 Task: Open a blank google sheet and write heading  Product price data  Add product name:-  ' TOMS Shoe, UGG  Shoe, Wolverine Shoe, Z-Coil Shoe, Adidas shoe, Gucci T-shirt, Louis Vuitton bag, Zara Shirt, H&M jeans, Chanel perfume. ' in march Last week sales are  5000 to 5050. product price in between:-  5000 to 10000. Save page auditingSalesByRegion_2024
Action: Mouse moved to (239, 121)
Screenshot: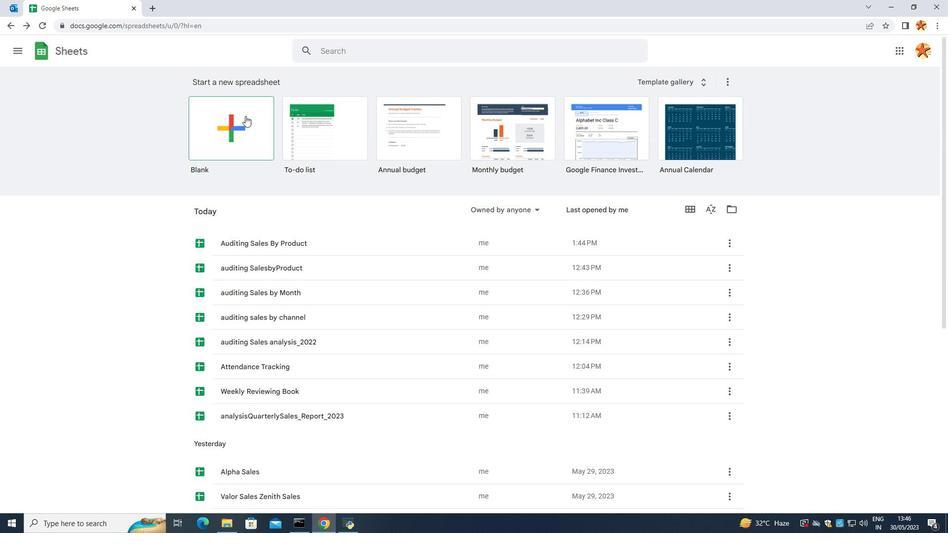 
Action: Mouse pressed left at (239, 121)
Screenshot: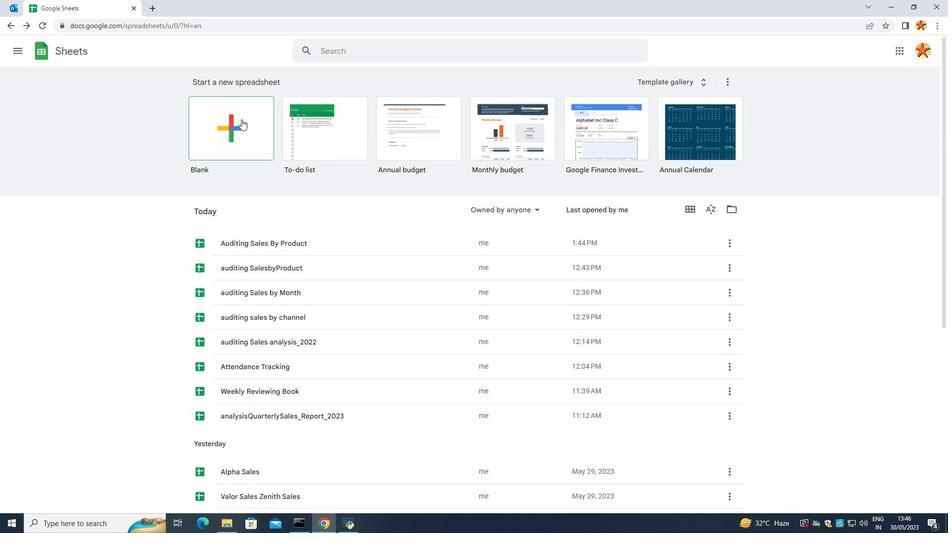 
Action: Mouse moved to (185, 124)
Screenshot: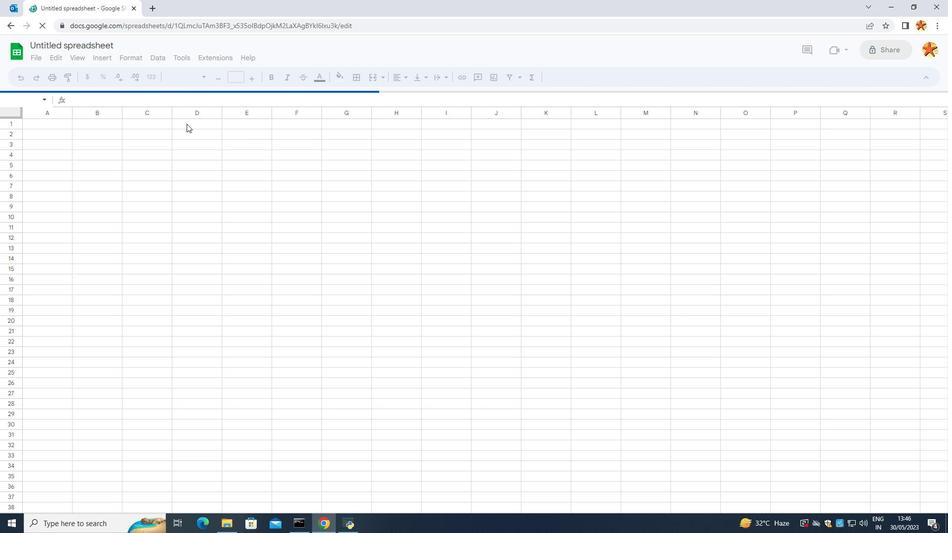 
Action: Mouse pressed left at (185, 124)
Screenshot: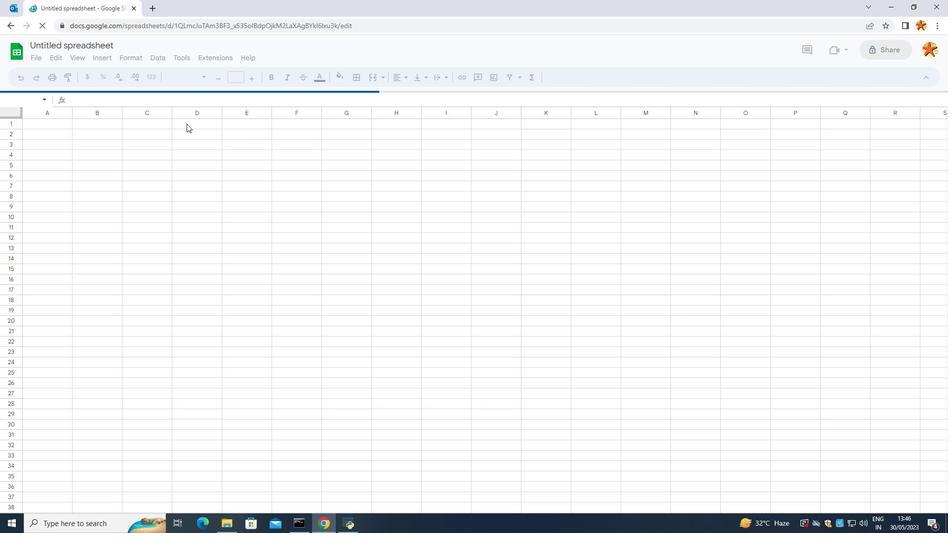 
Action: Mouse moved to (159, 125)
Screenshot: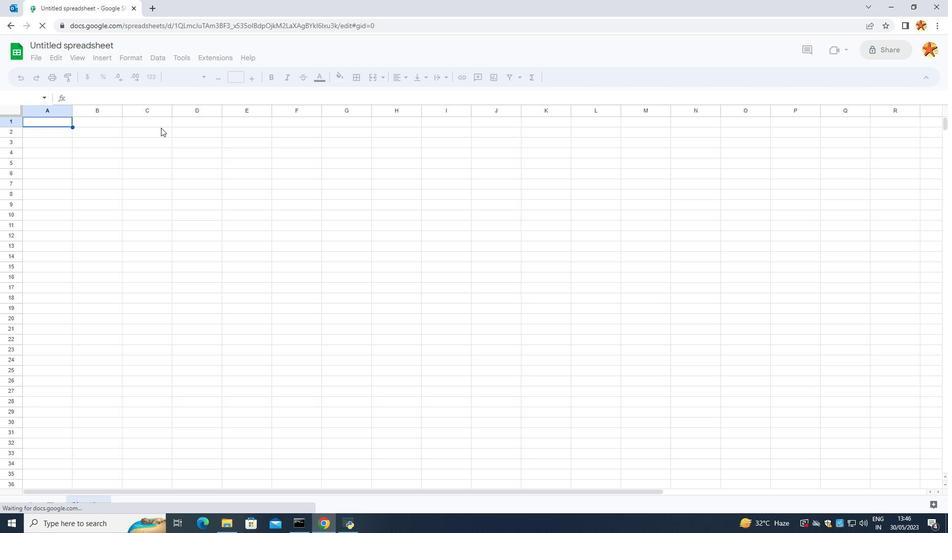 
Action: Mouse pressed left at (159, 125)
Screenshot: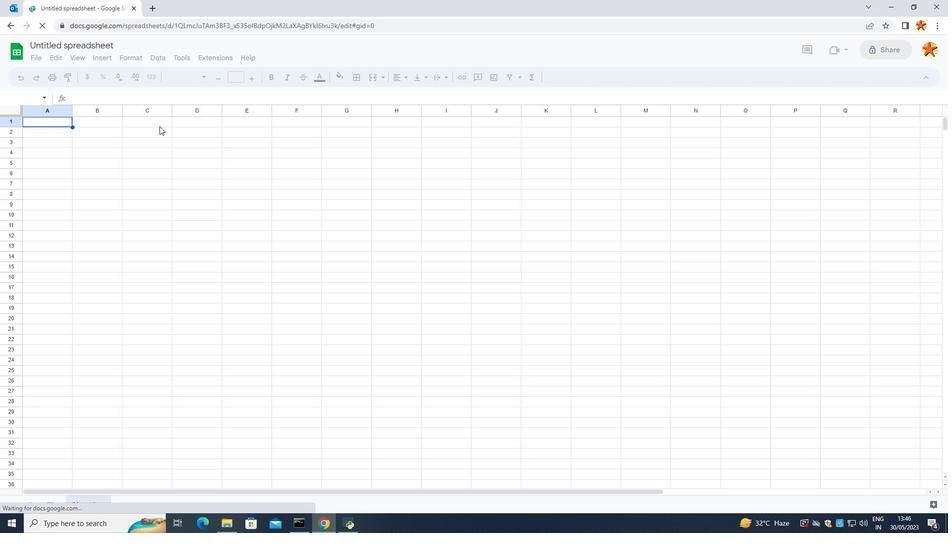 
Action: Mouse moved to (159, 125)
Screenshot: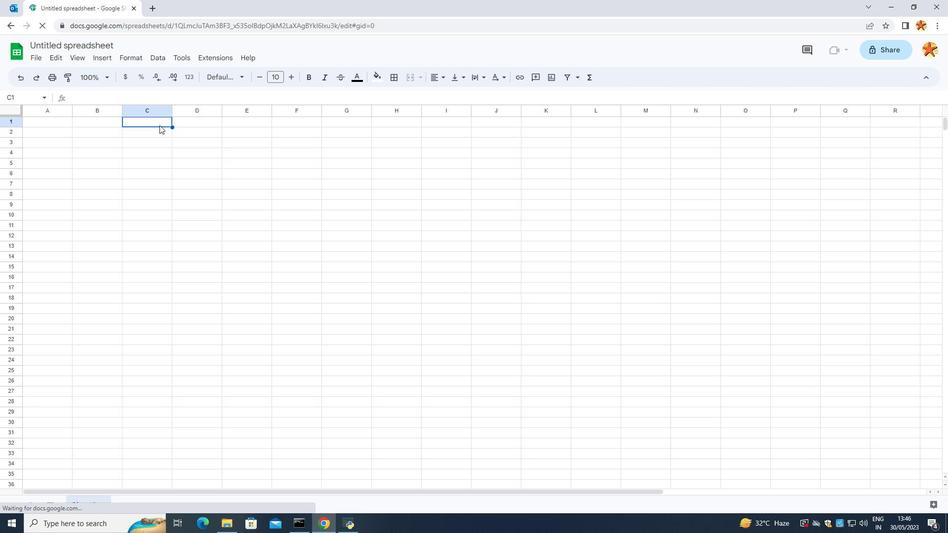 
Action: Key pressed <Key.caps_lock>P<Key.caps_lock>roduct<Key.space>p<Key.backspace><Key.caps_lock>P<Key.caps_lock>rice<Key.space><Key.caps_lock>D<Key.caps_lock>ata
Screenshot: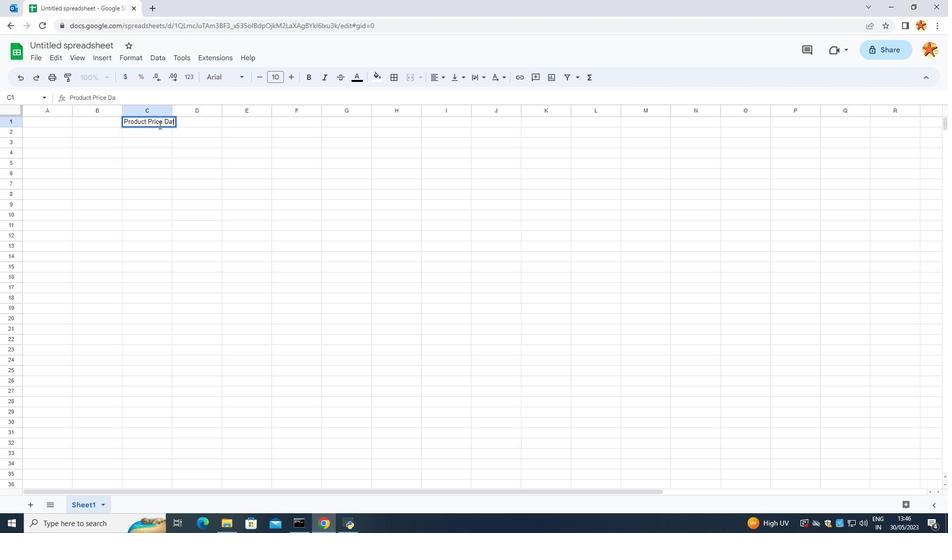 
Action: Mouse moved to (152, 180)
Screenshot: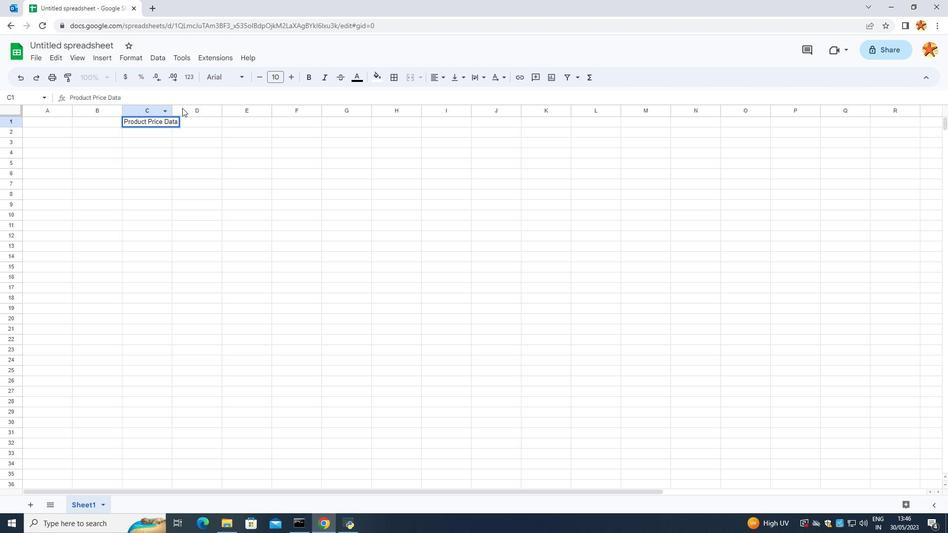
Action: Mouse pressed left at (152, 180)
Screenshot: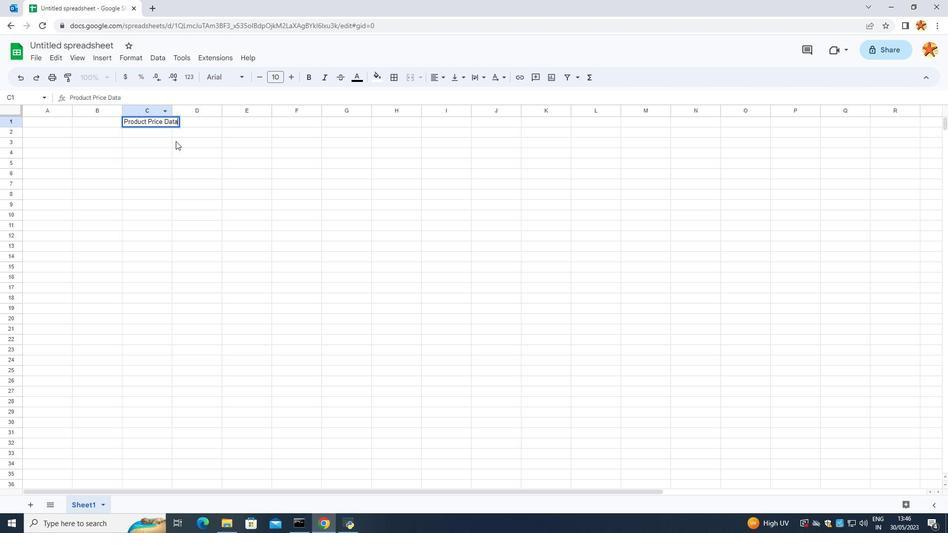 
Action: Mouse moved to (78, 123)
Screenshot: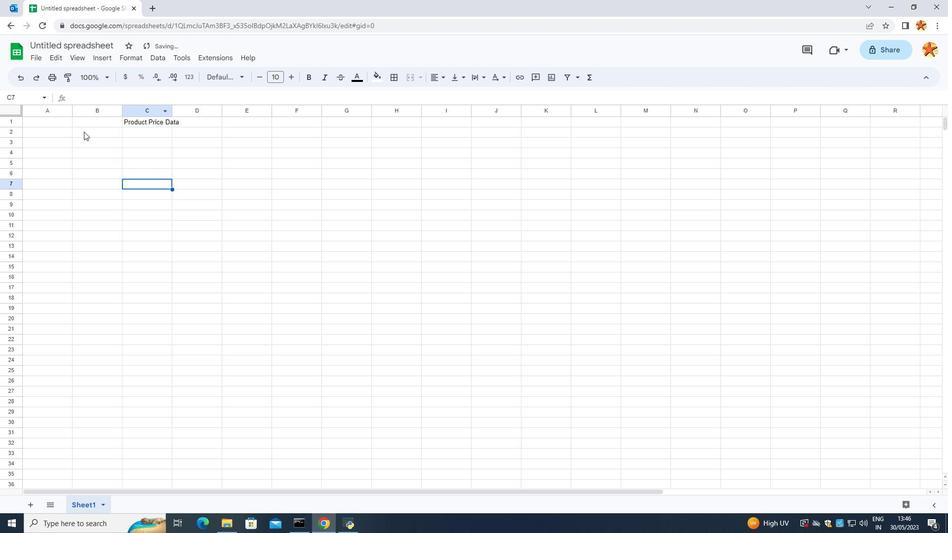 
Action: Mouse pressed left at (78, 123)
Screenshot: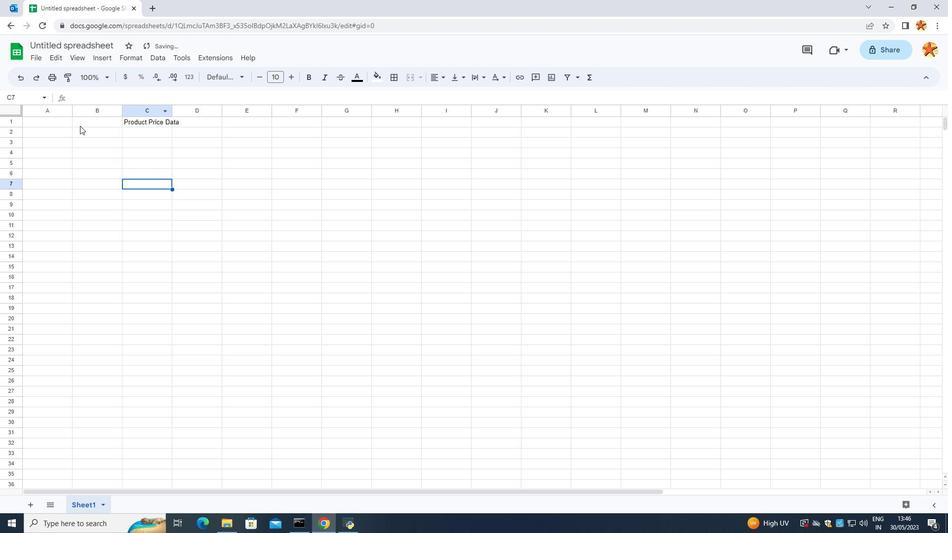 
Action: Mouse moved to (70, 130)
Screenshot: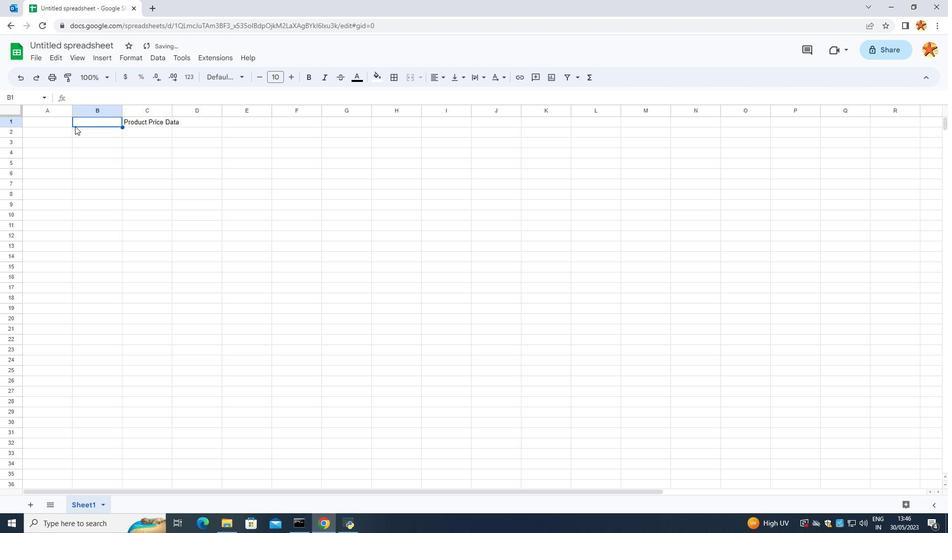 
Action: Mouse pressed left at (70, 130)
Screenshot: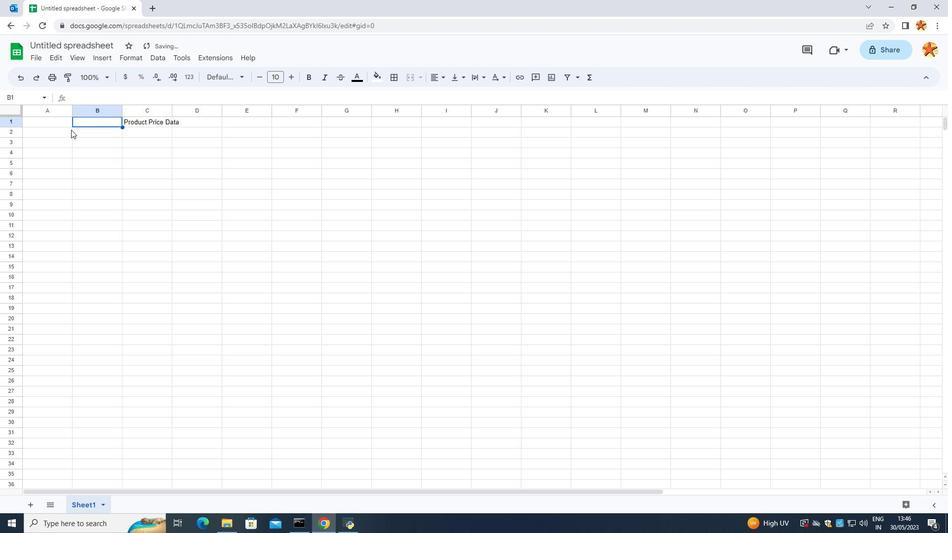 
Action: Key pressed <Key.caps_lock>P<Key.caps_lock>roduct<Key.space><Key.caps_lock>N<Key.caps_lock>ame
Screenshot: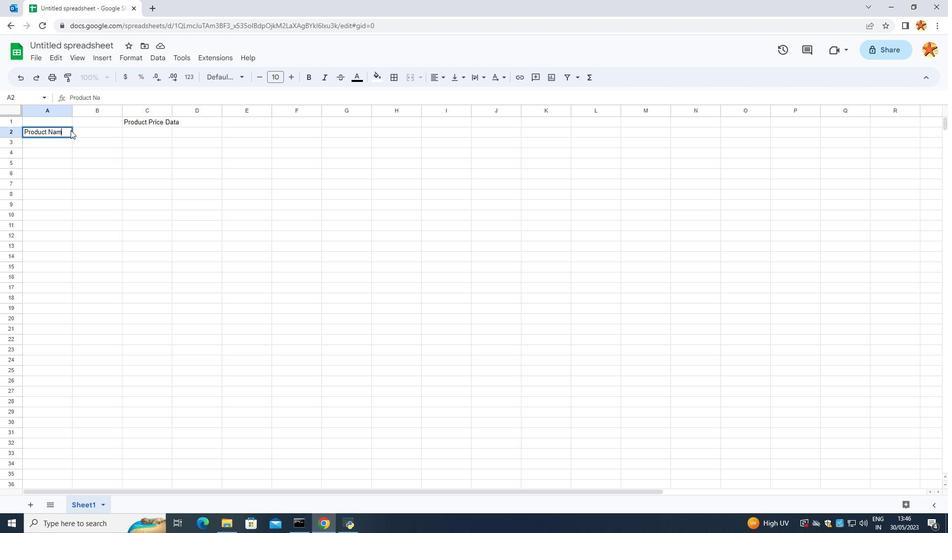 
Action: Mouse moved to (84, 191)
Screenshot: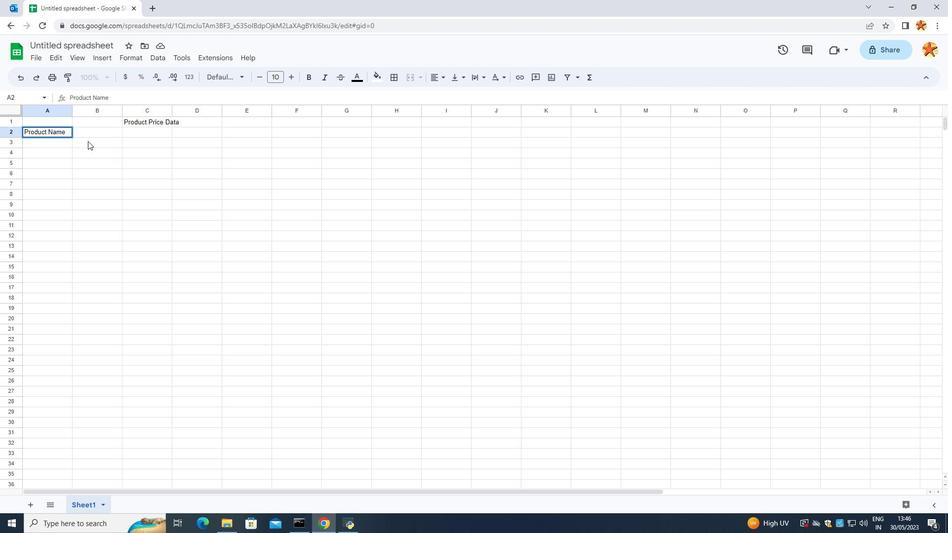 
Action: Mouse pressed left at (84, 191)
Screenshot: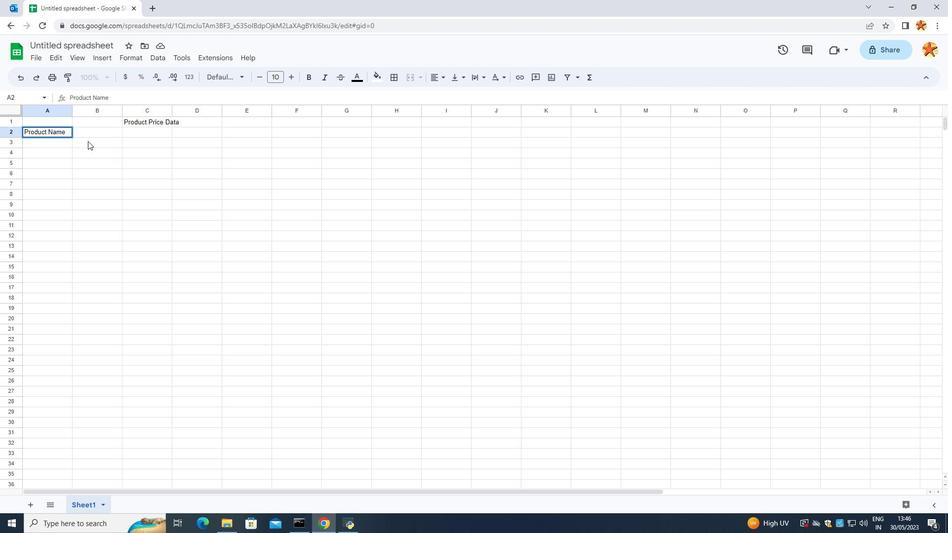 
Action: Mouse moved to (110, 129)
Screenshot: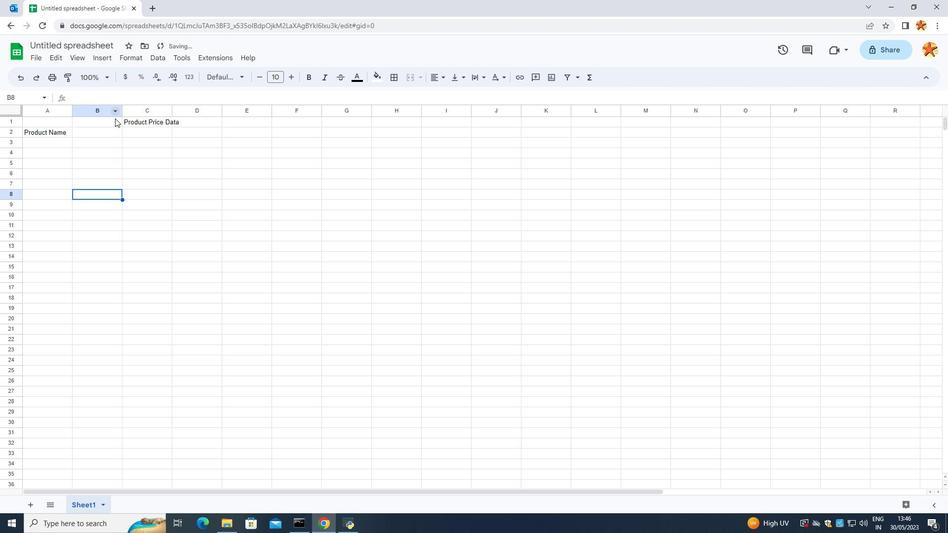 
Action: Mouse pressed left at (110, 129)
Screenshot: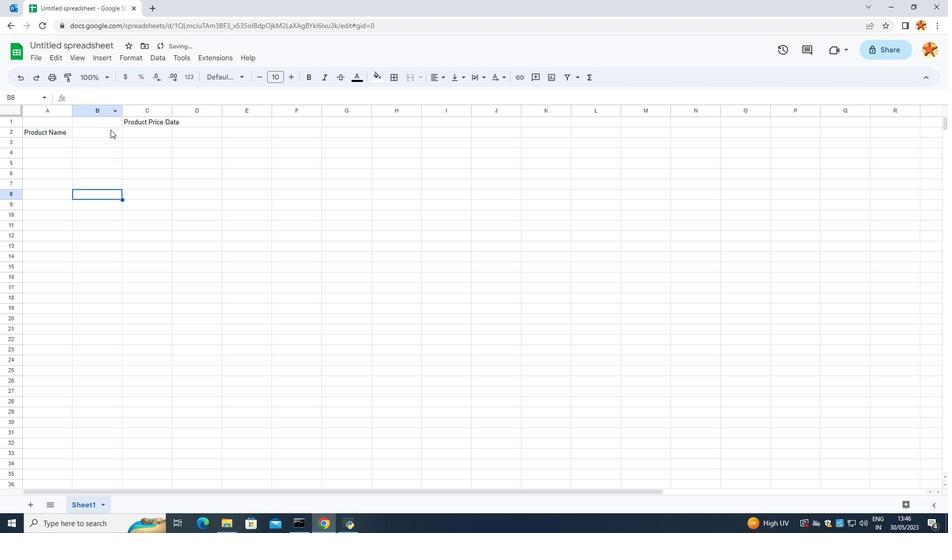 
Action: Mouse moved to (110, 129)
Screenshot: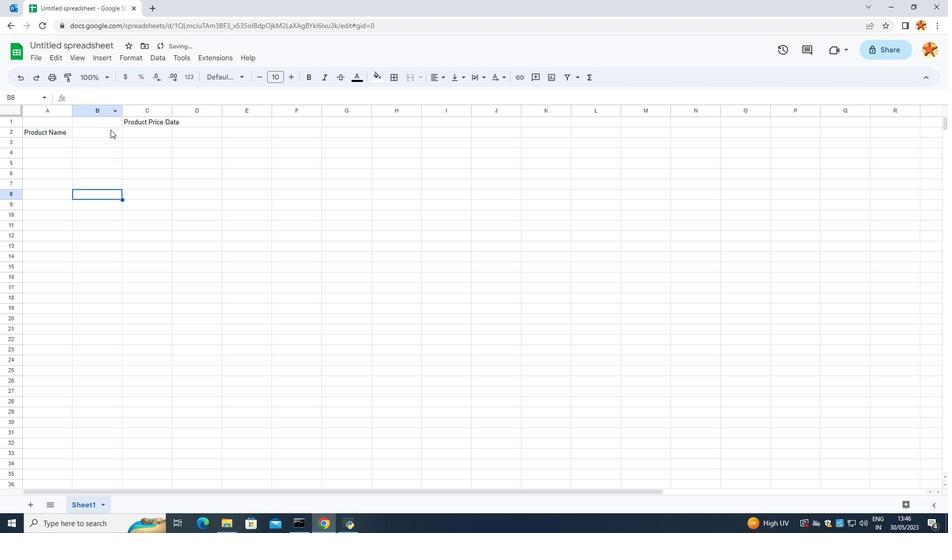 
Action: Mouse pressed left at (110, 129)
Screenshot: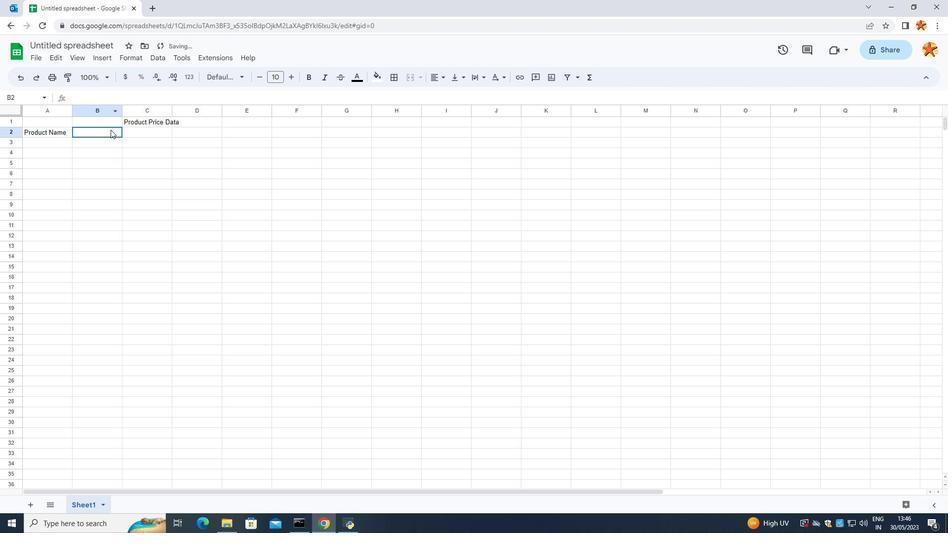 
Action: Mouse moved to (130, 153)
Screenshot: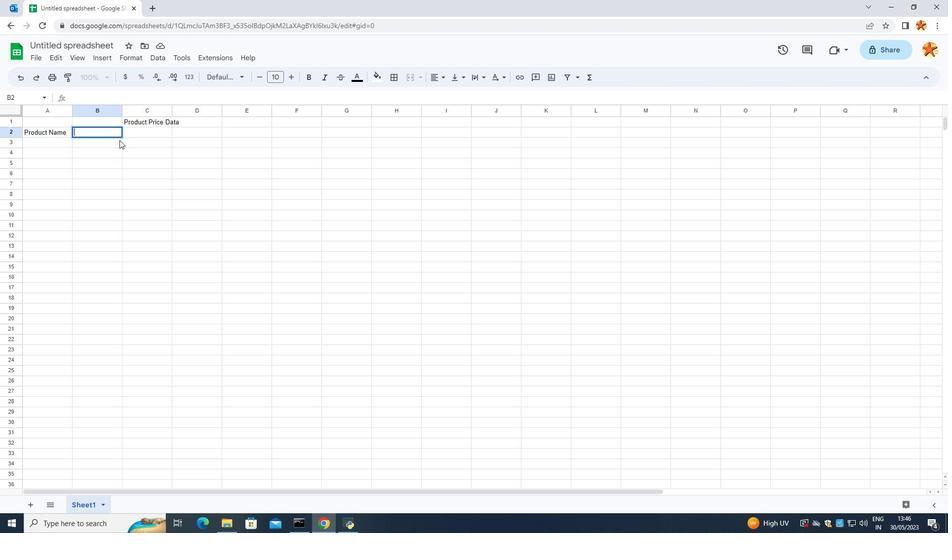 
Action: Key pressed <Key.caps_lock>M<Key.caps_lock>arch<Key.space><Key.caps_lock>L<Key.caps_lock>ast<Key.space><Key.caps_lock>W<Key.caps_lock>eek<Key.space><Key.caps_lock>S<Key.caps_lock>alkes
Screenshot: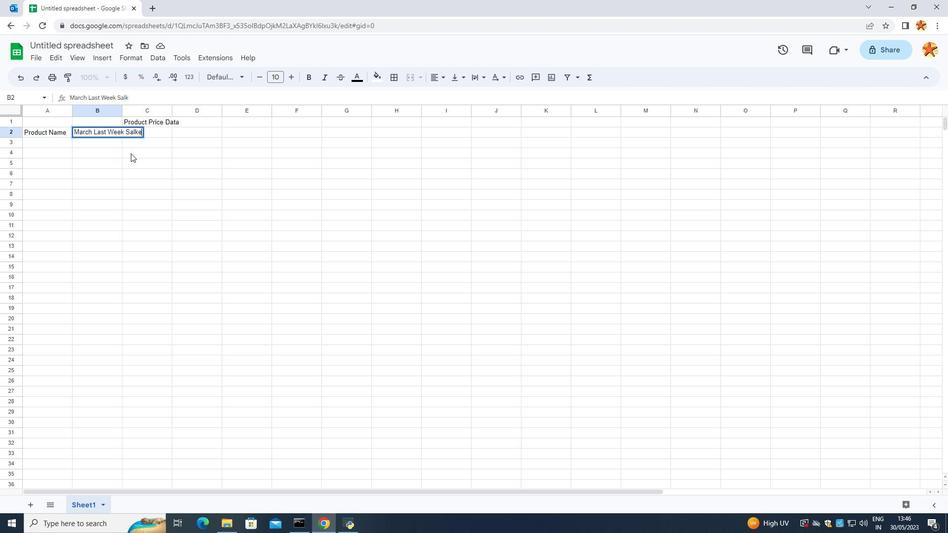 
Action: Mouse moved to (135, 142)
Screenshot: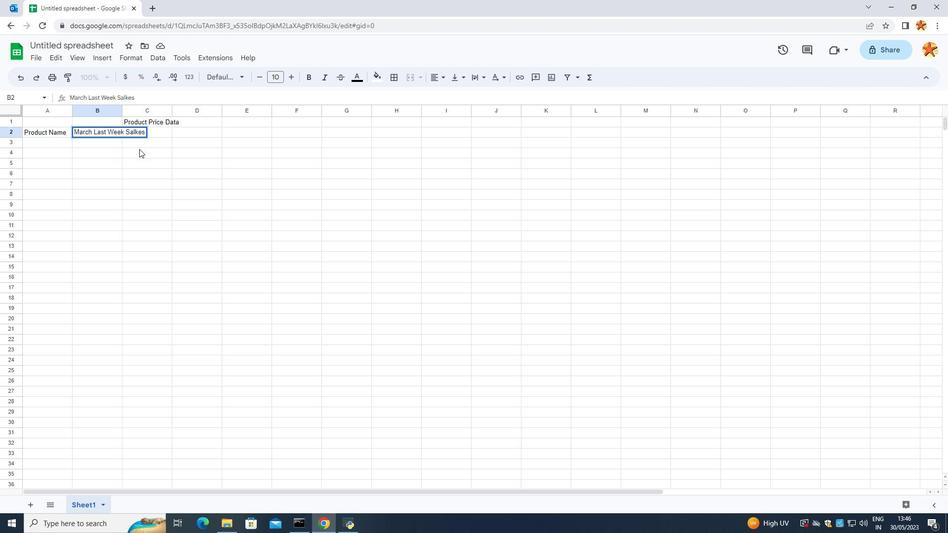 
Action: Key pressed <Key.backspace><Key.backspace><Key.backspace>es
Screenshot: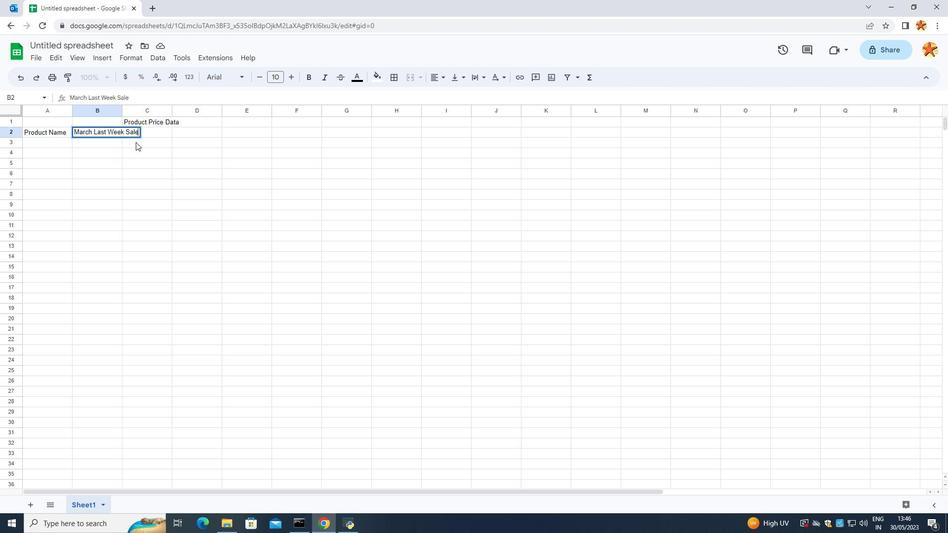 
Action: Mouse moved to (130, 194)
Screenshot: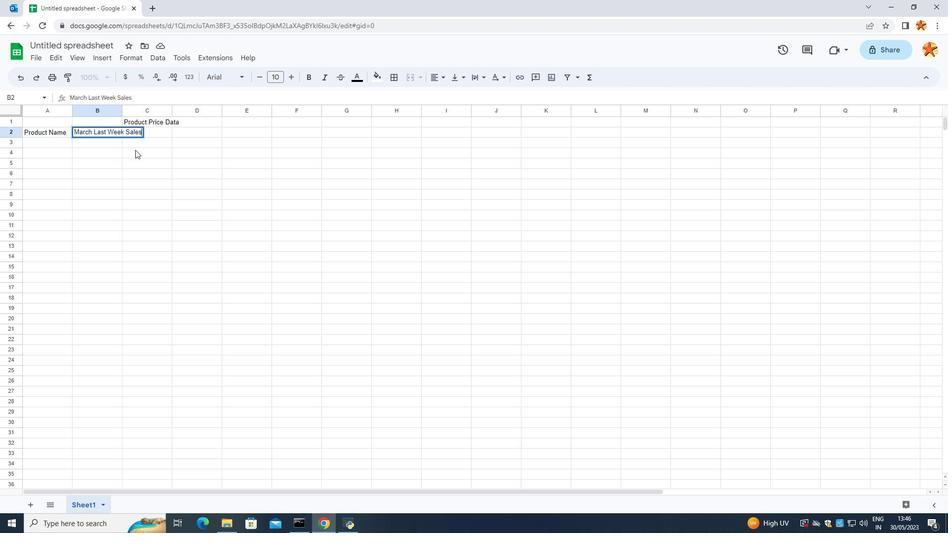 
Action: Mouse pressed left at (130, 194)
Screenshot: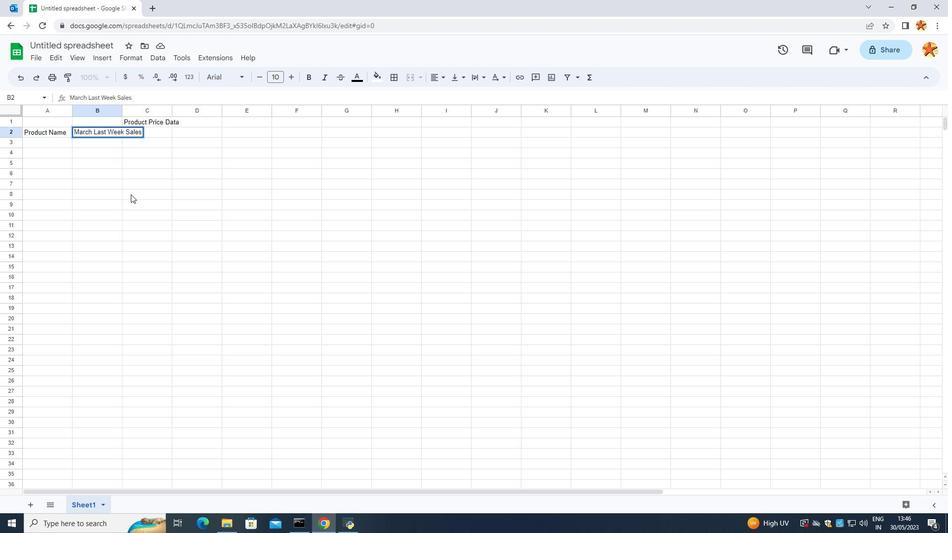 
Action: Mouse moved to (103, 132)
Screenshot: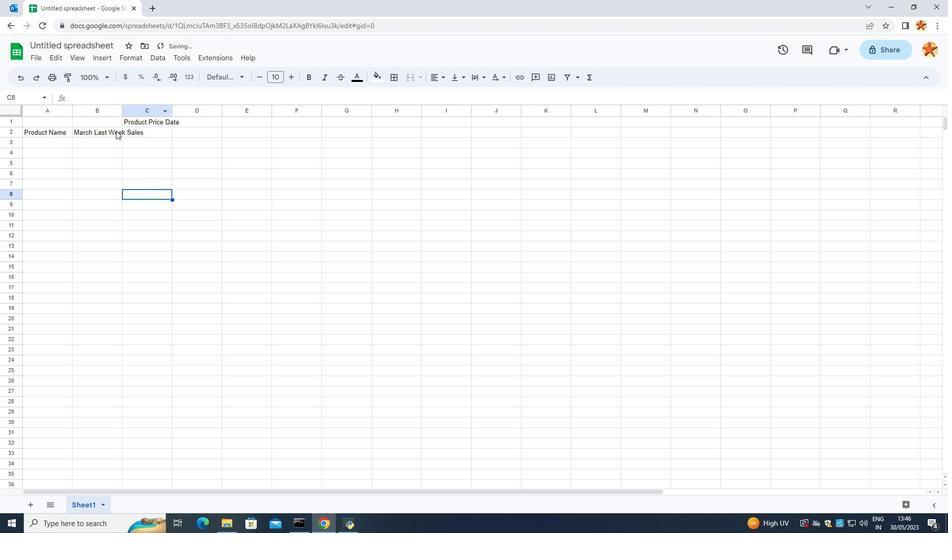 
Action: Mouse pressed left at (103, 132)
Screenshot: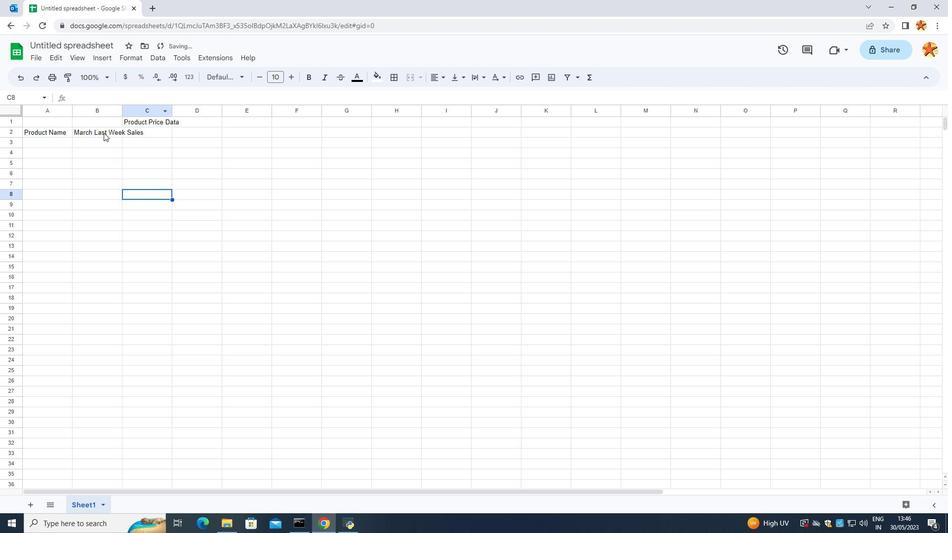 
Action: Mouse moved to (122, 113)
Screenshot: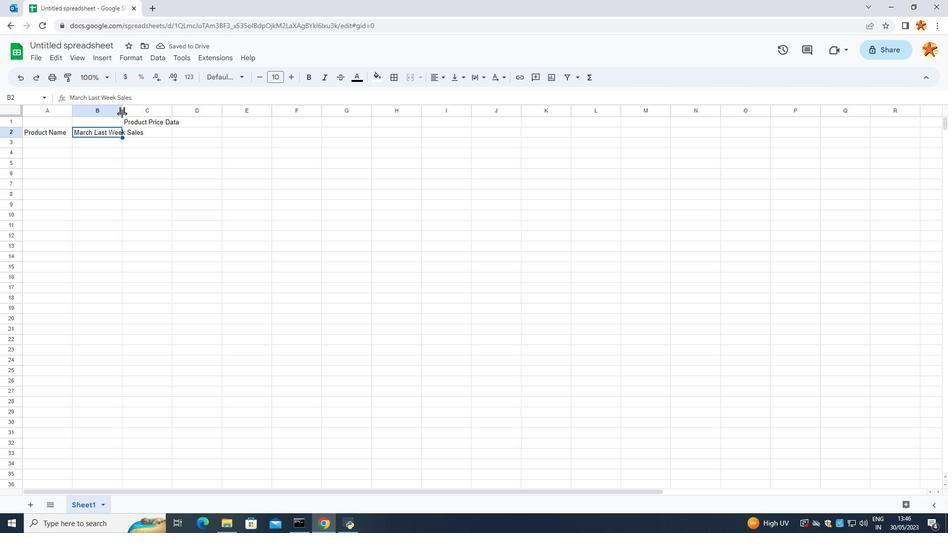 
Action: Mouse pressed left at (122, 113)
Screenshot: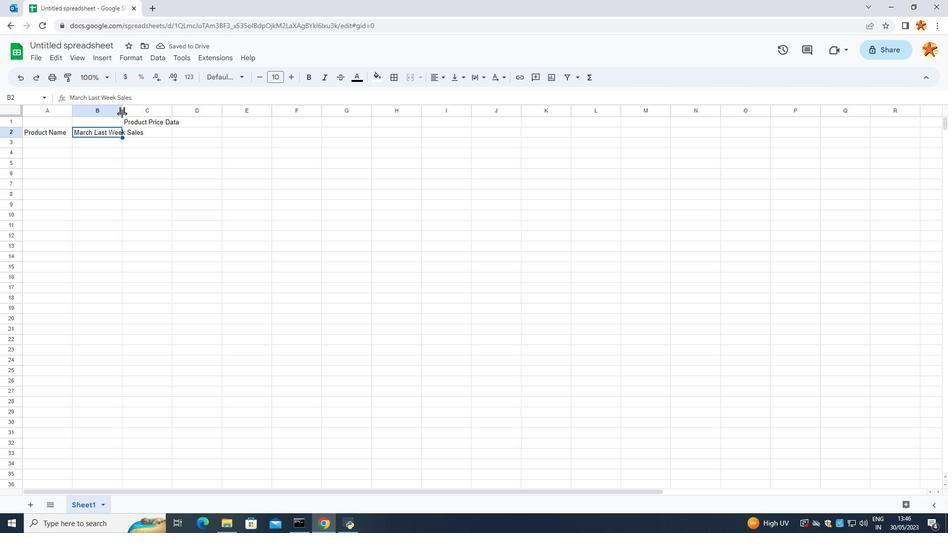 
Action: Mouse moved to (154, 129)
Screenshot: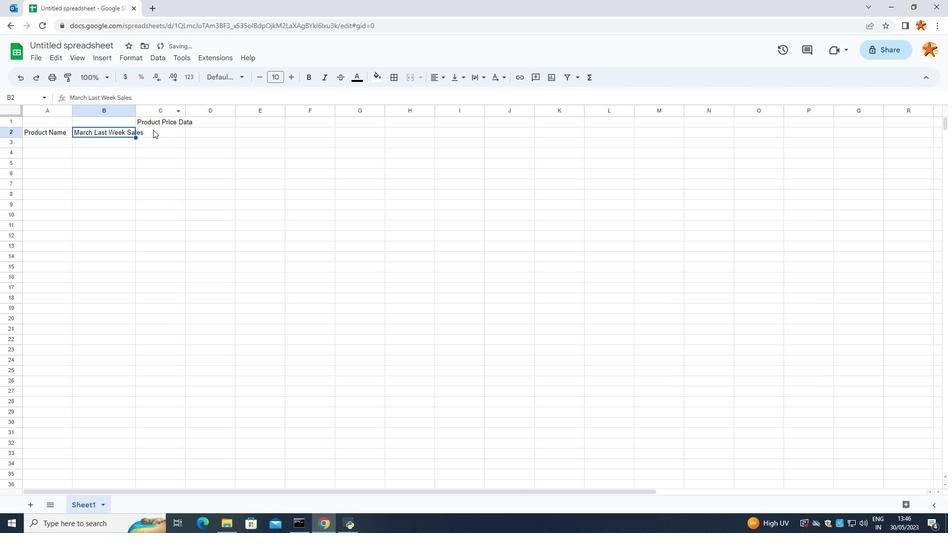 
Action: Mouse pressed left at (154, 129)
Screenshot: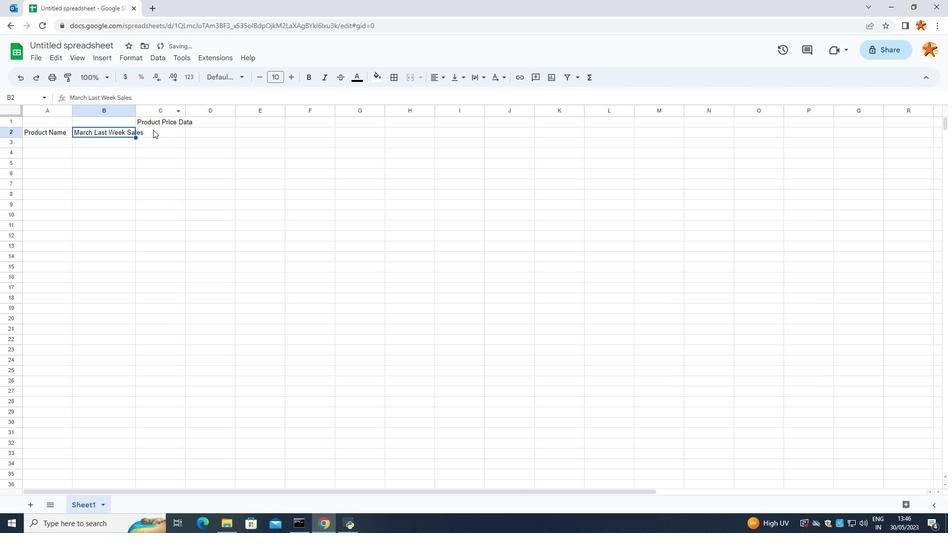 
Action: Mouse pressed left at (154, 129)
Screenshot: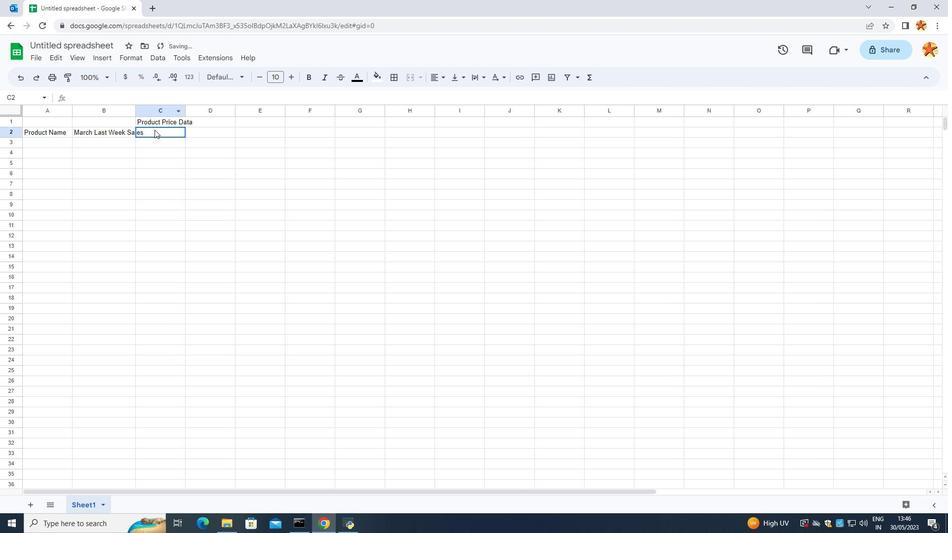 
Action: Mouse moved to (124, 119)
Screenshot: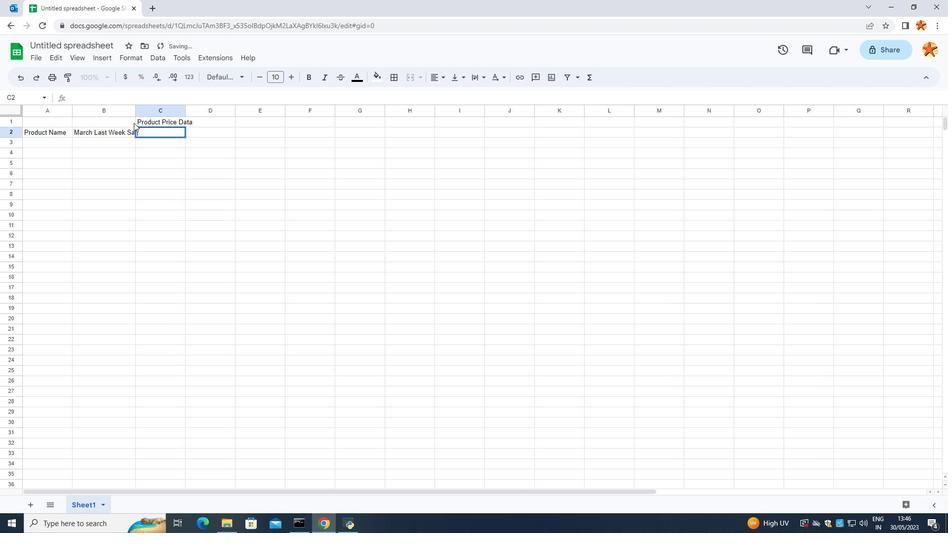 
Action: Mouse pressed left at (124, 119)
Screenshot: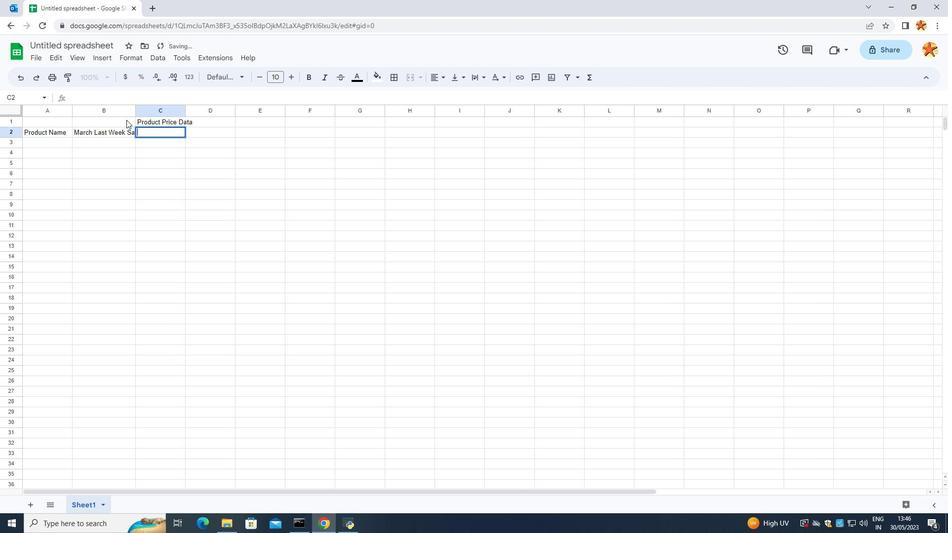 
Action: Mouse moved to (135, 111)
Screenshot: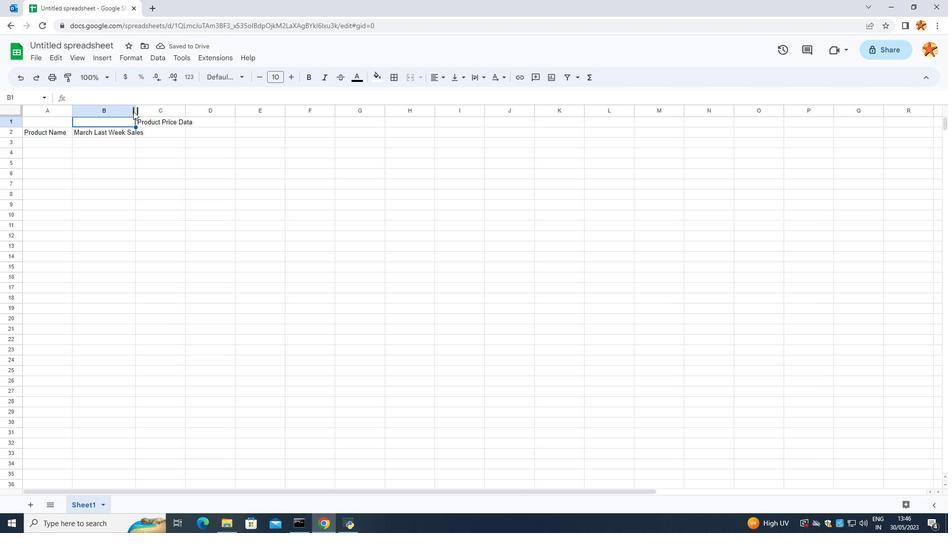 
Action: Mouse pressed left at (135, 111)
Screenshot: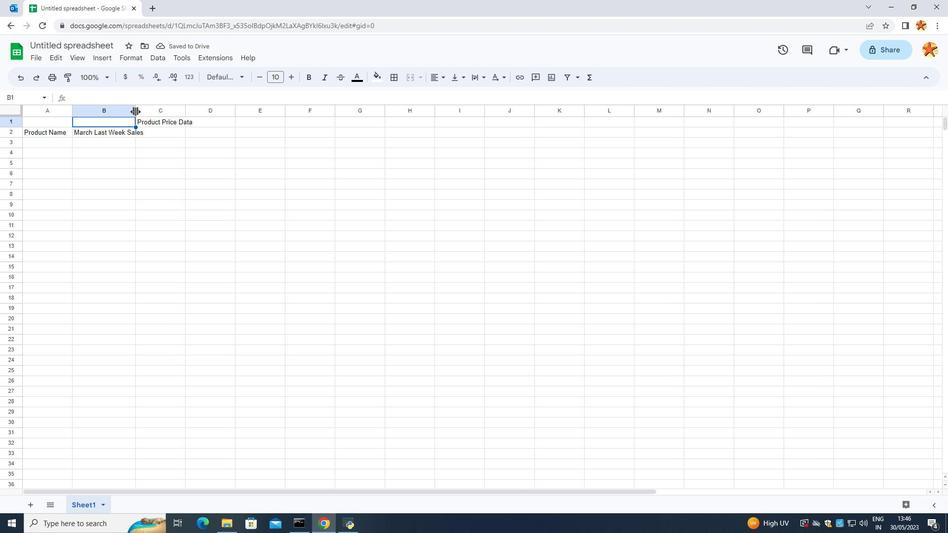 
Action: Mouse moved to (163, 130)
Screenshot: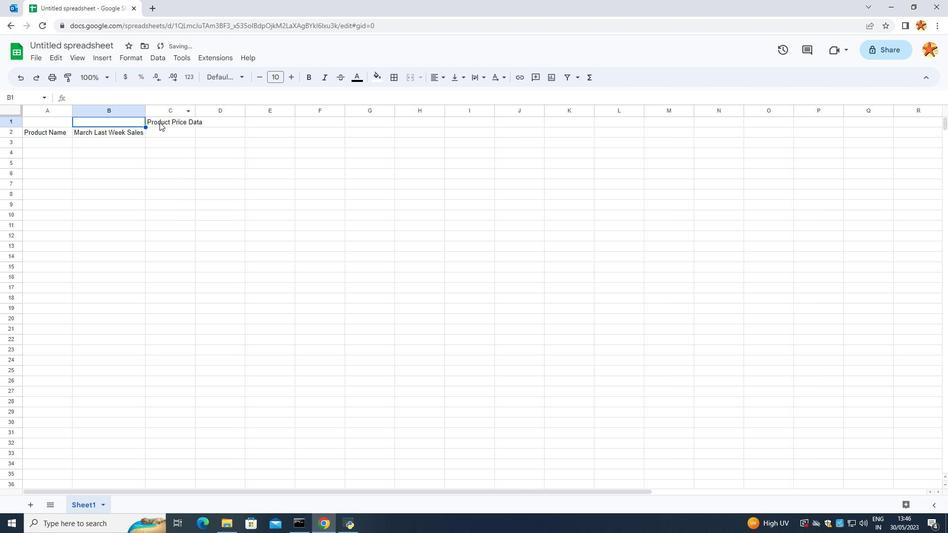 
Action: Mouse pressed left at (163, 130)
Screenshot: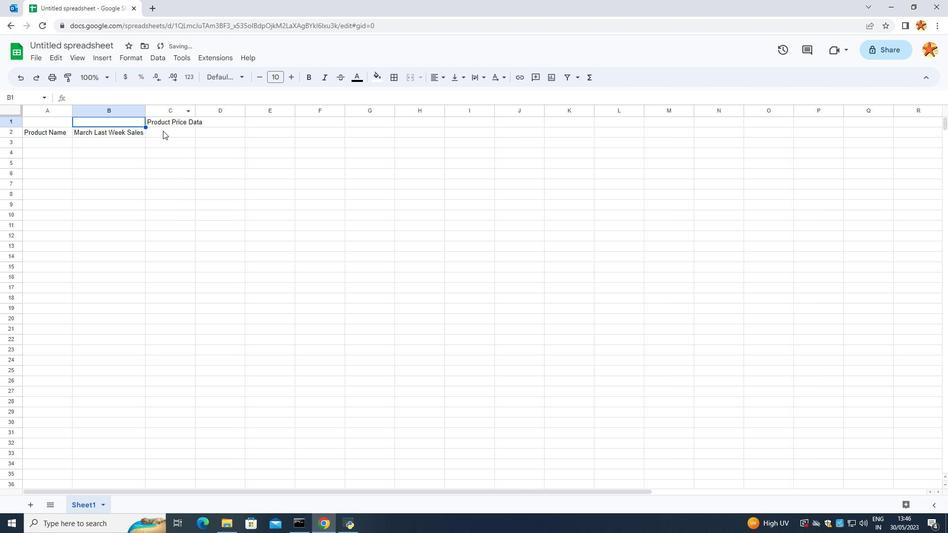 
Action: Mouse moved to (164, 130)
Screenshot: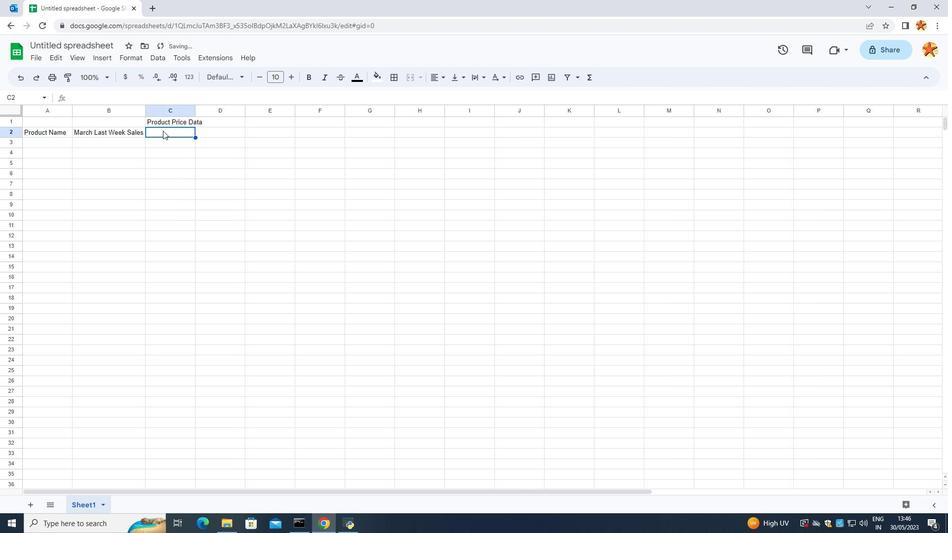 
Action: Mouse pressed left at (164, 130)
Screenshot: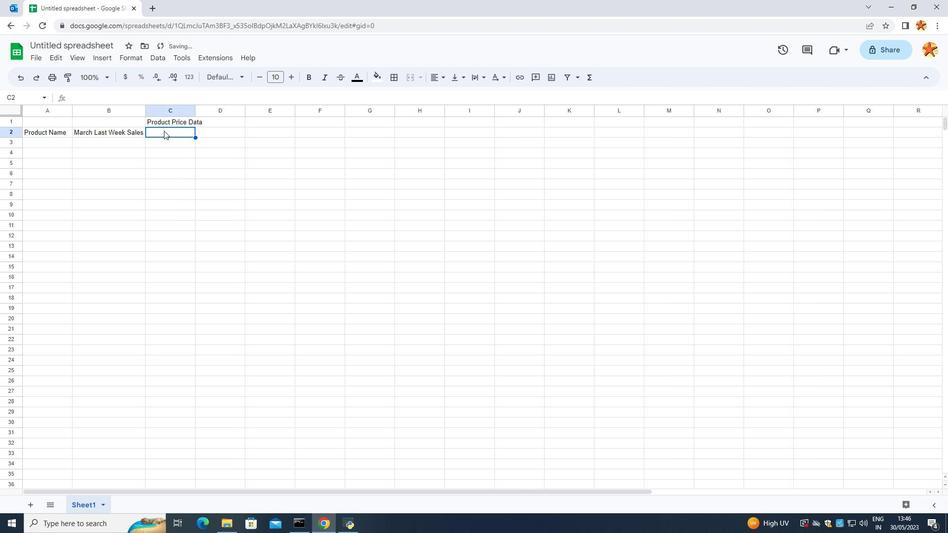 
Action: Mouse pressed left at (164, 130)
Screenshot: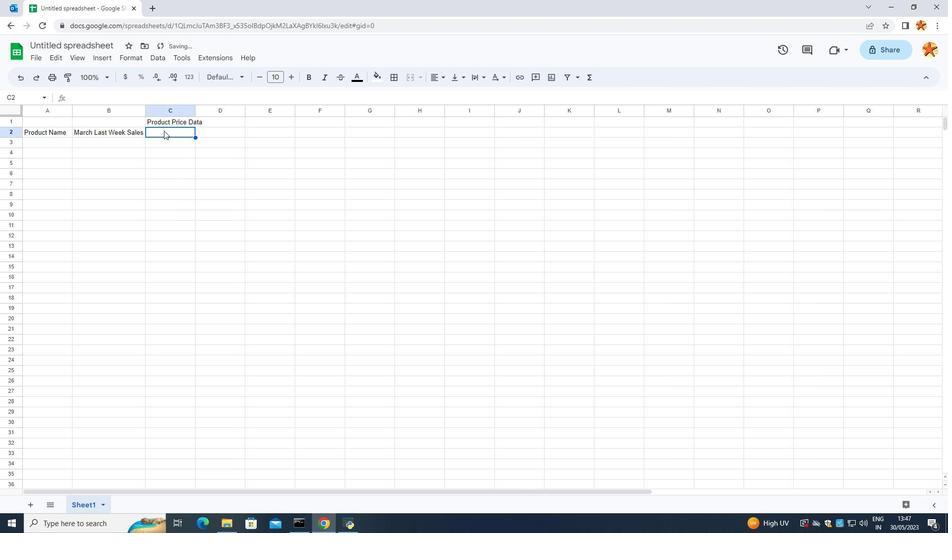 
Action: Mouse moved to (182, 150)
Screenshot: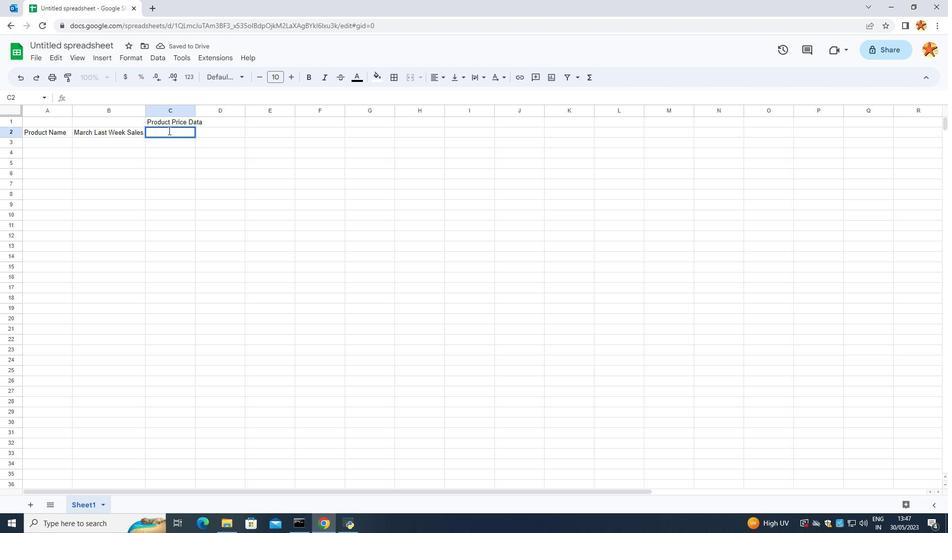 
Action: Key pressed <Key.caps_lock>P<Key.caps_lock>roduct<Key.space><Key.caps_lock>P<Key.caps_lock>rice
Screenshot: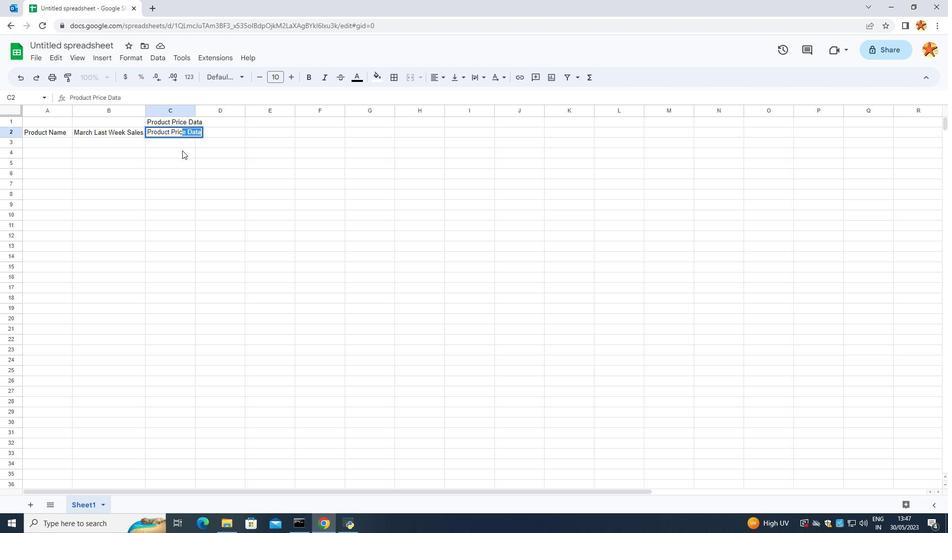 
Action: Mouse moved to (164, 237)
Screenshot: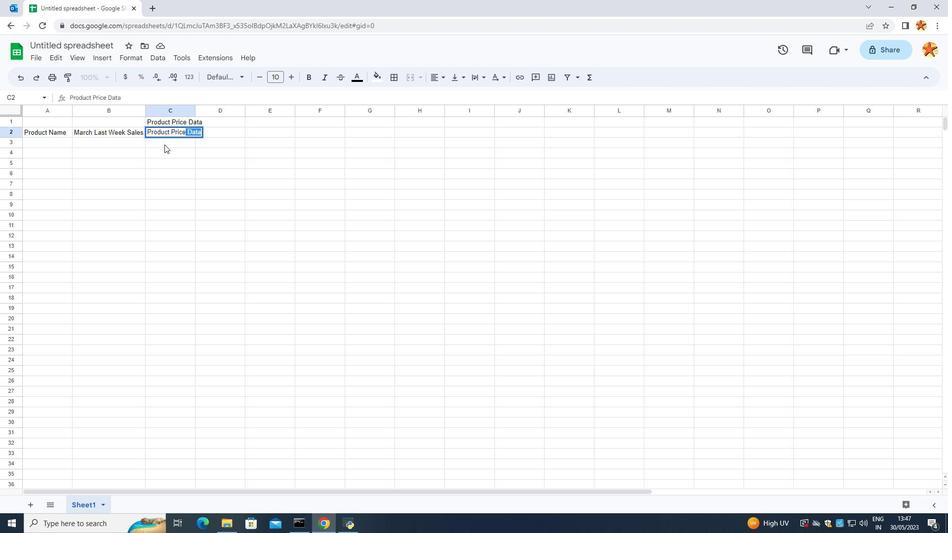 
Action: Mouse pressed left at (164, 237)
Screenshot: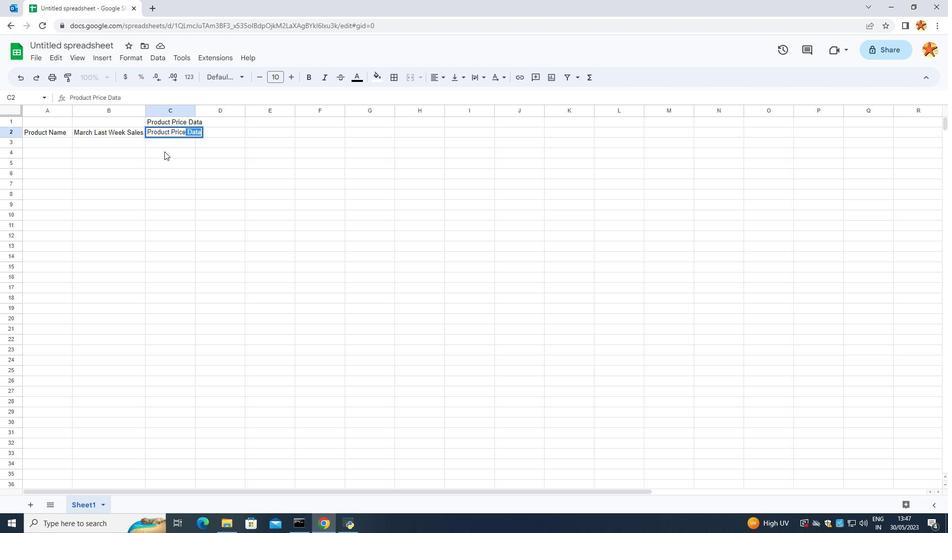 
Action: Mouse moved to (163, 128)
Screenshot: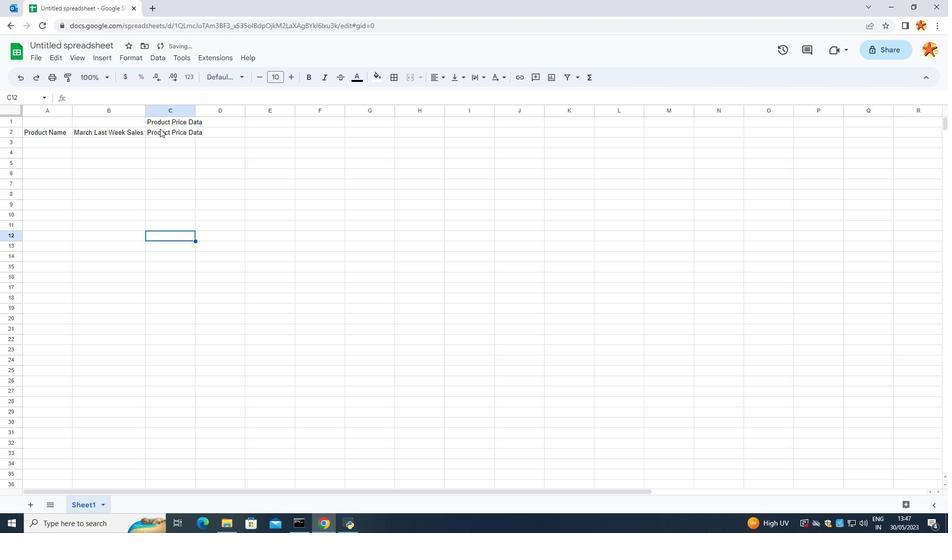 
Action: Mouse pressed left at (163, 128)
Screenshot: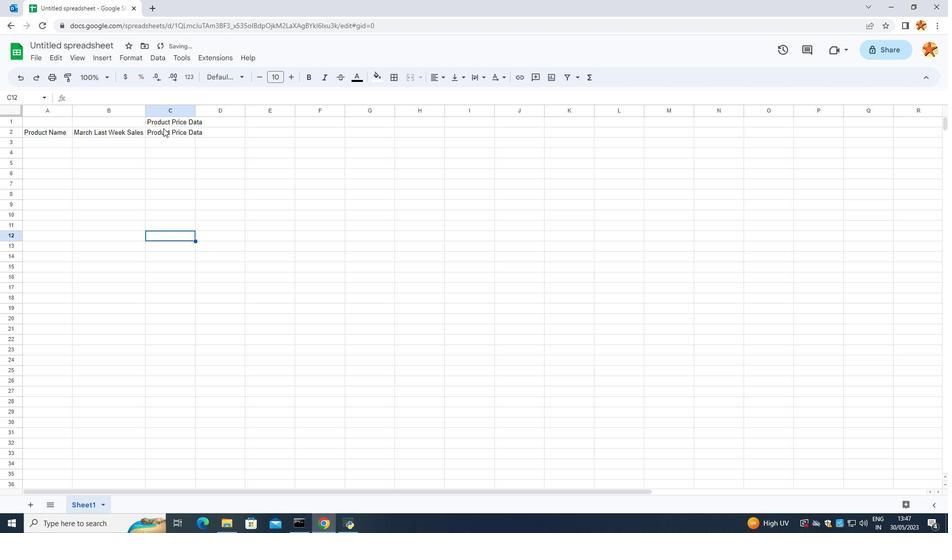 
Action: Mouse moved to (160, 134)
Screenshot: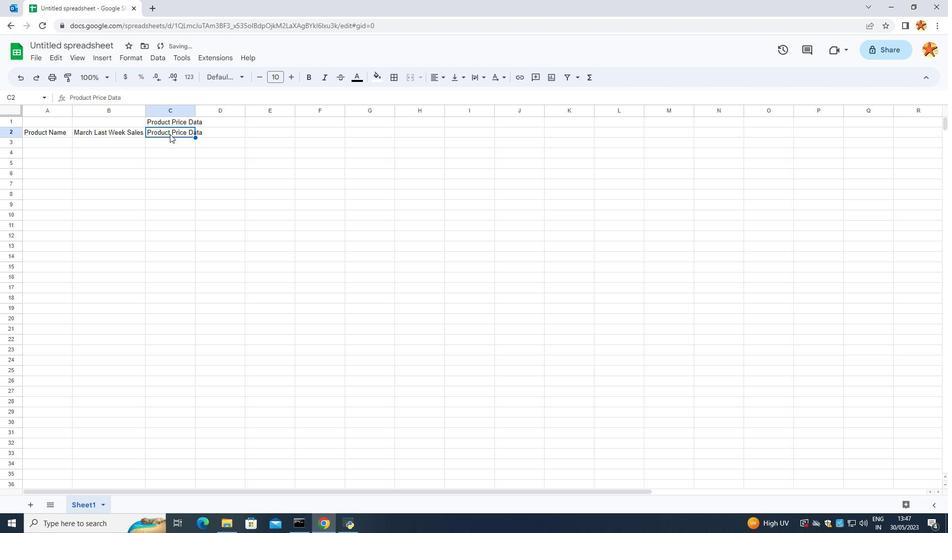 
Action: Mouse pressed left at (160, 134)
Screenshot: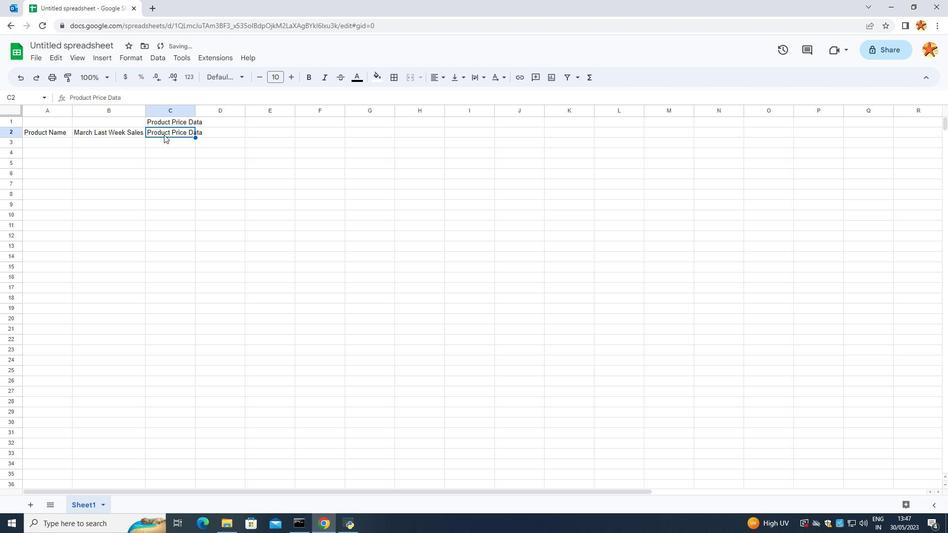 
Action: Mouse moved to (166, 130)
Screenshot: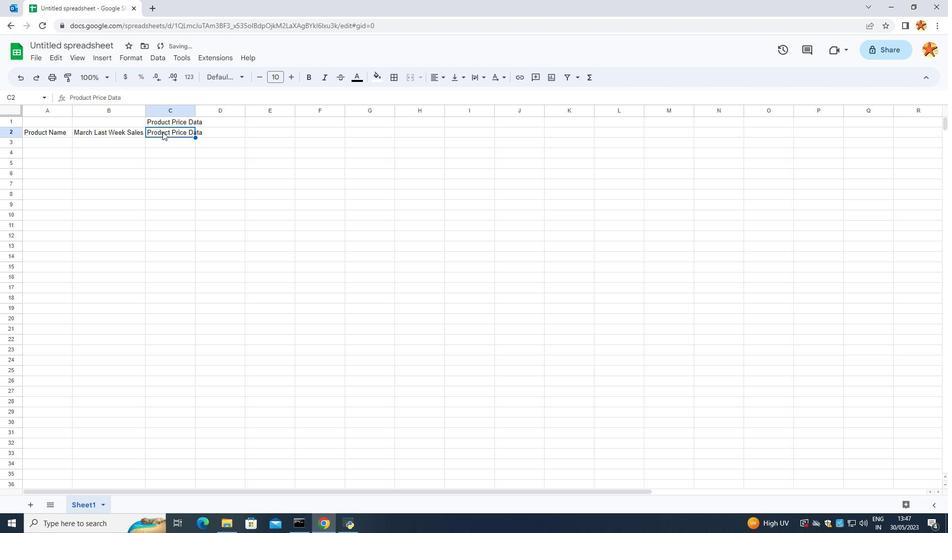 
Action: Mouse pressed left at (166, 130)
Screenshot: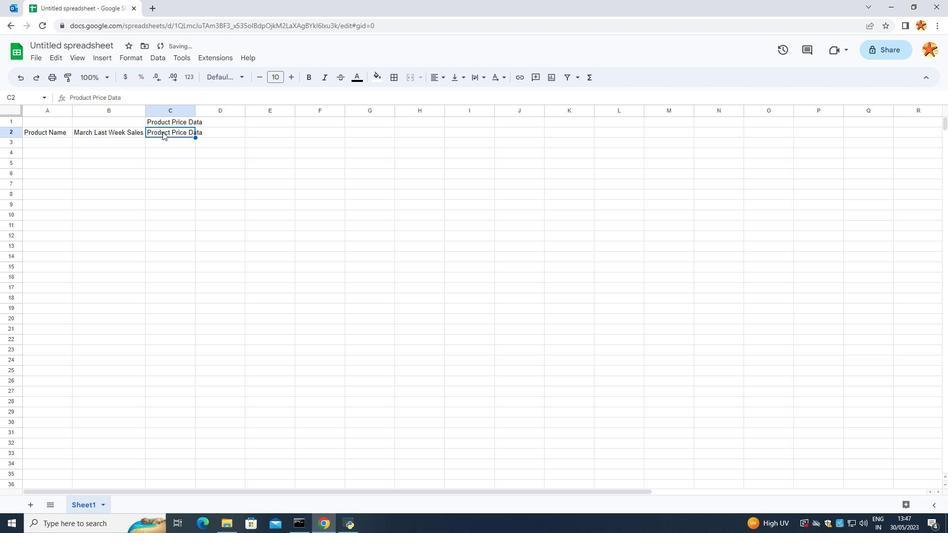 
Action: Mouse pressed left at (166, 130)
Screenshot: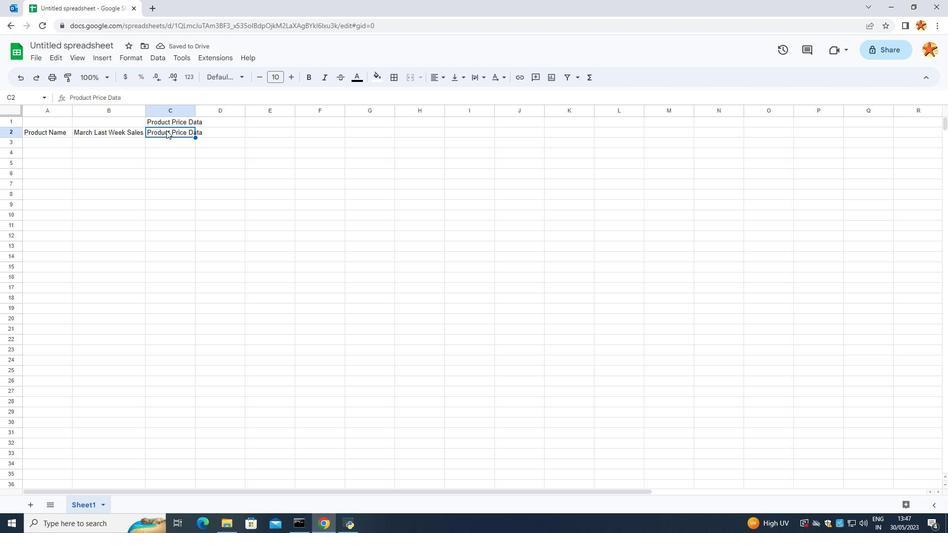 
Action: Mouse moved to (198, 129)
Screenshot: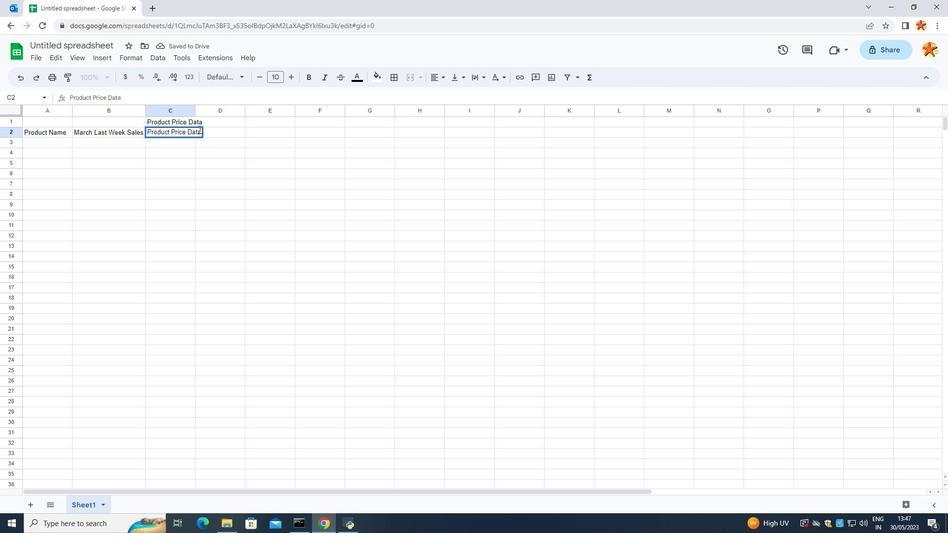 
Action: Key pressed <Key.backspace><Key.backspace><Key.backspace><Key.backspace>
Screenshot: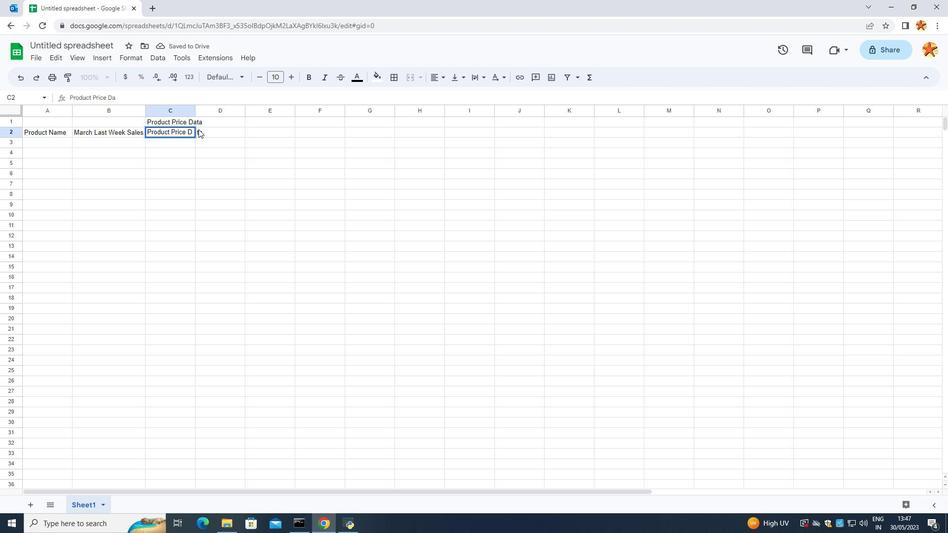 
Action: Mouse moved to (198, 129)
Screenshot: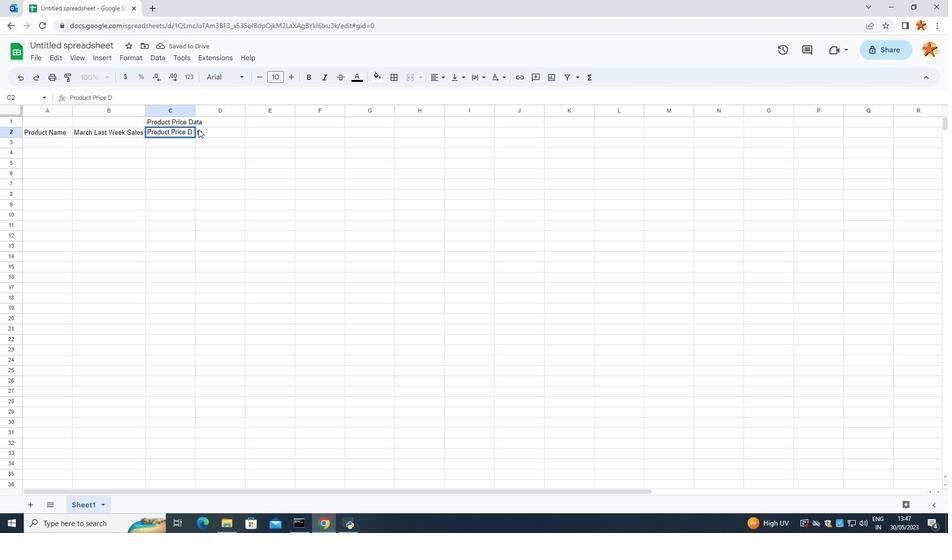 
Action: Key pressed <Key.backspace>
Screenshot: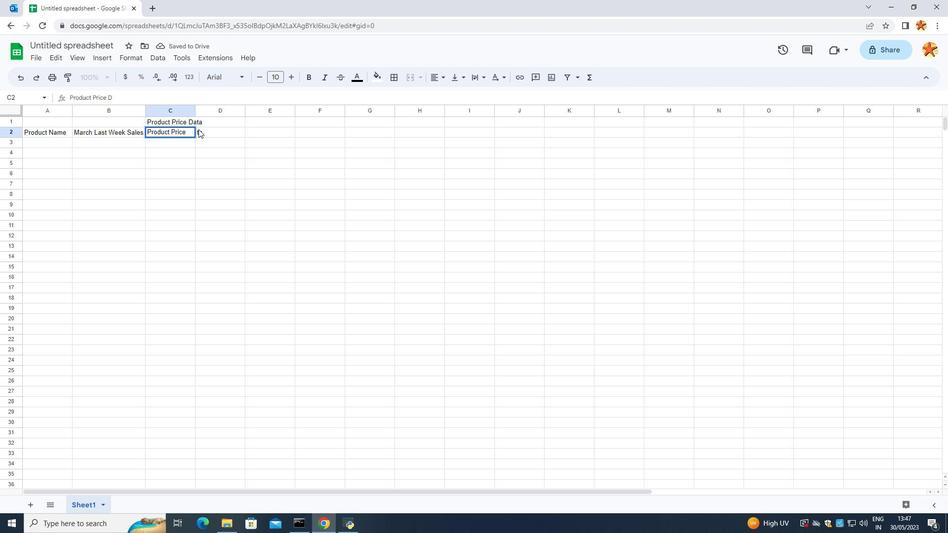 
Action: Mouse moved to (122, 176)
Screenshot: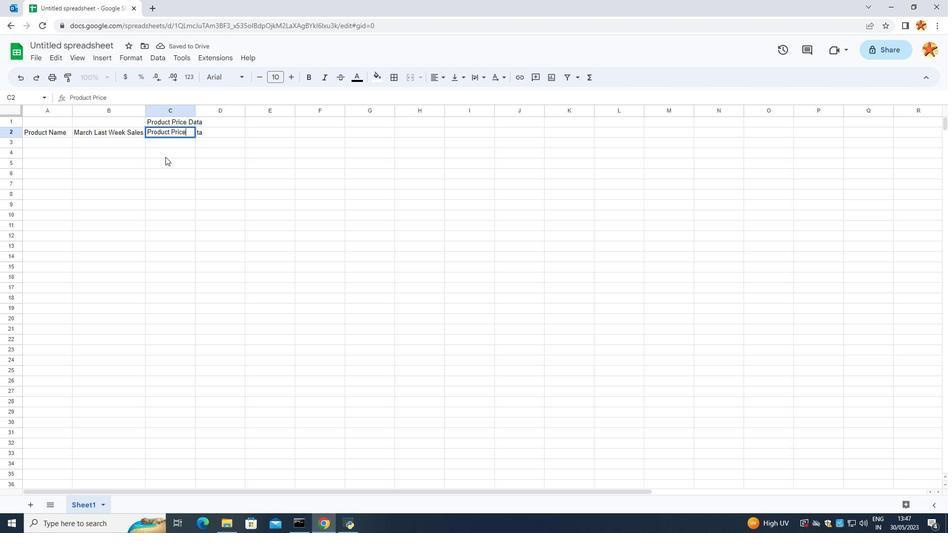 
Action: Mouse pressed left at (122, 176)
Screenshot: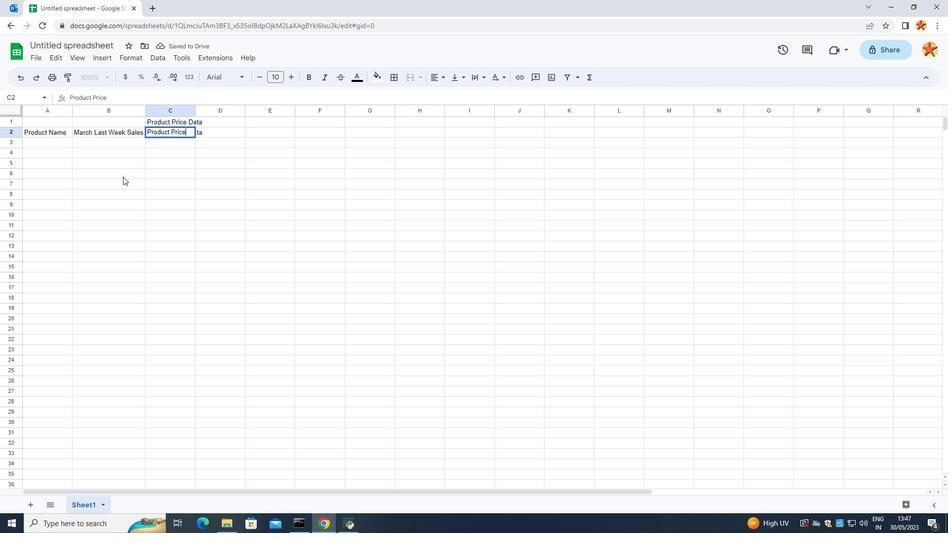 
Action: Mouse moved to (51, 150)
Screenshot: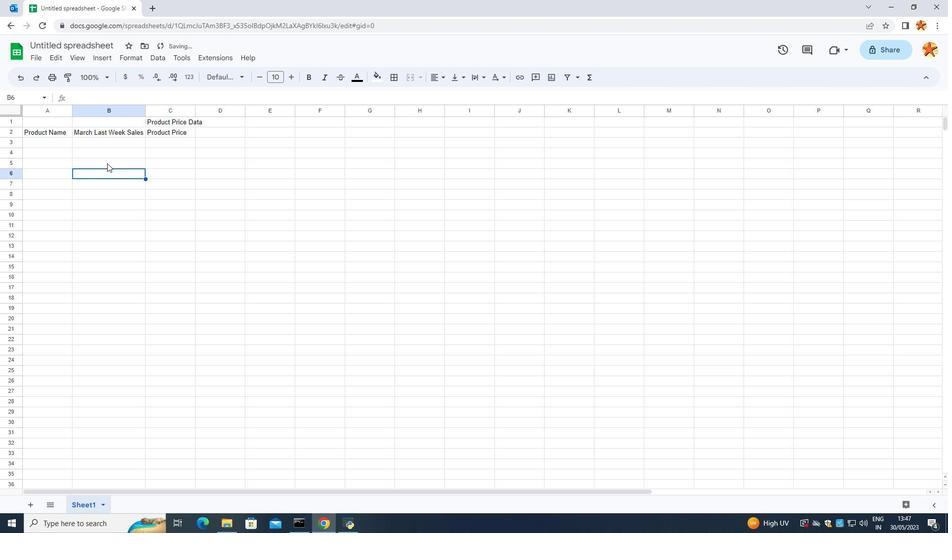 
Action: Mouse pressed left at (51, 150)
Screenshot: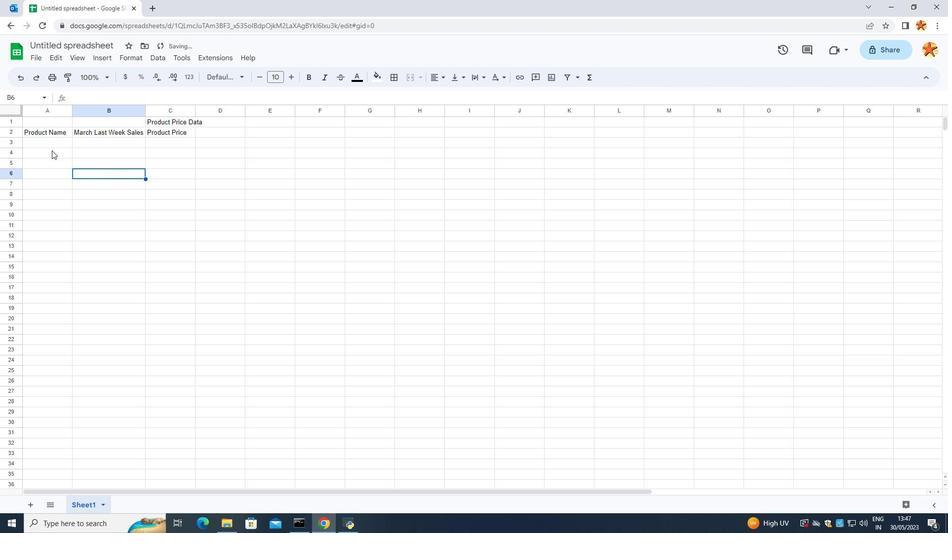 
Action: Mouse moved to (43, 135)
Screenshot: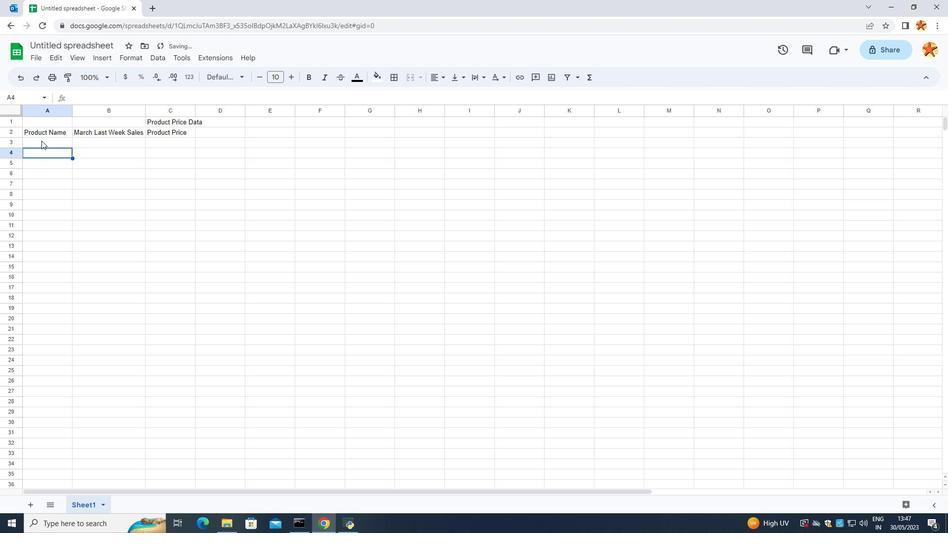 
Action: Mouse pressed left at (43, 135)
Screenshot: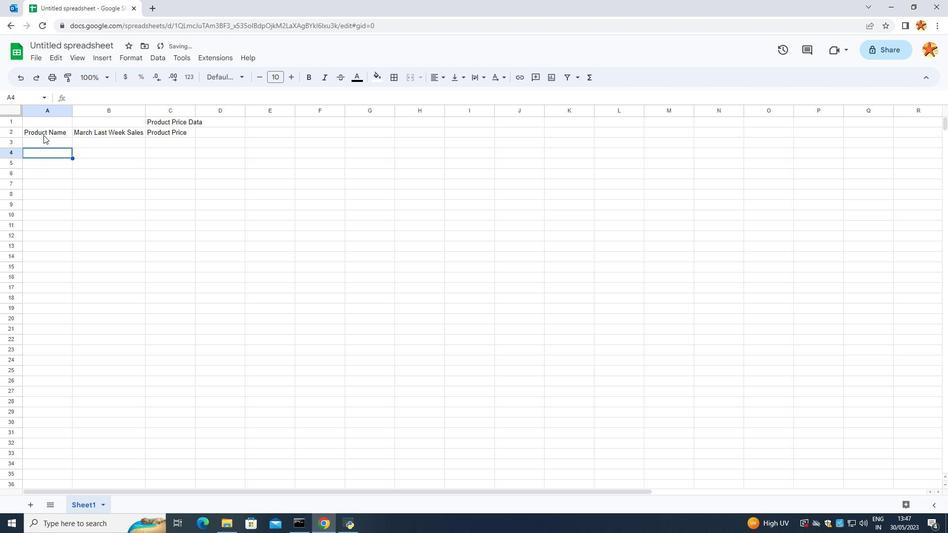 
Action: Mouse moved to (170, 136)
Screenshot: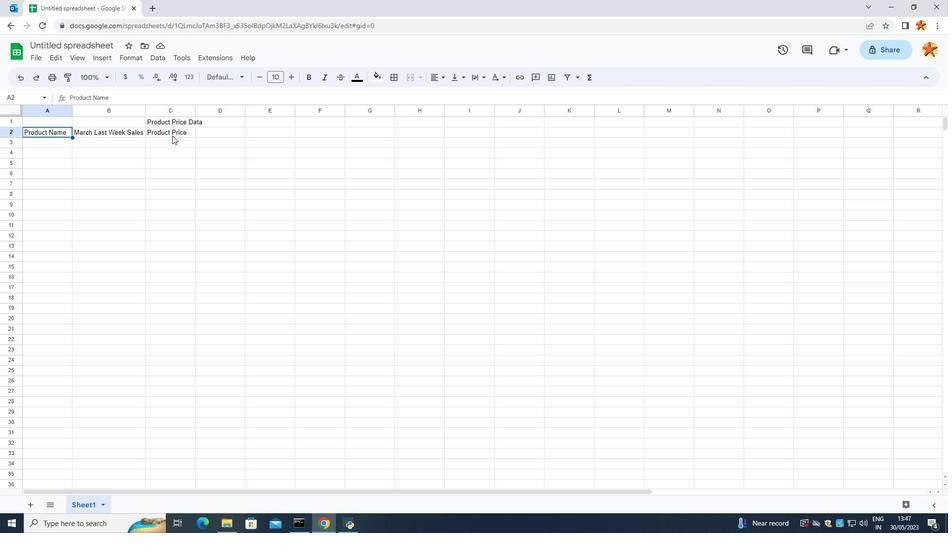 
Action: Mouse pressed left at (170, 136)
Screenshot: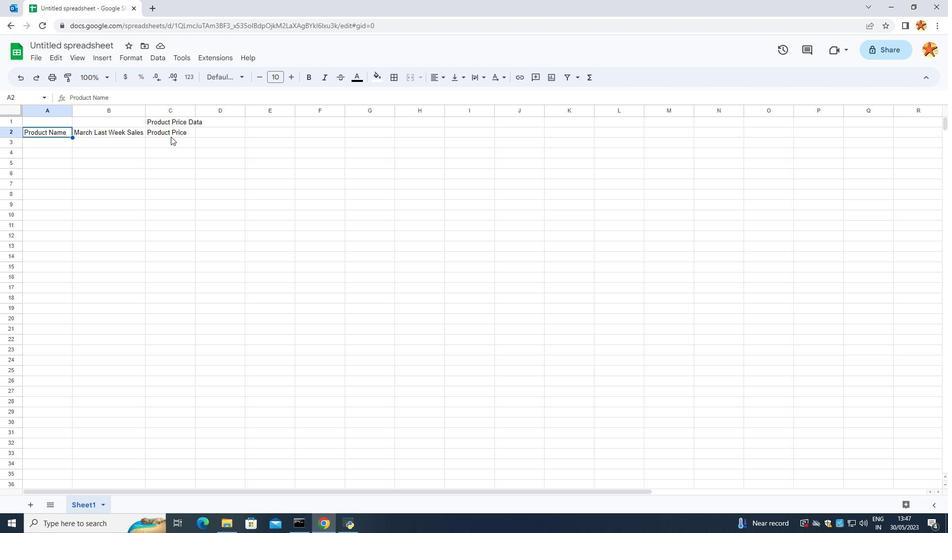 
Action: Mouse pressed left at (170, 136)
Screenshot: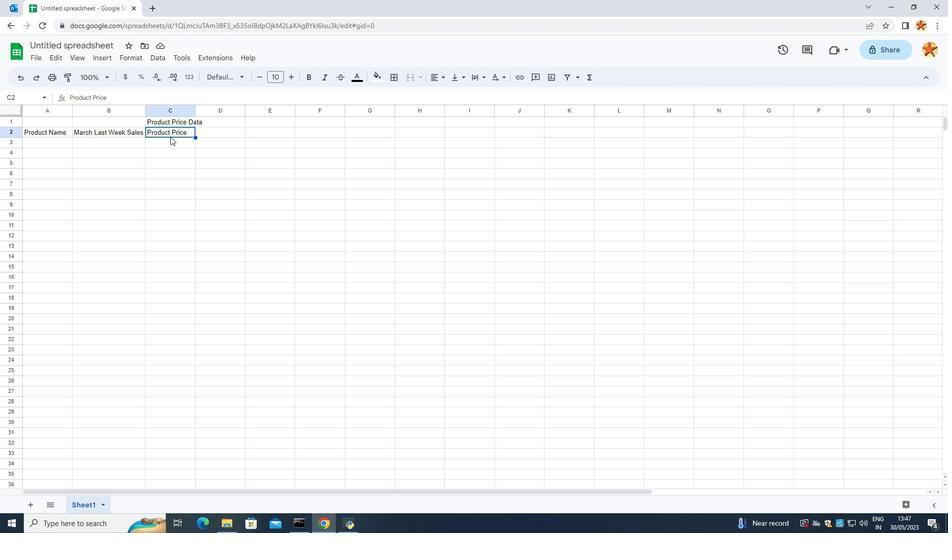
Action: Mouse moved to (169, 140)
Screenshot: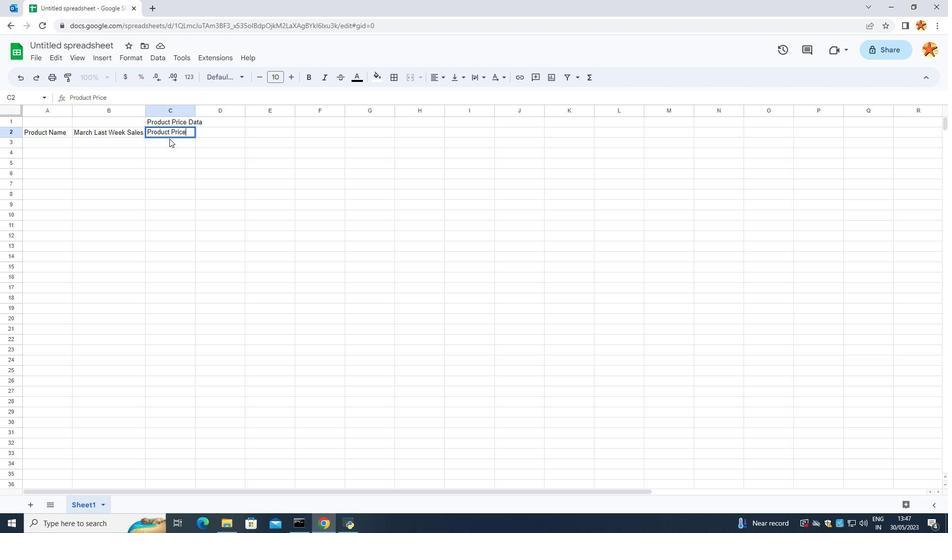 
Action: Mouse pressed left at (169, 140)
Screenshot: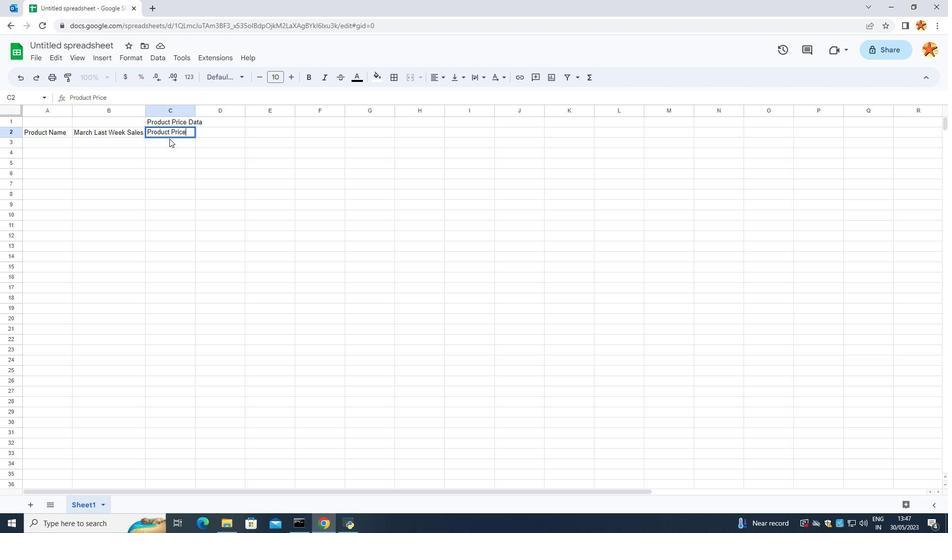 
Action: Mouse pressed left at (169, 140)
Screenshot: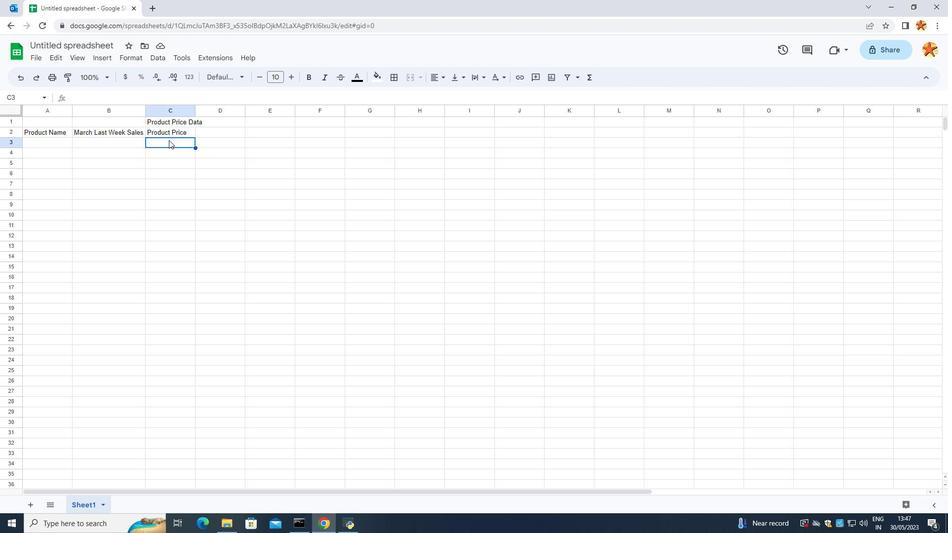 
Action: Key pressed 5000<Key.enter>5500<Key.enter>6000
Screenshot: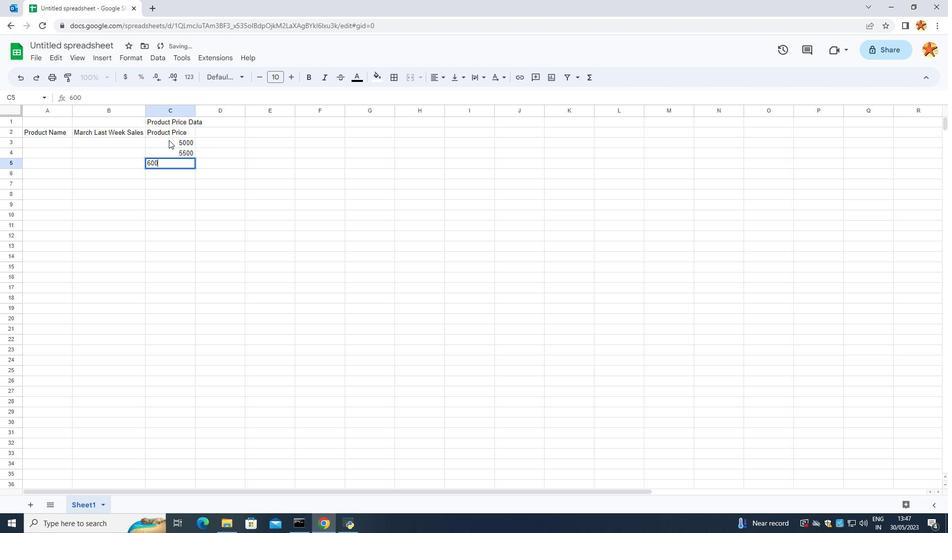 
Action: Mouse moved to (168, 140)
Screenshot: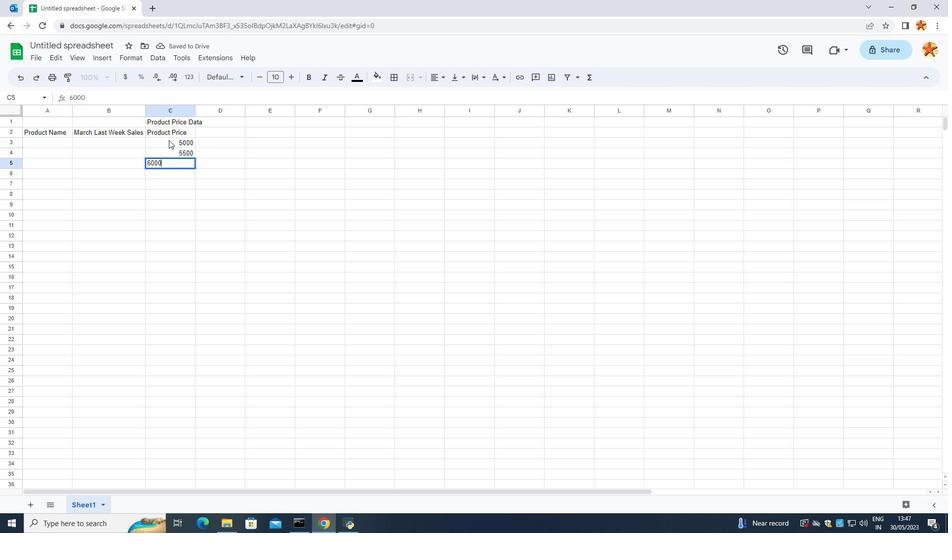 
Action: Key pressed <Key.enter><Key.enter>6500<Key.enter>7000<Key.enter>7500<Key.enter>8000<Key.enter>
Screenshot: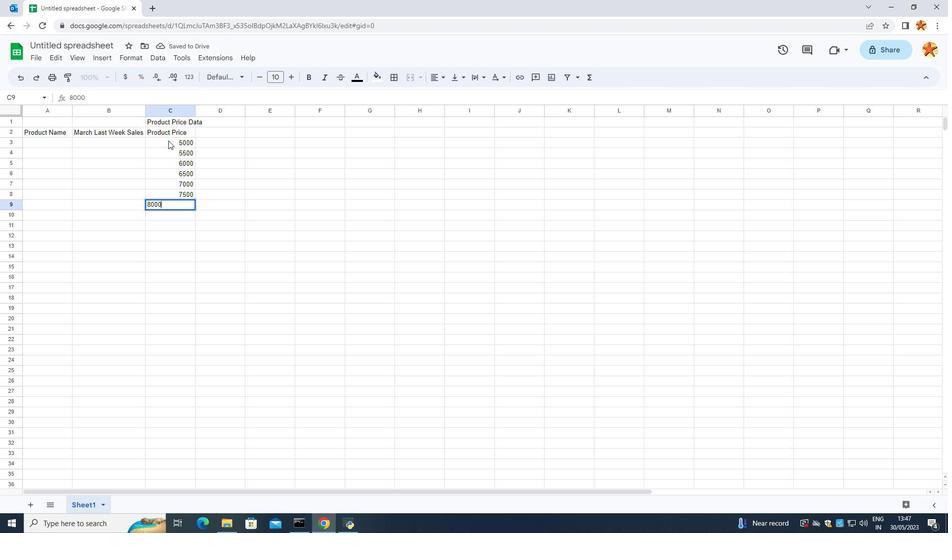 
Action: Mouse moved to (142, 260)
Screenshot: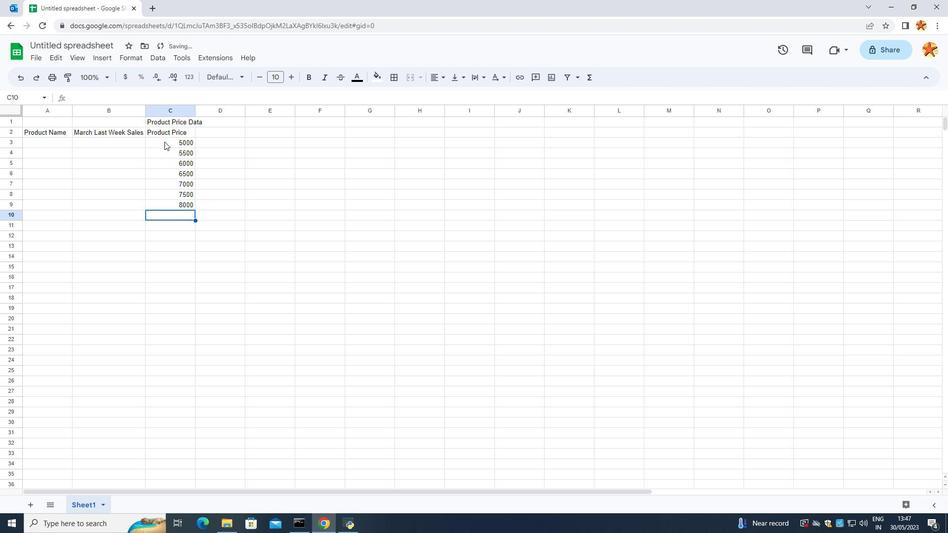 
Action: Mouse pressed left at (142, 260)
Screenshot: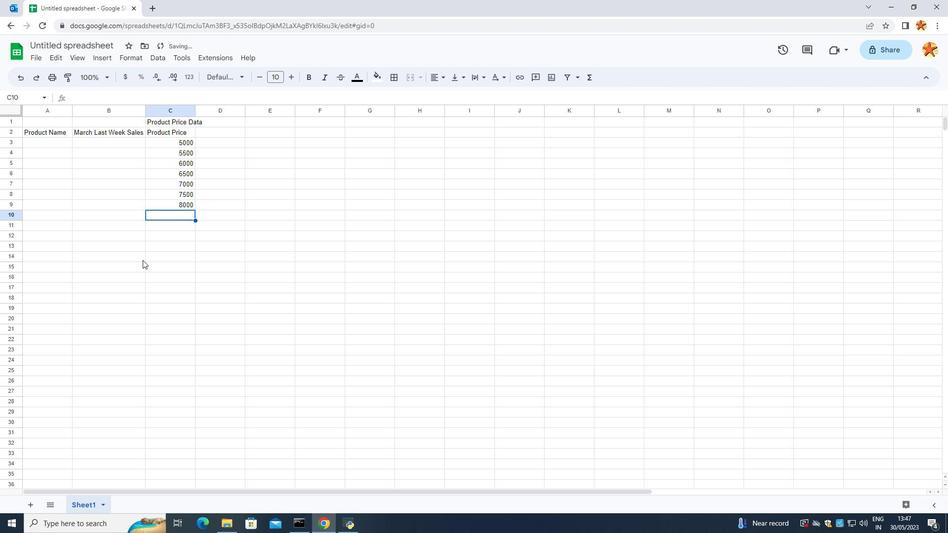 
Action: Mouse moved to (80, 147)
Screenshot: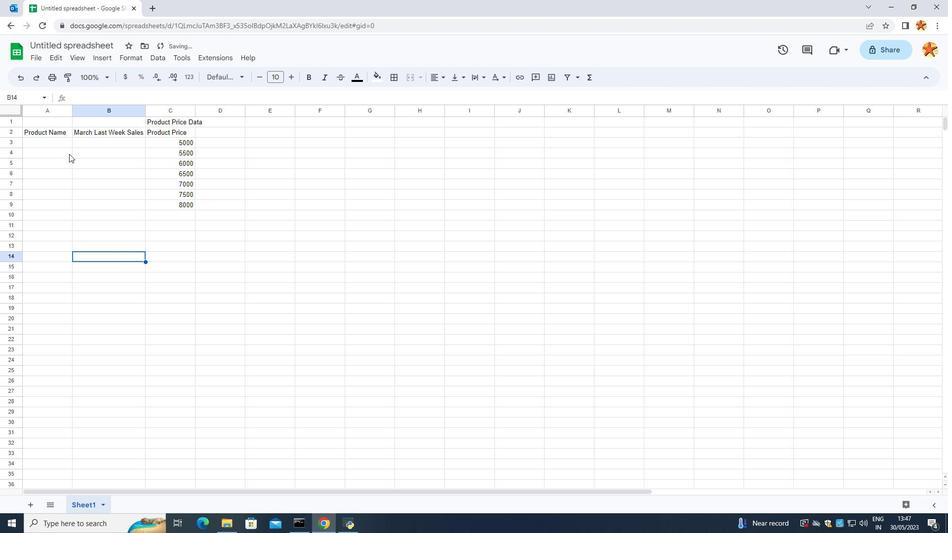 
Action: Mouse pressed left at (80, 147)
Screenshot: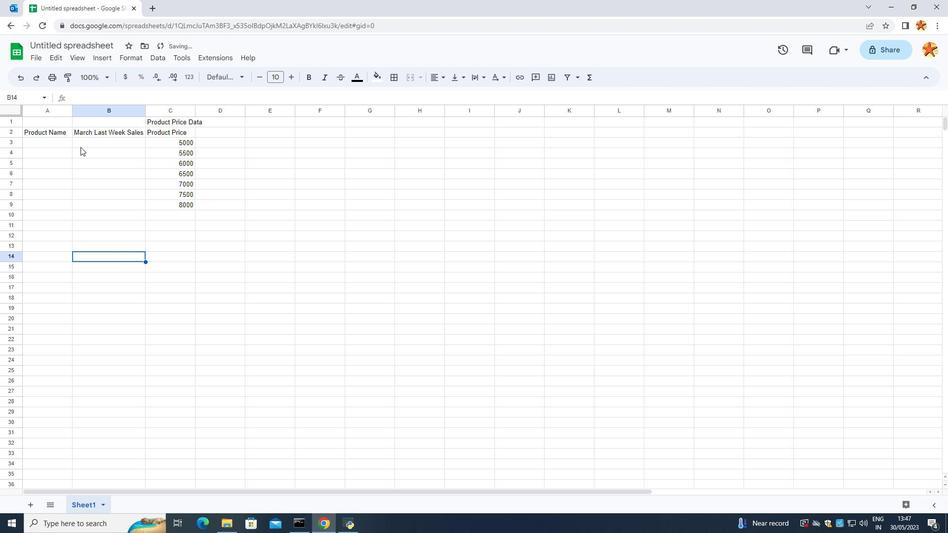 
Action: Mouse moved to (53, 145)
Screenshot: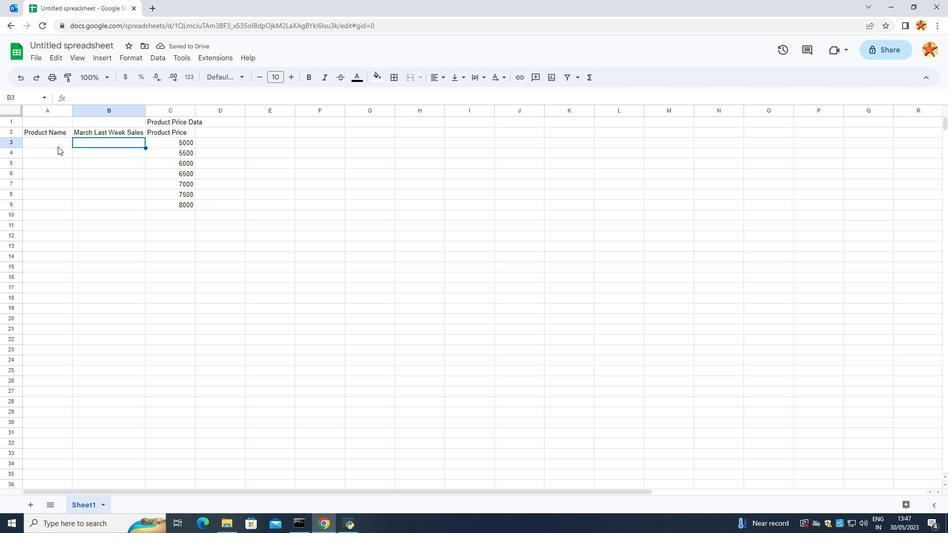 
Action: Mouse pressed left at (53, 145)
Screenshot: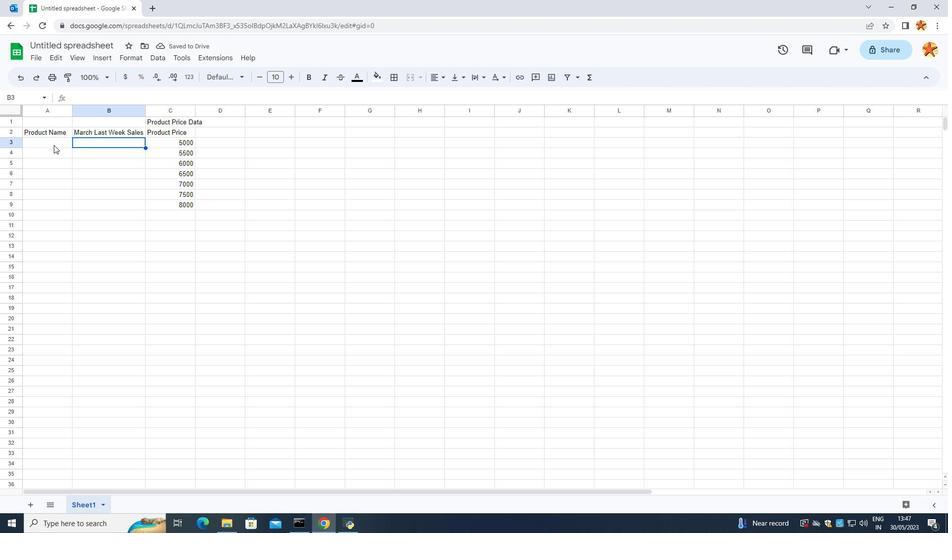 
Action: Mouse moved to (53, 144)
Screenshot: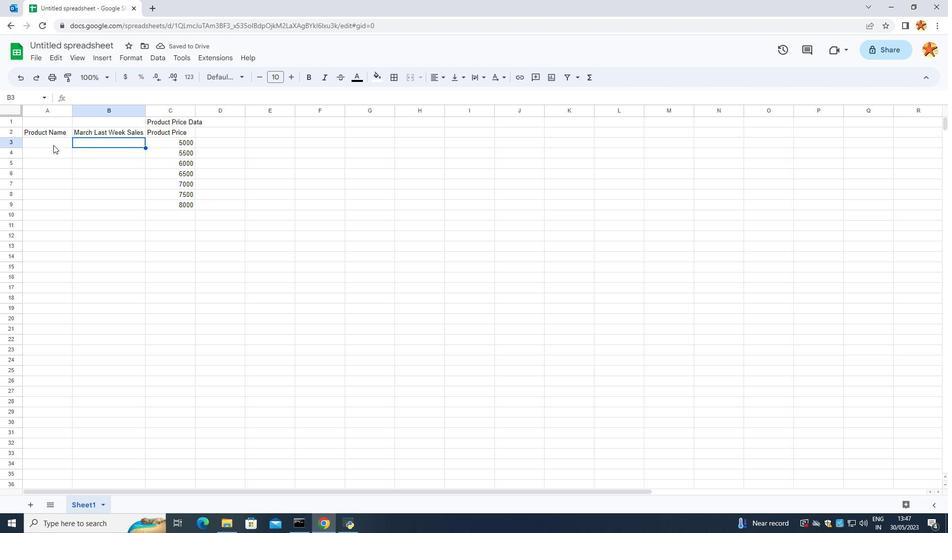
Action: Mouse pressed left at (53, 144)
Screenshot: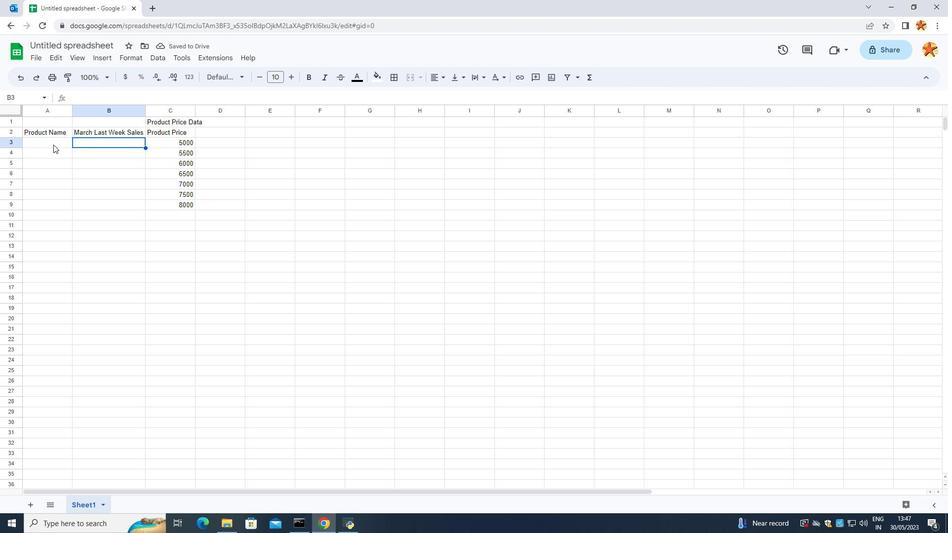 
Action: Key pressed <Key.caps_lock>TOMS<Key.space>SHOE<Key.enter>UF]]<Key.backspace><Key.backspace><Key.backspace>GG<Key.space>SHOE<Key.enter>
Screenshot: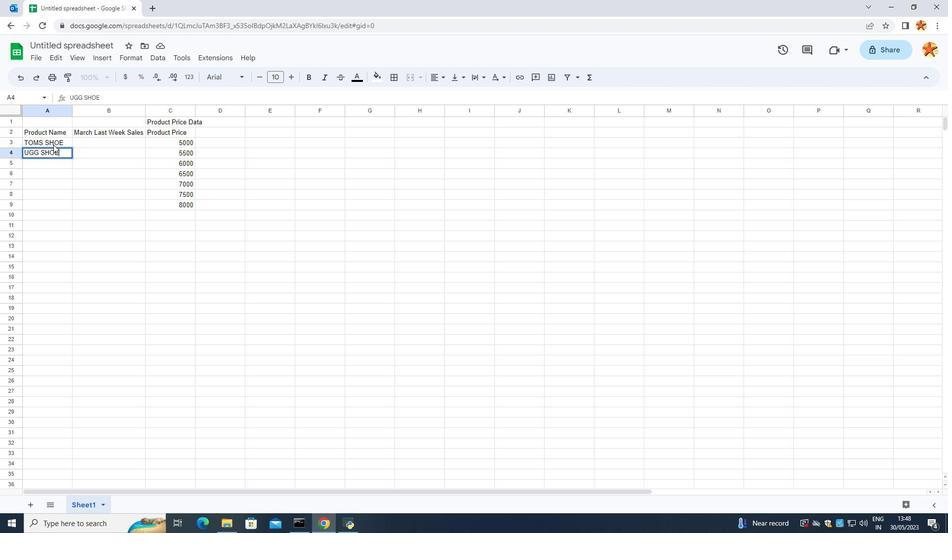 
Action: Mouse moved to (53, 144)
Screenshot: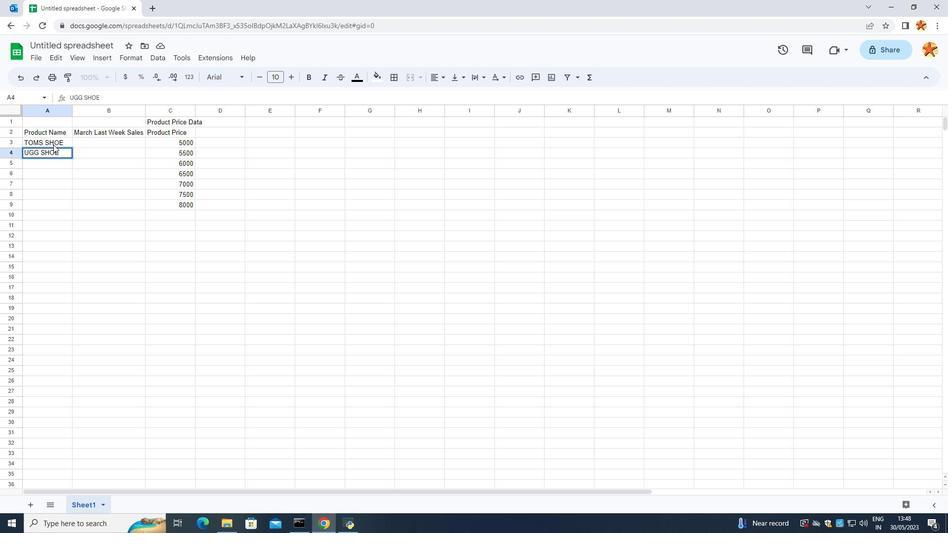 
Action: Key pressed WOLVERINE<Key.space>SHOE<Key.enter>Z-CO
Screenshot: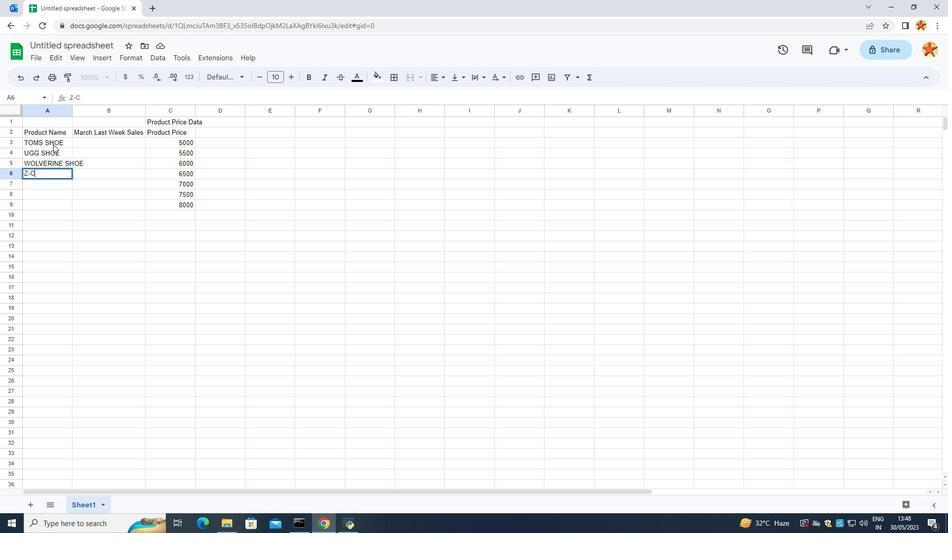 
Action: Mouse moved to (53, 143)
Screenshot: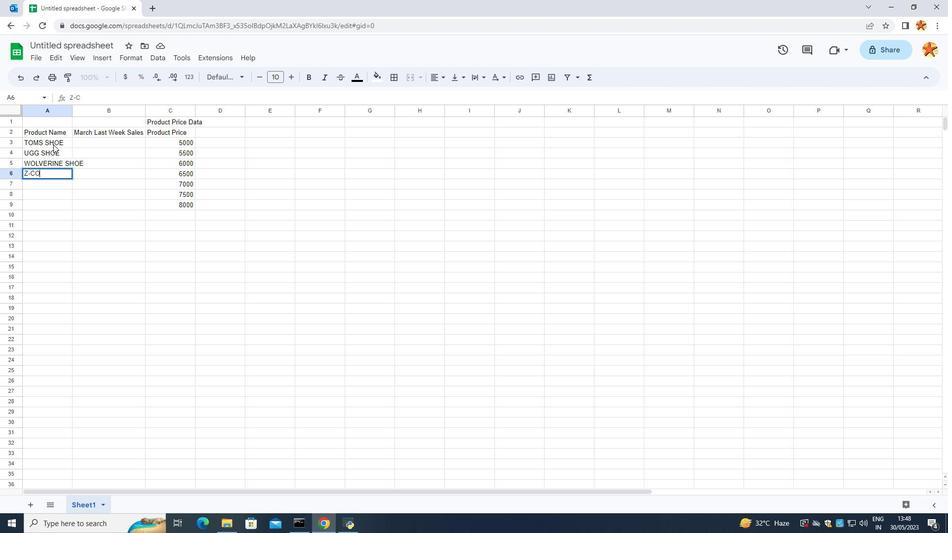 
Action: Key pressed IL<Key.space>SHOE<Key.enter>ADDIDASS<Key.space>SHOE<Key.enter>GUCCI<Key.space>TSHI
Screenshot: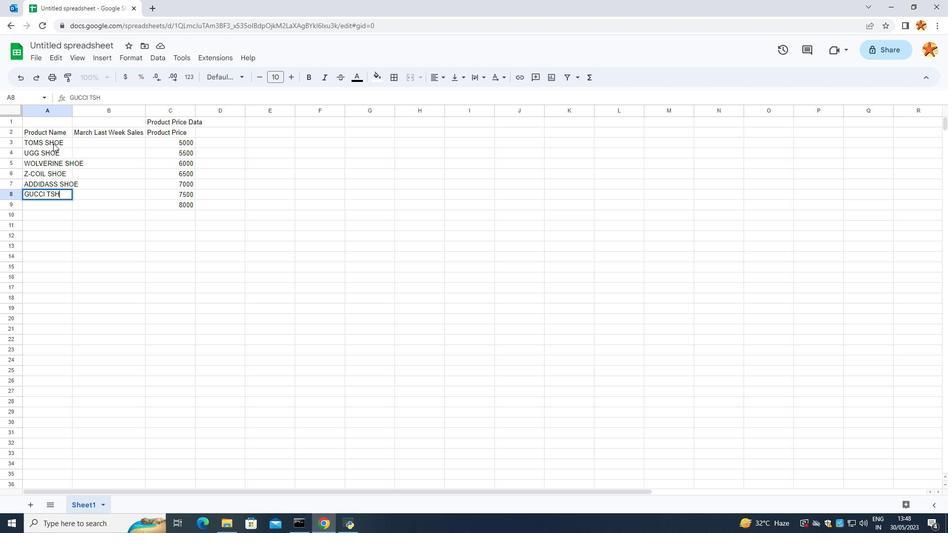 
Action: Mouse moved to (53, 143)
Screenshot: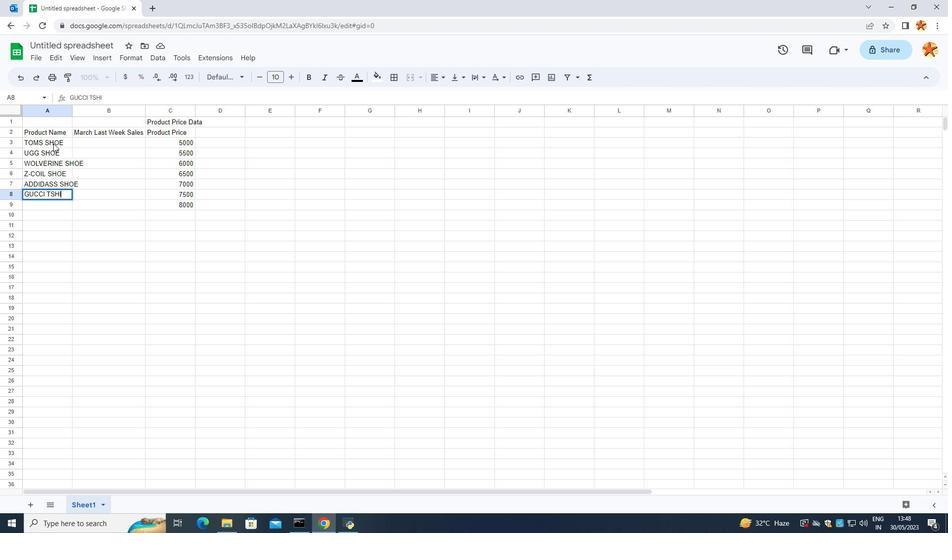 
Action: Key pressed R
Screenshot: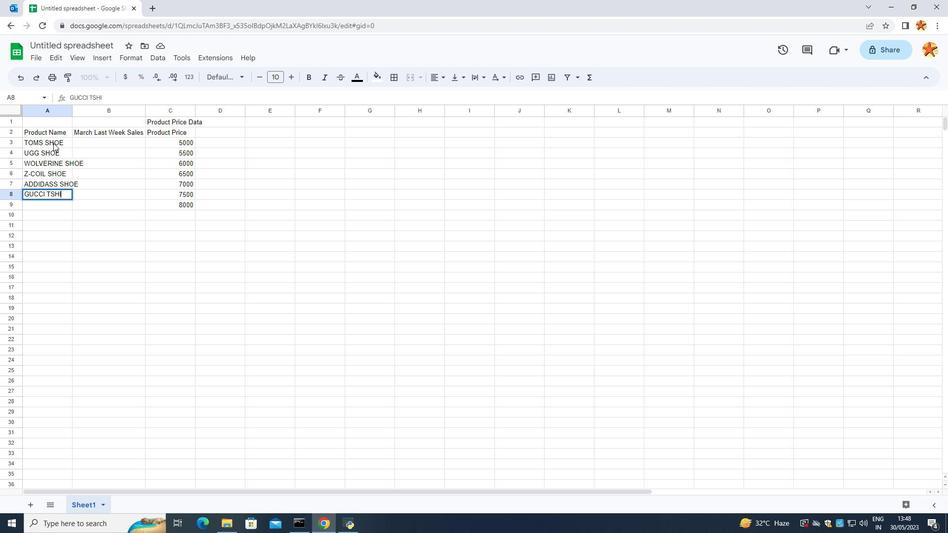 
Action: Mouse moved to (52, 143)
Screenshot: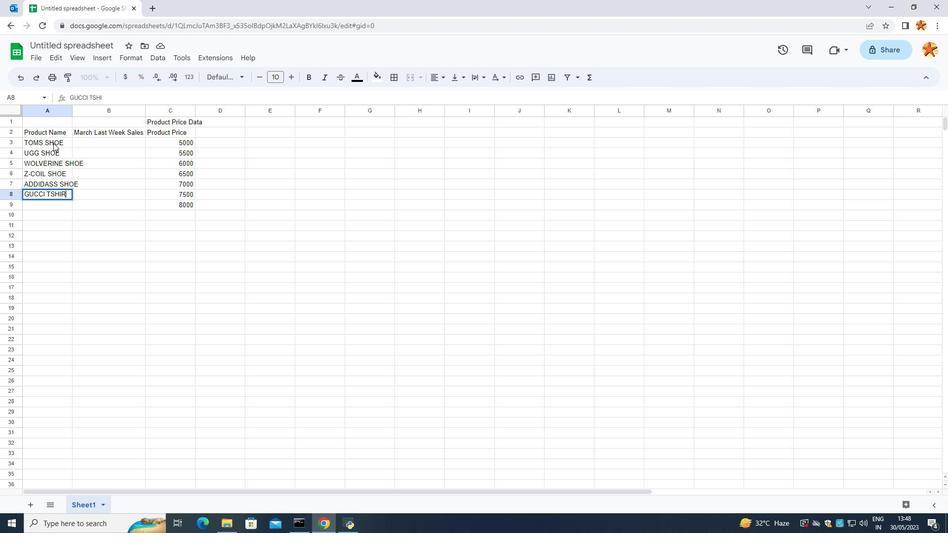
Action: Key pressed T
Screenshot: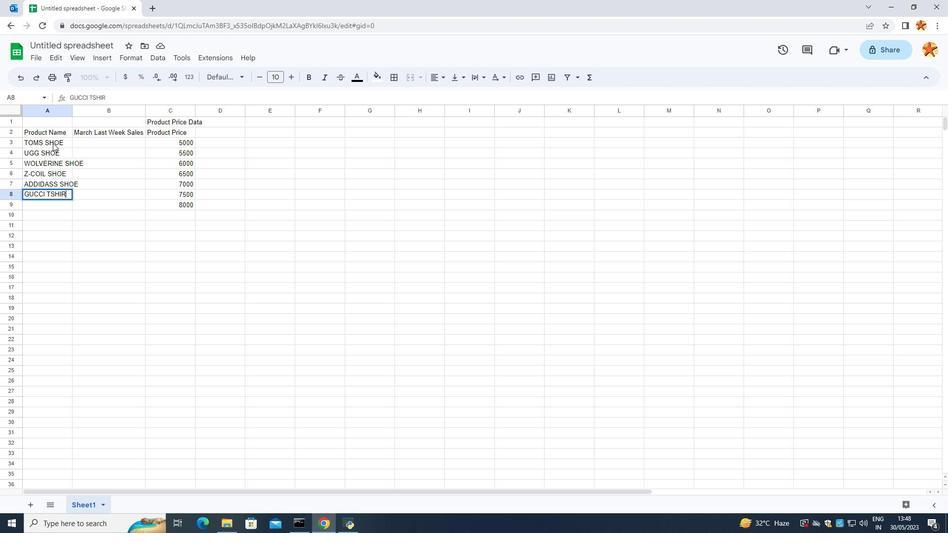 
Action: Mouse moved to (52, 149)
Screenshot: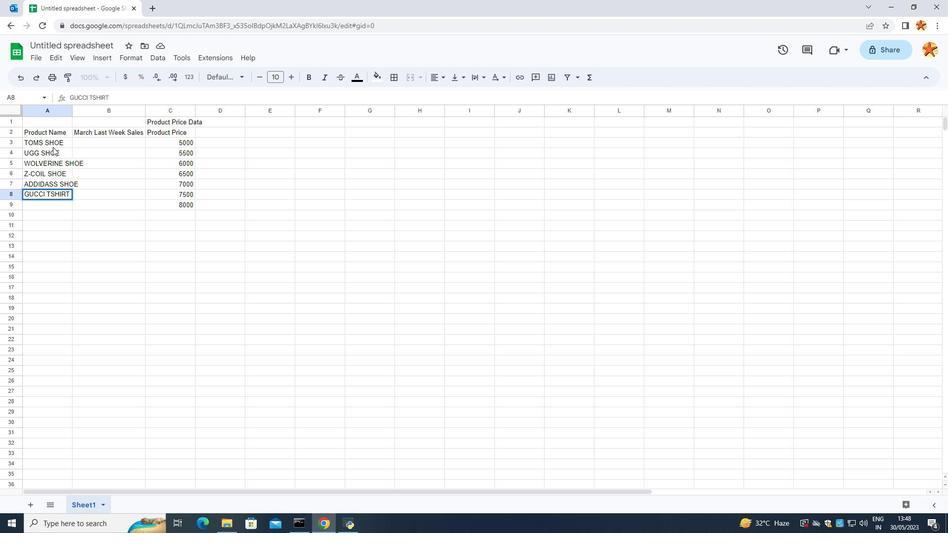 
Action: Key pressed <Key.enter>
Screenshot: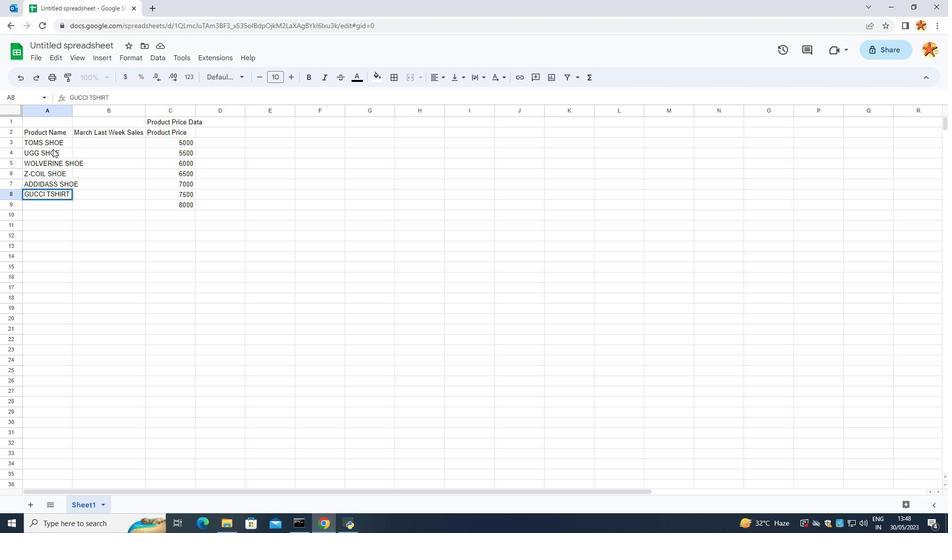 
Action: Mouse moved to (55, 148)
Screenshot: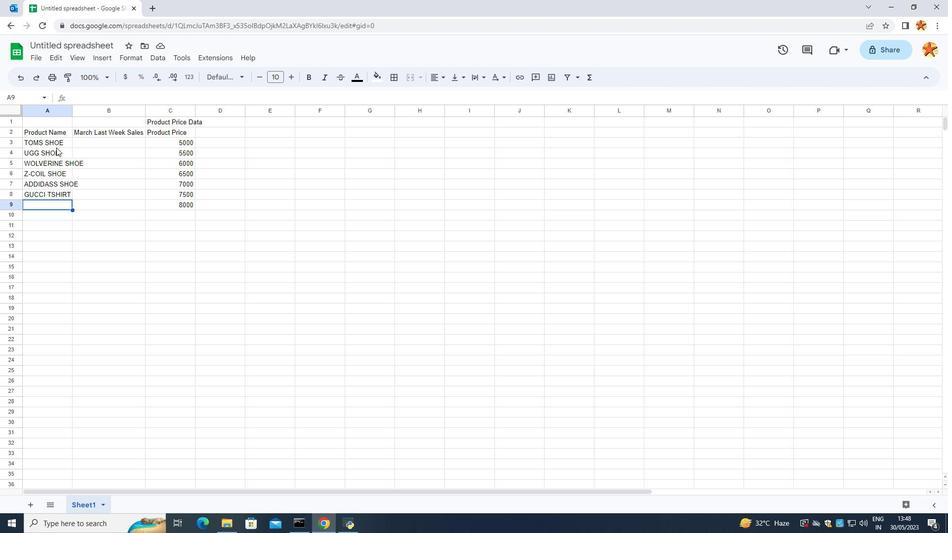 
Action: Key pressed LOIUS<Key.space>VUTTOINI<Key.space>BA
Screenshot: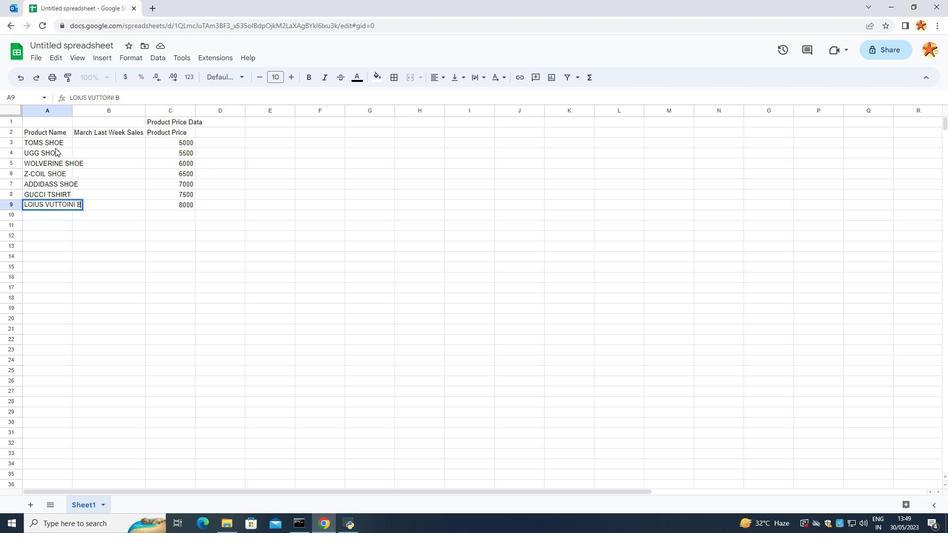 
Action: Mouse moved to (54, 148)
Screenshot: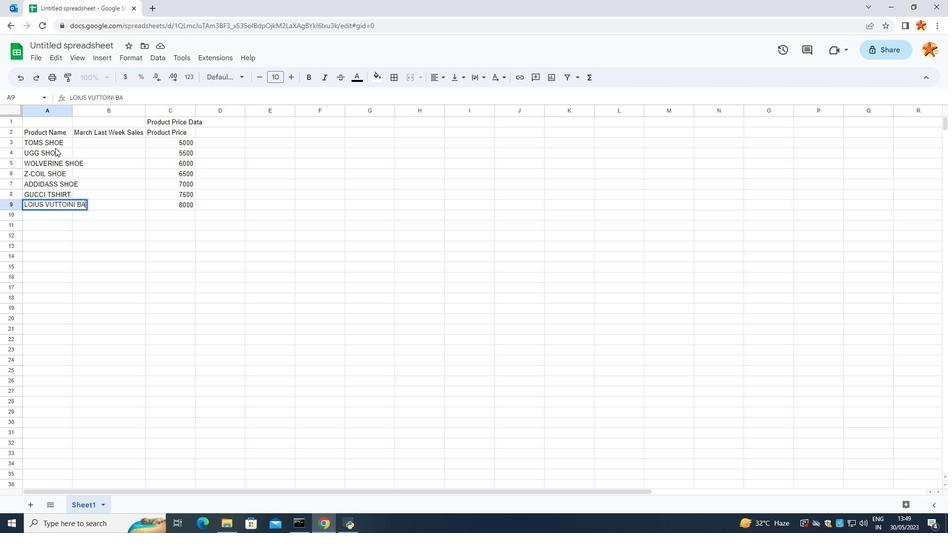 
Action: Key pressed G
Screenshot: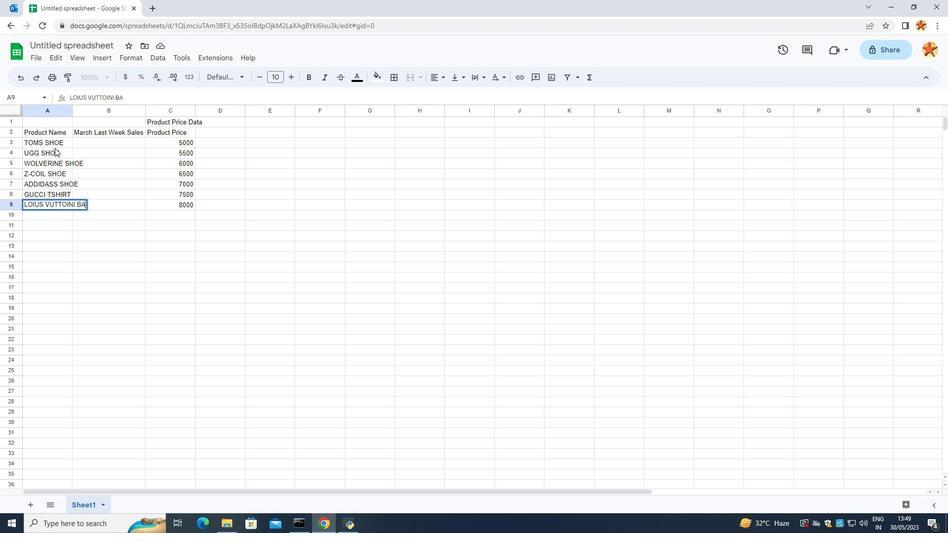 
Action: Mouse moved to (54, 148)
Screenshot: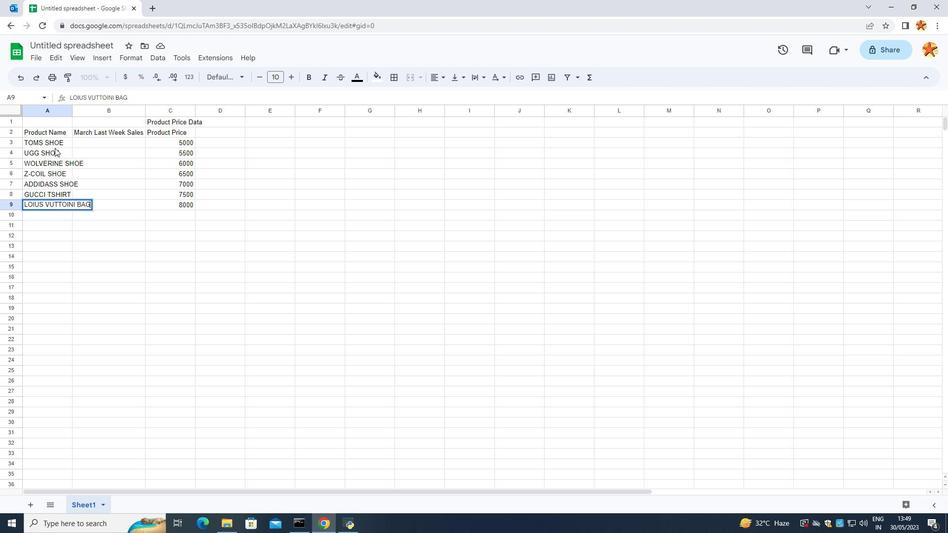 
Action: Key pressed <Key.enter>
Screenshot: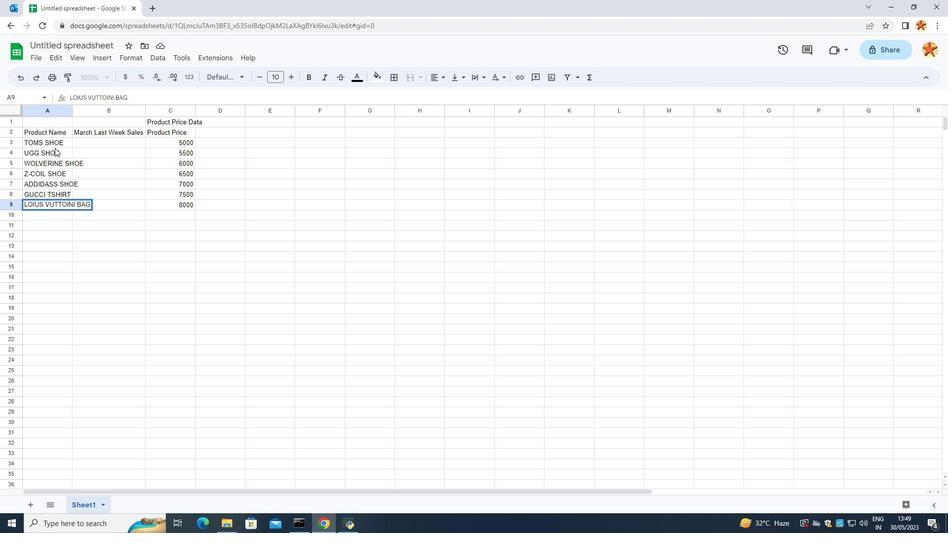
Action: Mouse moved to (54, 147)
Screenshot: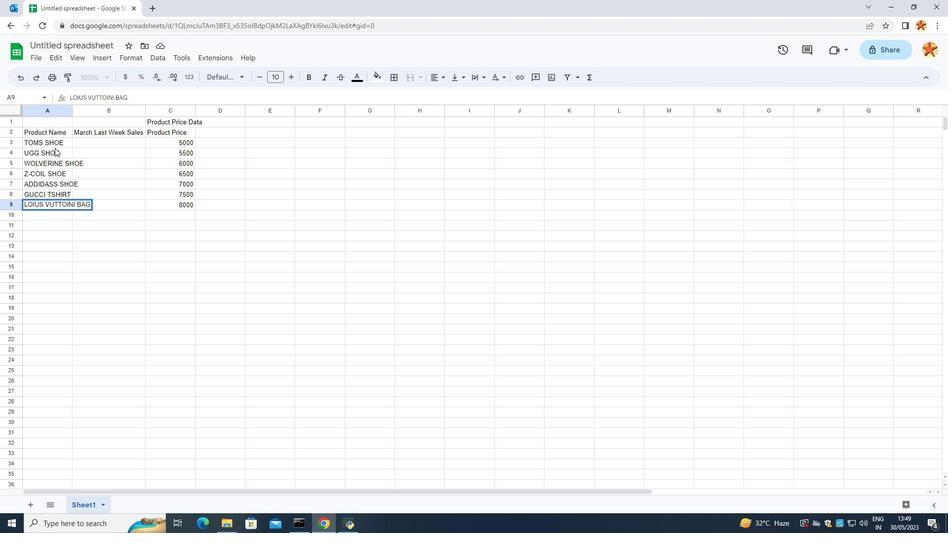 
Action: Key pressed ZARA<Key.space>SHI
Screenshot: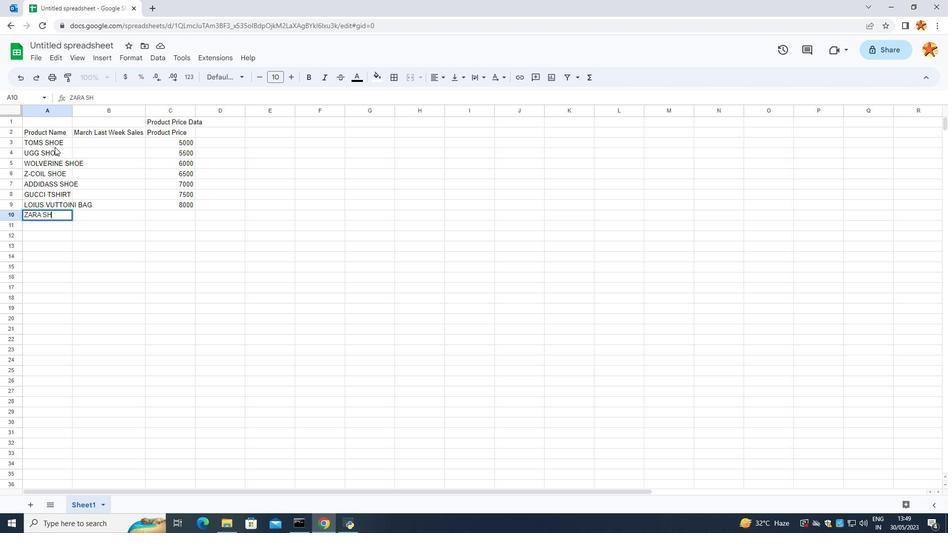 
Action: Mouse moved to (54, 146)
Screenshot: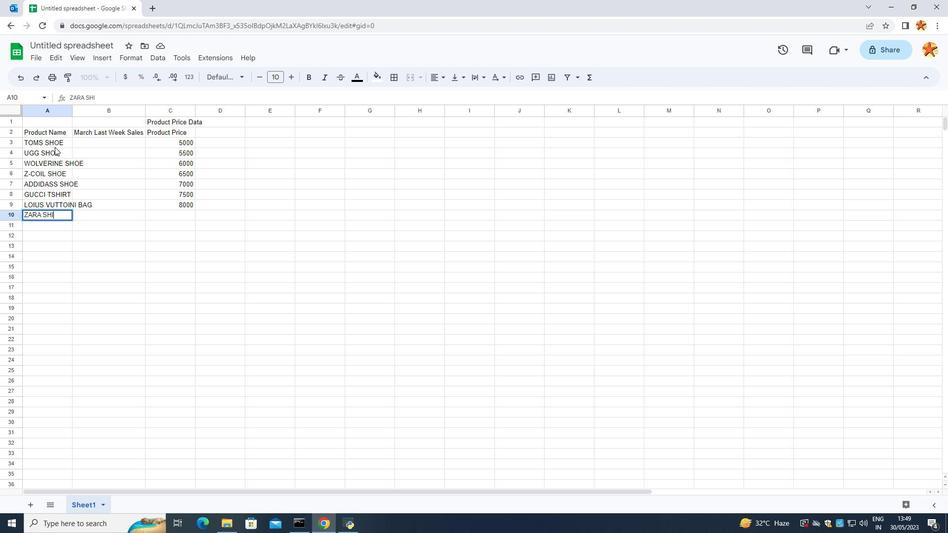 
Action: Key pressed RT<Key.enter>H
Screenshot: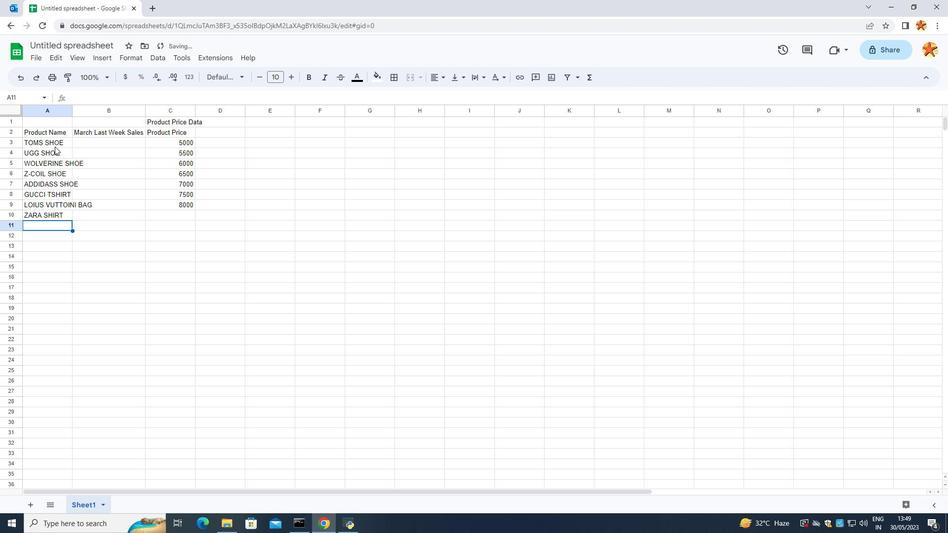 
Action: Mouse moved to (303, 232)
Screenshot: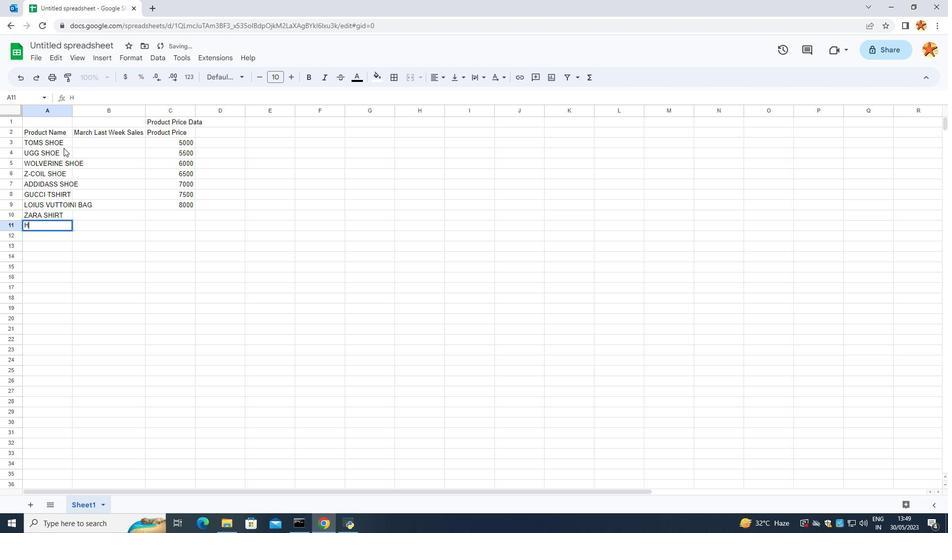 
Action: Key pressed <Key.shift_r><Key.shift_r><Key.shift_r><Key.shift_r><Key.shift_r><Key.shift_r><Key.shift_r><Key.shift_r><Key.shift_r><Key.shift_r><Key.shift_r><Key.shift_r><Key.shift_r><Key.shift_r><Key.shift_r><Key.shift_r><Key.shift_r><Key.shift_r><Key.shift_r><Key.shift_r><Key.shift_r><Key.shift_r><Key.shift_r><Key.shift_r><Key.shift_r><Key.shift_r><Key.shift_r><Key.shift_r><Key.shift_r><Key.shift_r><Key.shift_r><Key.shift_r><Key.shift_r><Key.shift_r><Key.shift_r><Key.shift_r><Key.shift_r>&M<Key.space>JEANS<Key.enter>
Screenshot: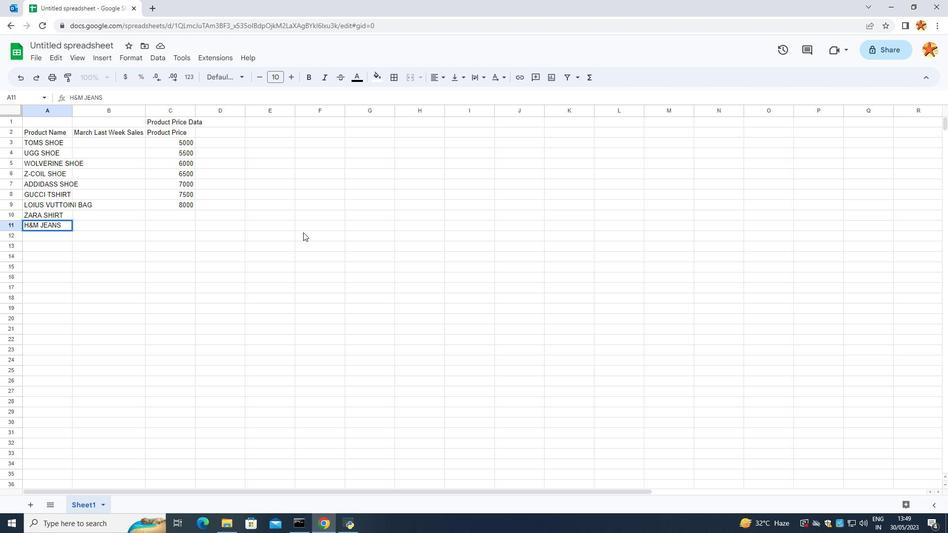 
Action: Mouse moved to (295, 232)
Screenshot: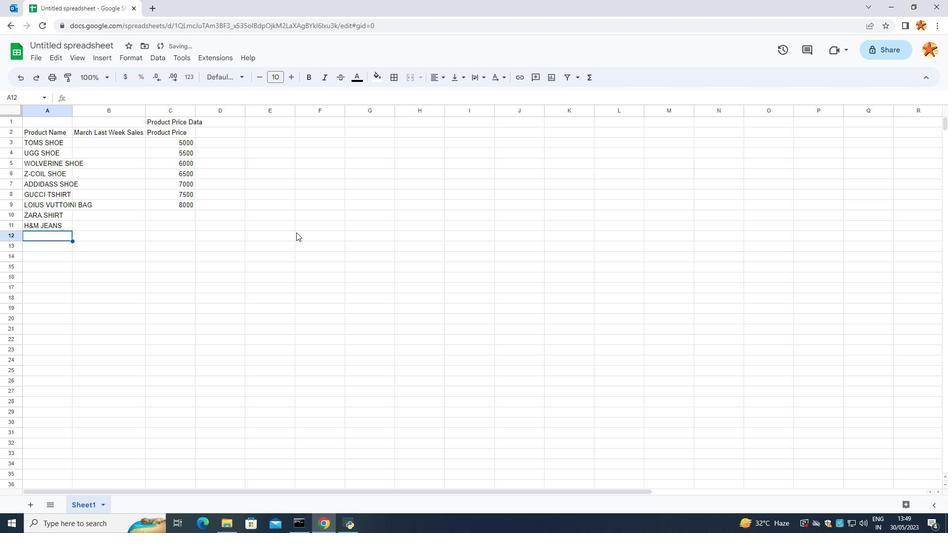 
Action: Key pressed CH
Screenshot: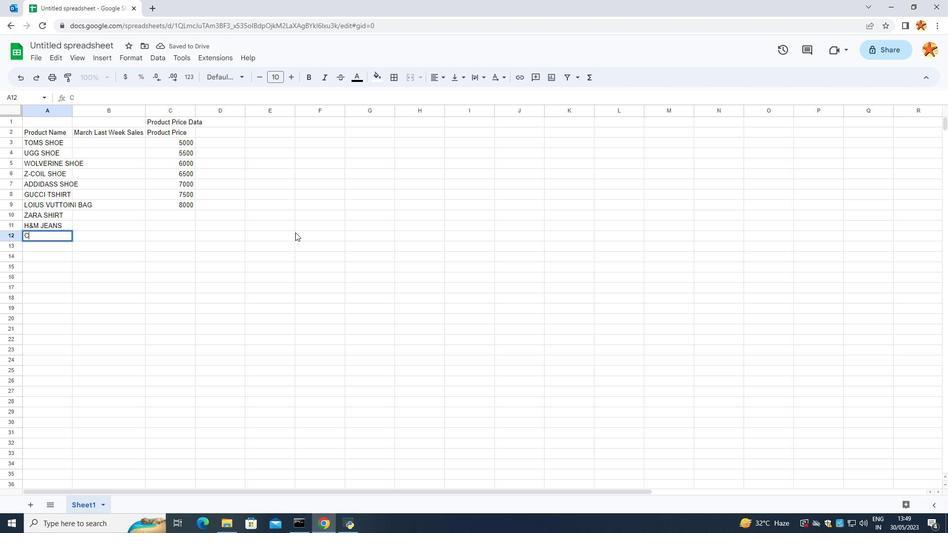 
Action: Mouse moved to (294, 221)
Screenshot: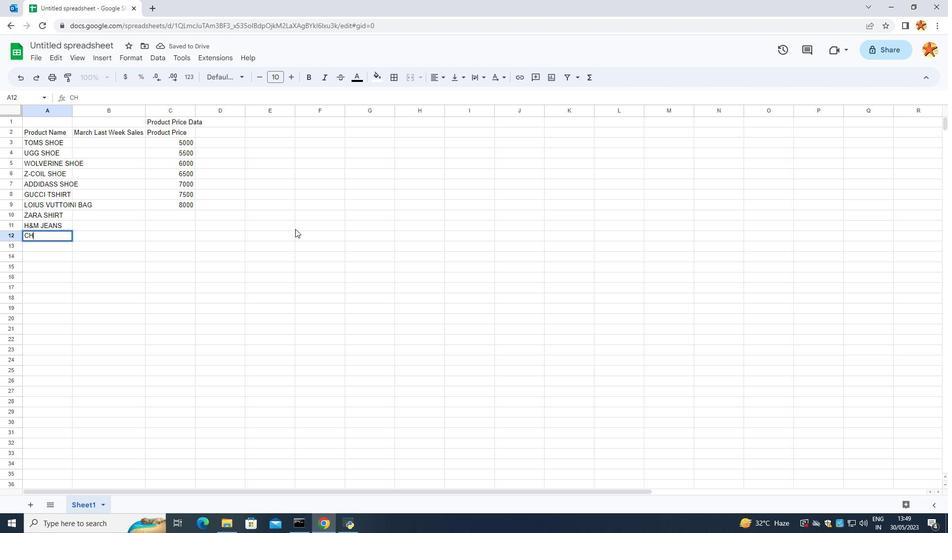 
Action: Key pressed <Key.caps_lock>
Screenshot: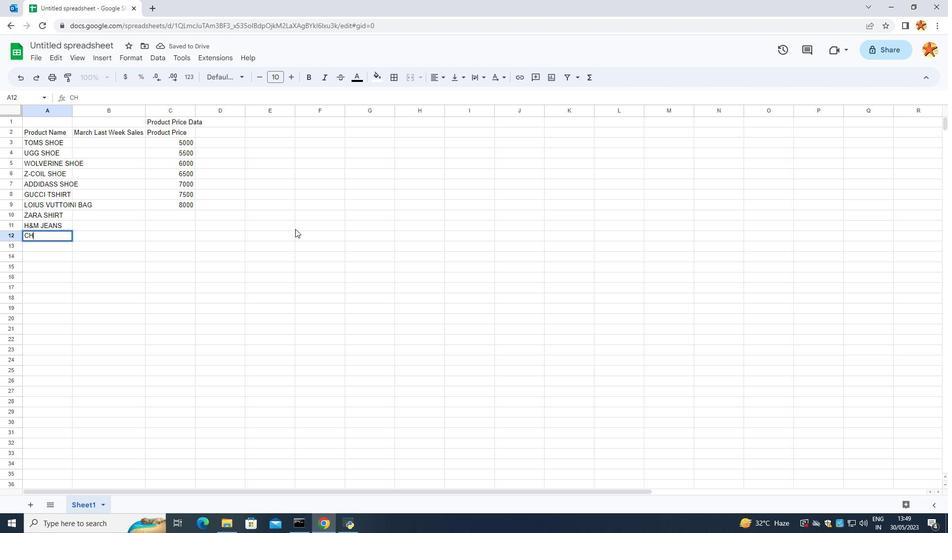 
Action: Mouse moved to (293, 217)
Screenshot: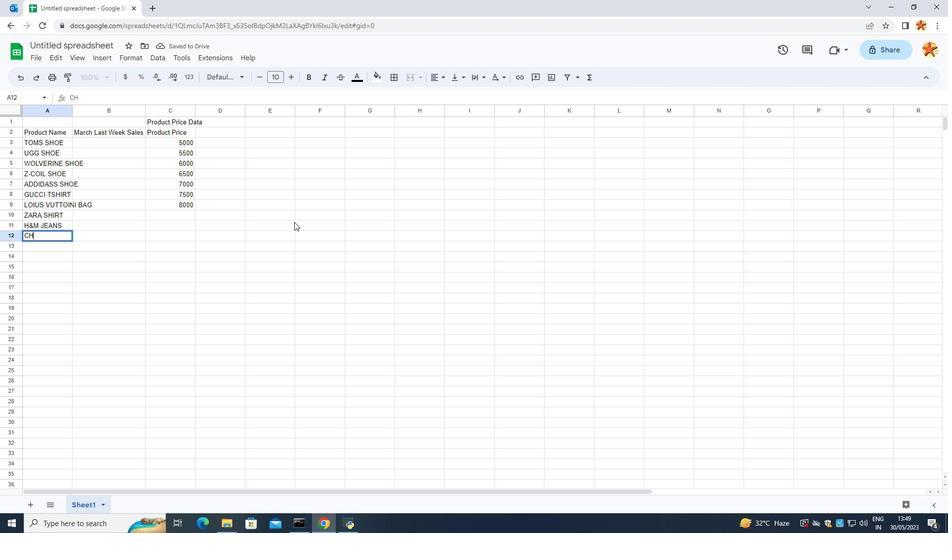 
Action: Key pressed n
Screenshot: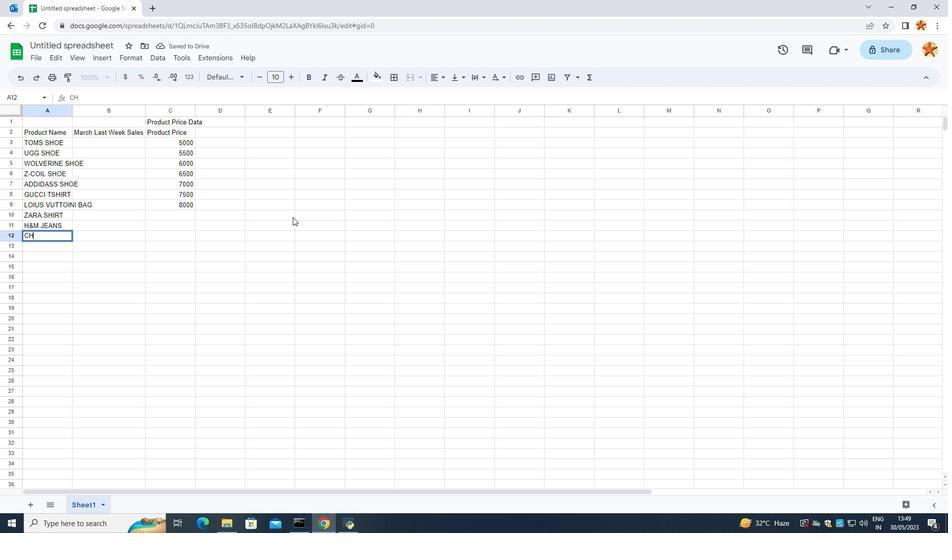 
Action: Mouse moved to (292, 214)
Screenshot: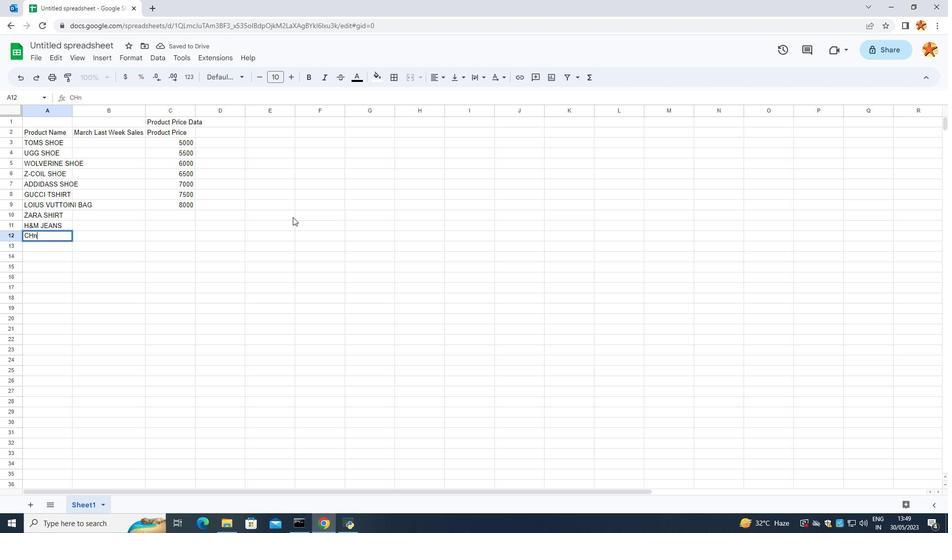 
Action: Key pressed <Key.backspace>
Screenshot: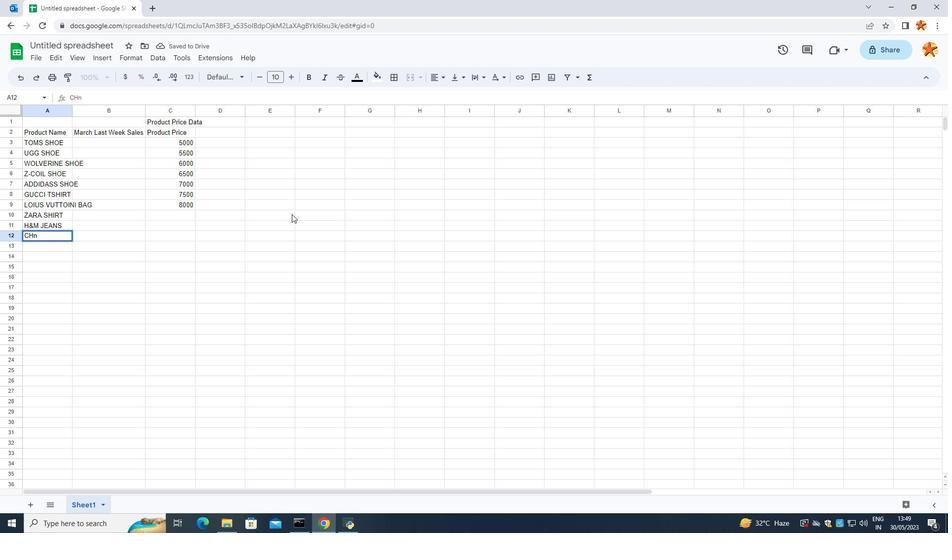 
Action: Mouse moved to (291, 213)
Screenshot: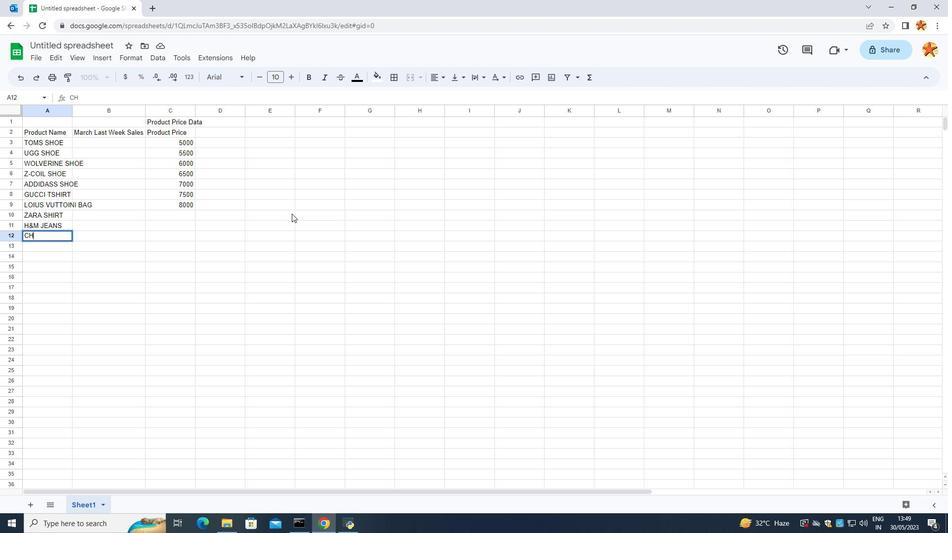 
Action: Key pressed <Key.caps_lock>
Screenshot: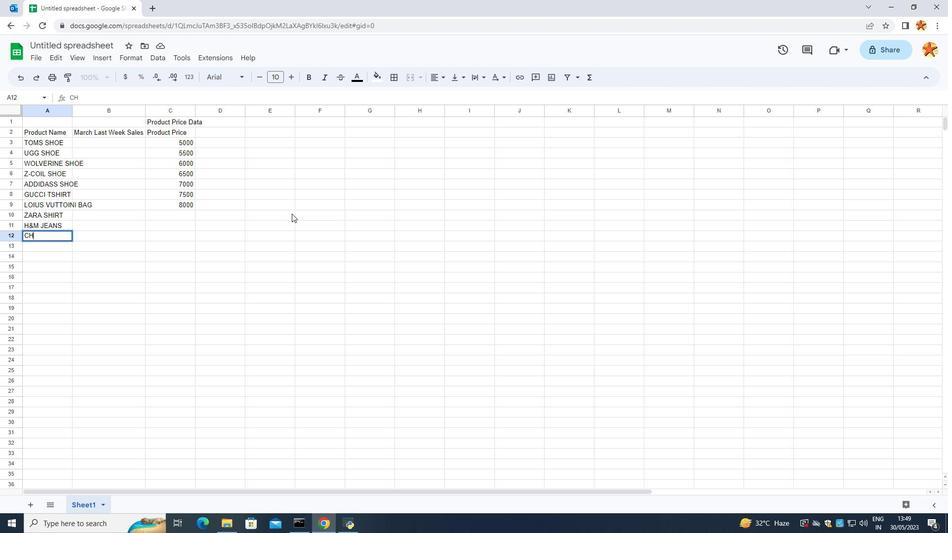 
Action: Mouse moved to (289, 213)
Screenshot: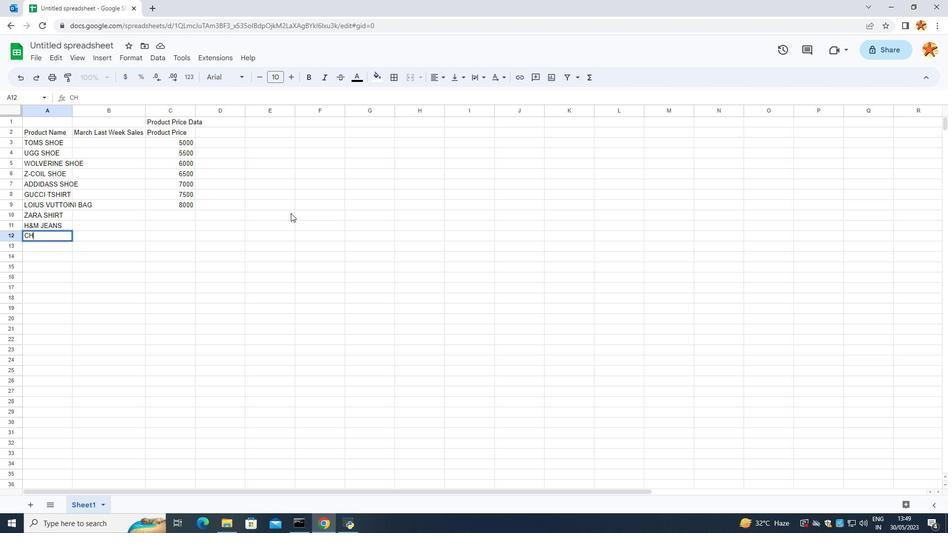 
Action: Key pressed A
Screenshot: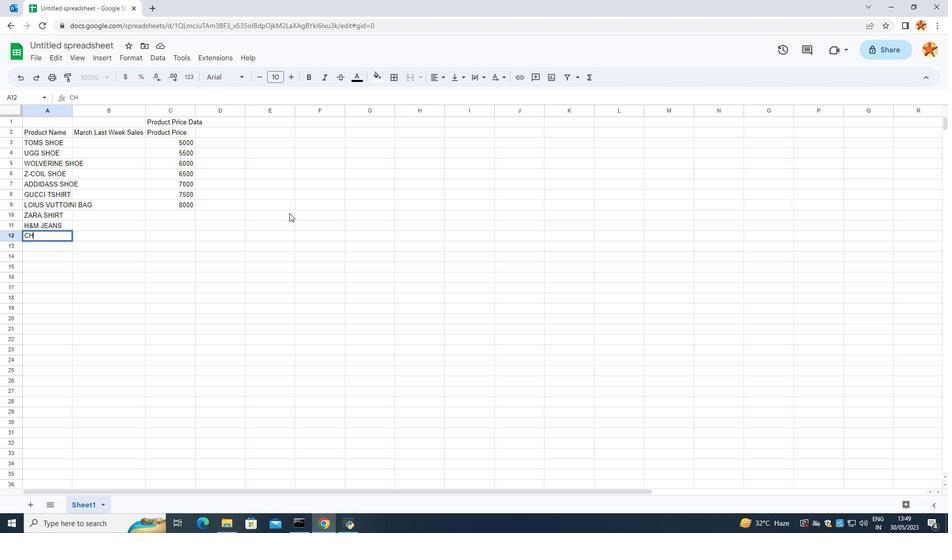 
Action: Mouse moved to (287, 213)
Screenshot: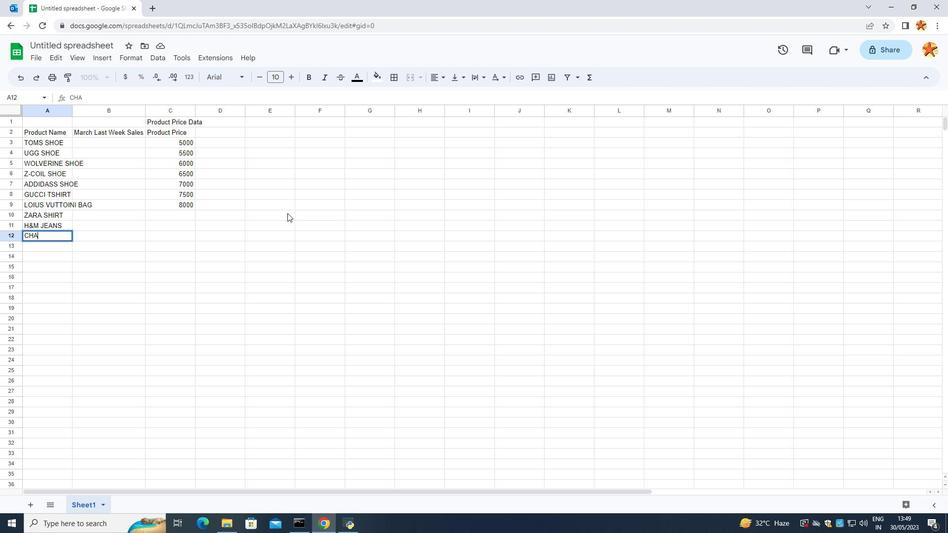 
Action: Key pressed NNEL<Key.space>
Screenshot: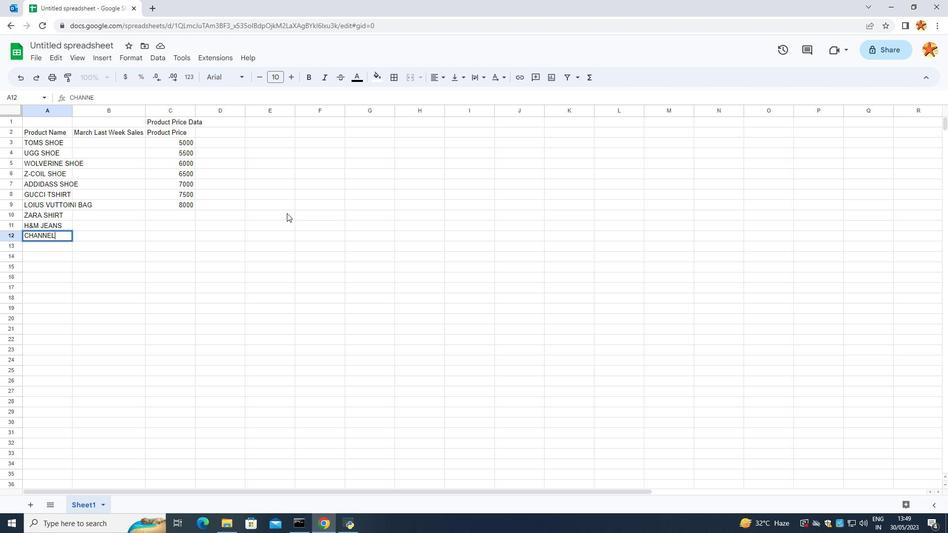 
Action: Mouse moved to (286, 213)
Screenshot: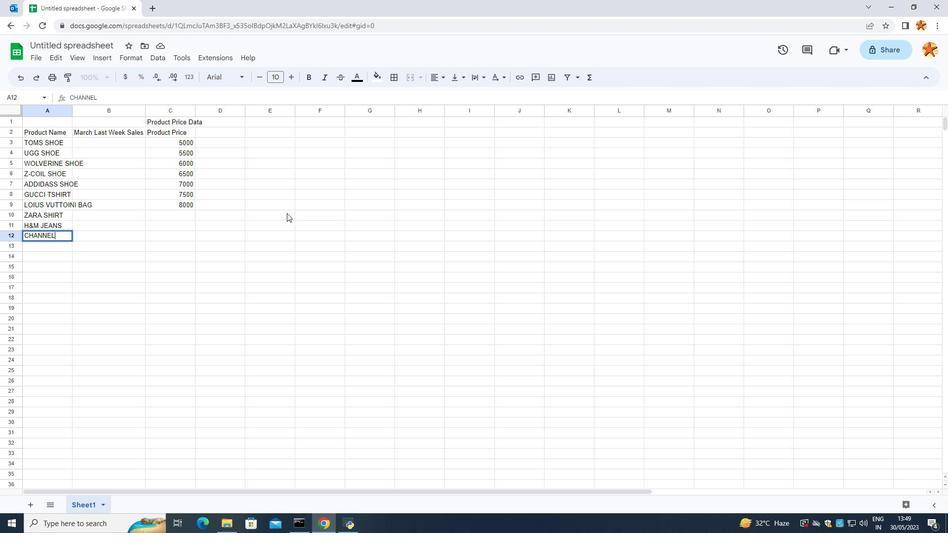 
Action: Key pressed P
Screenshot: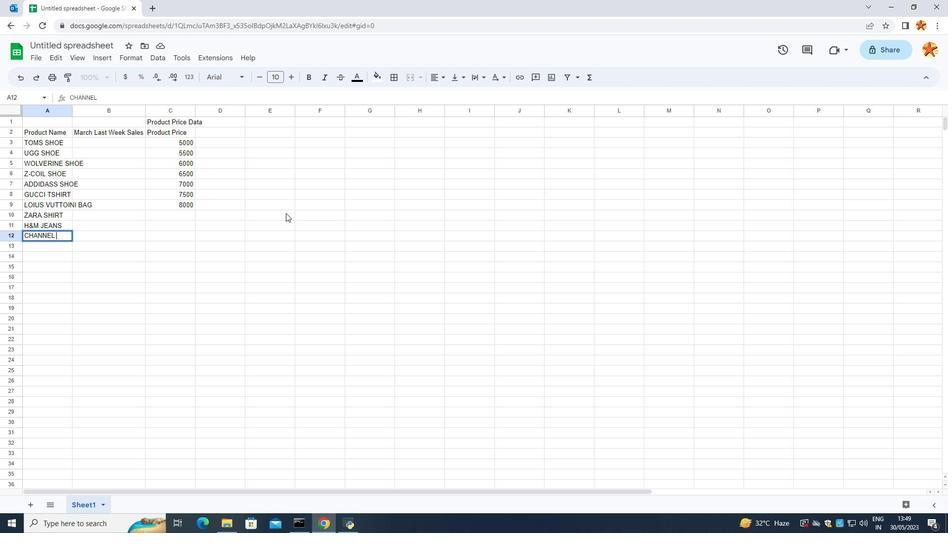 
Action: Mouse moved to (284, 210)
Screenshot: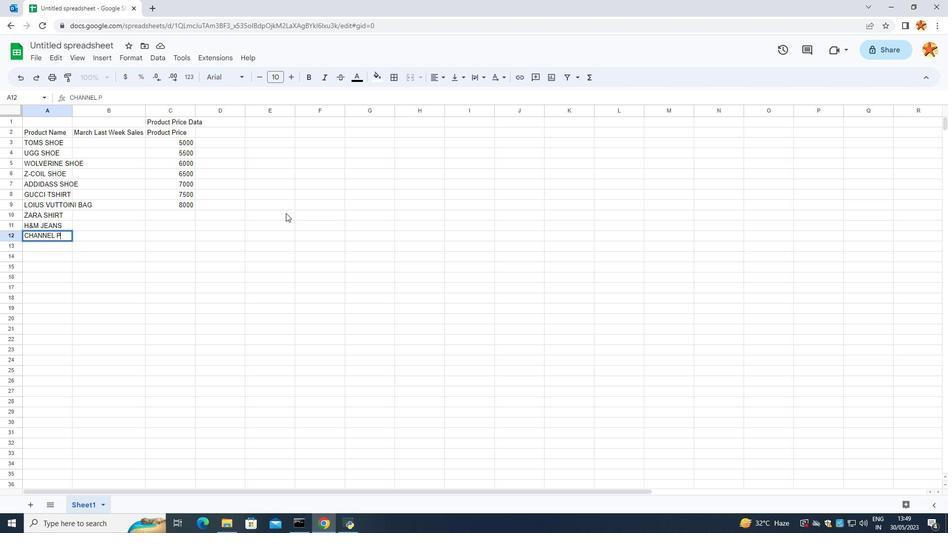 
Action: Key pressed E
Screenshot: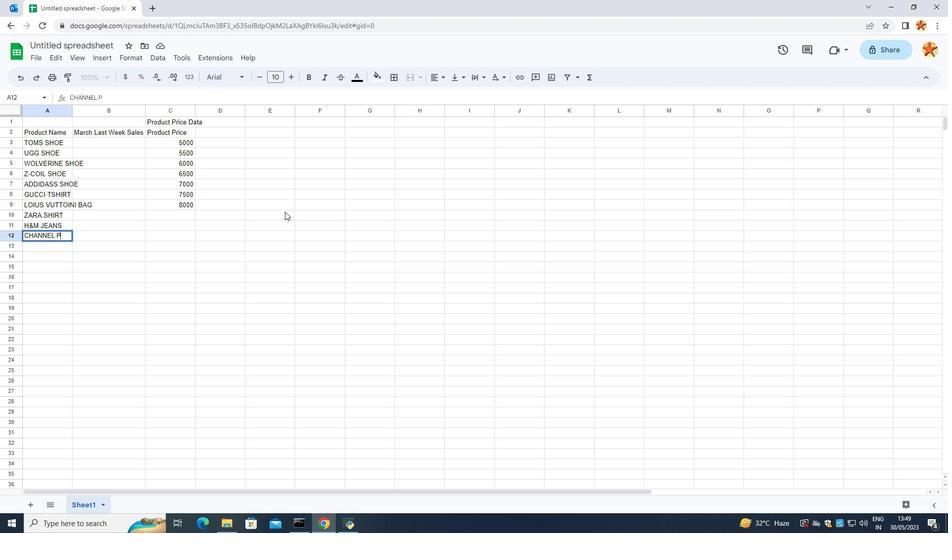 
Action: Mouse moved to (283, 209)
Screenshot: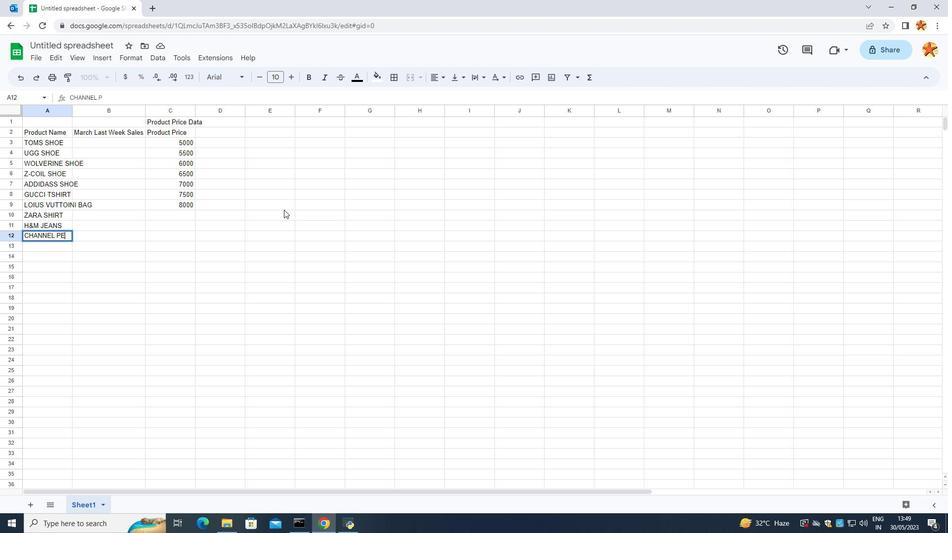 
Action: Key pressed R
Screenshot: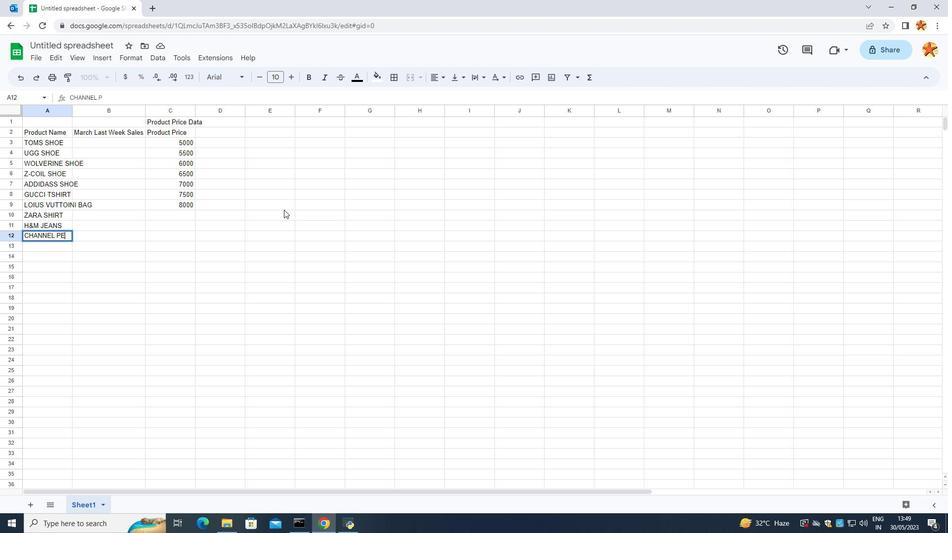 
Action: Mouse moved to (282, 210)
Screenshot: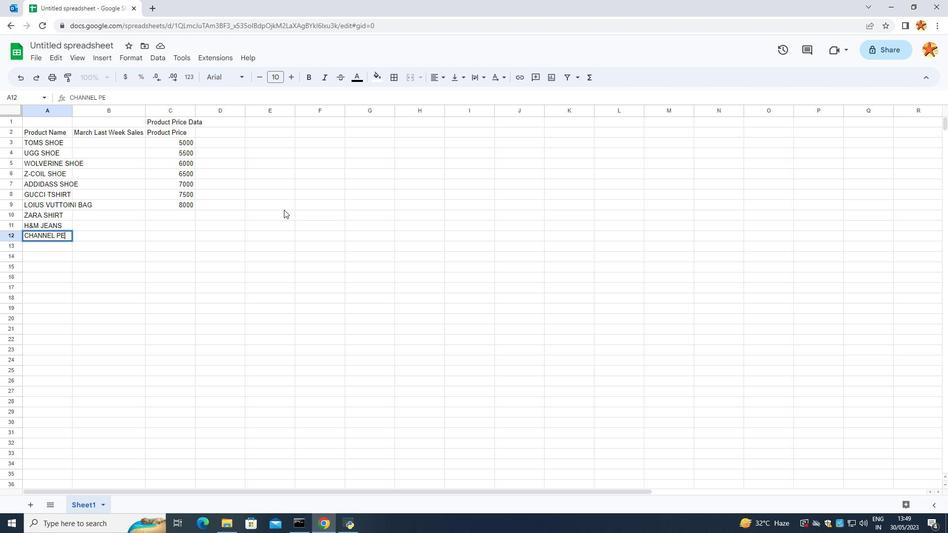 
Action: Key pressed FUME
Screenshot: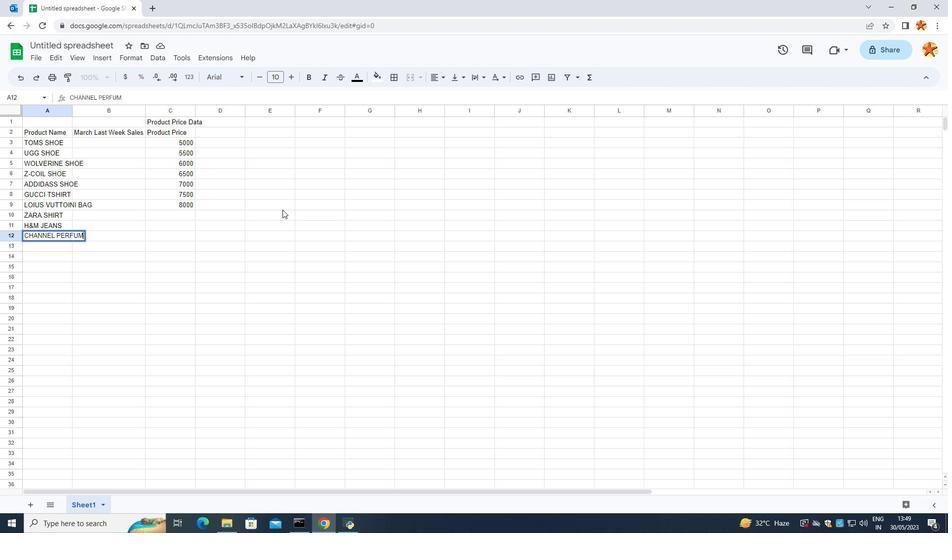 
Action: Mouse moved to (280, 208)
Screenshot: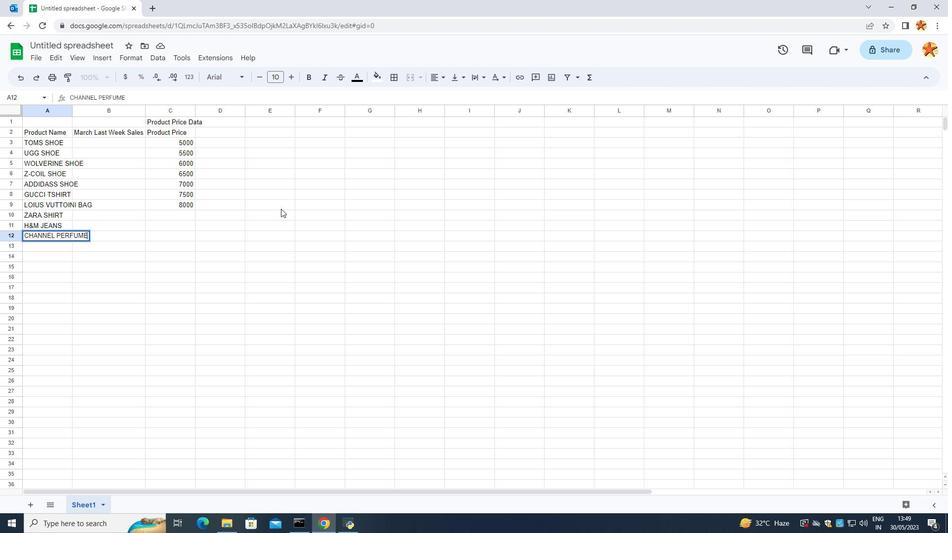
Action: Key pressed <Key.enter>
Screenshot: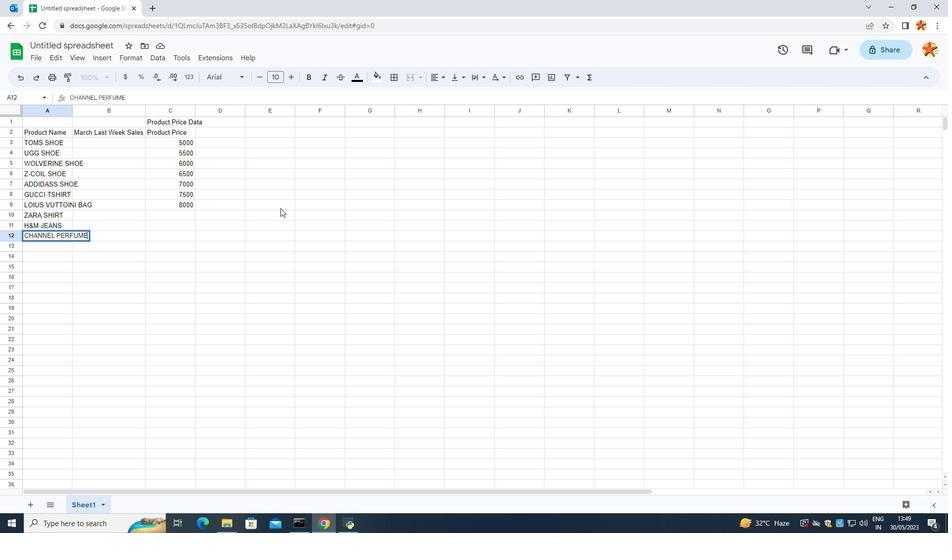 
Action: Mouse moved to (209, 263)
Screenshot: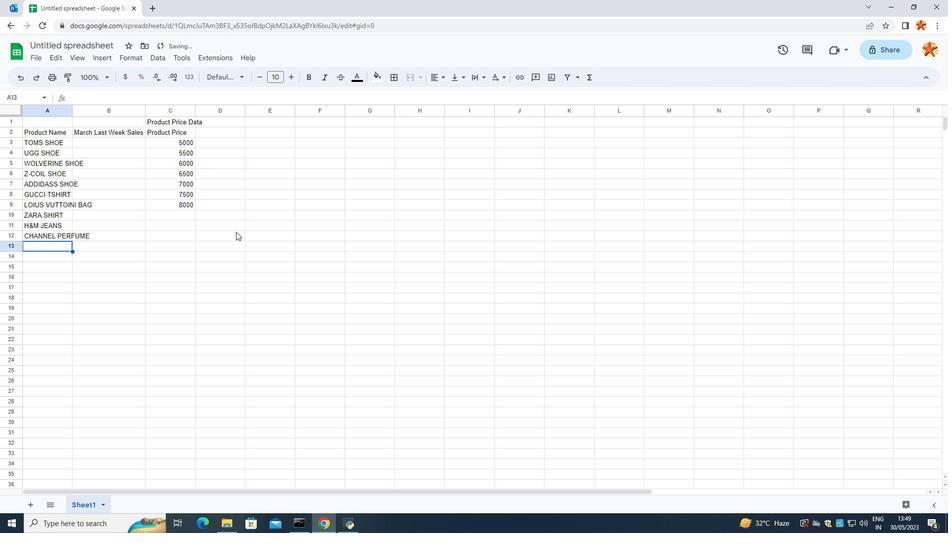 
Action: Mouse pressed left at (209, 263)
Screenshot: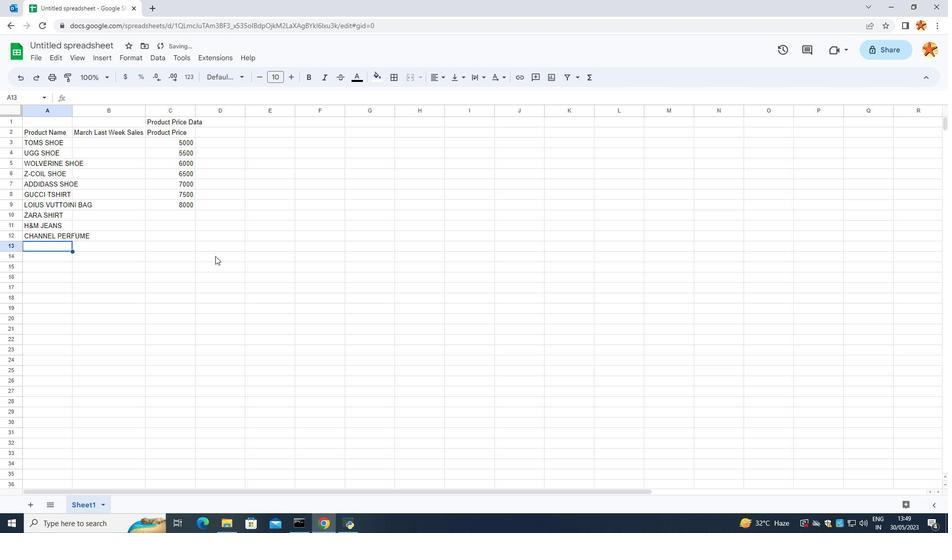 
Action: Mouse moved to (186, 209)
Screenshot: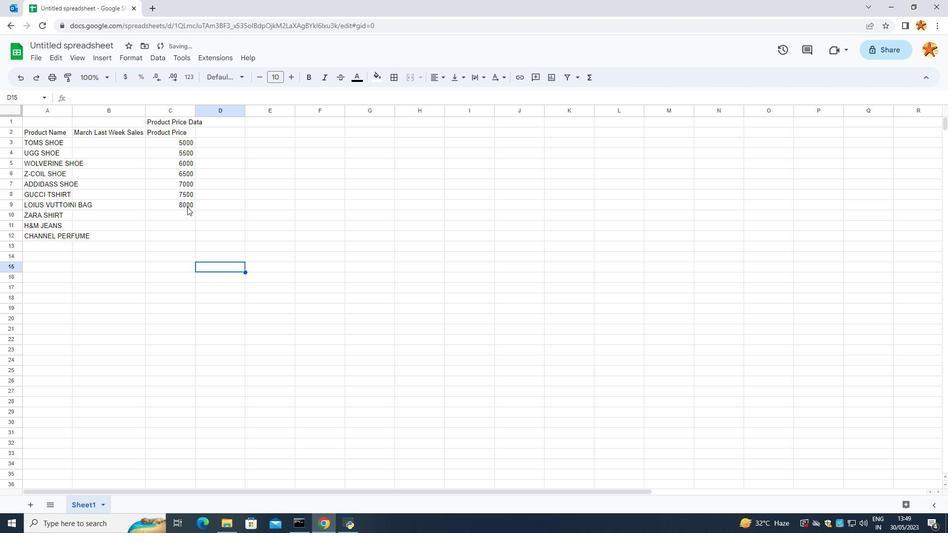 
Action: Mouse pressed left at (186, 209)
Screenshot: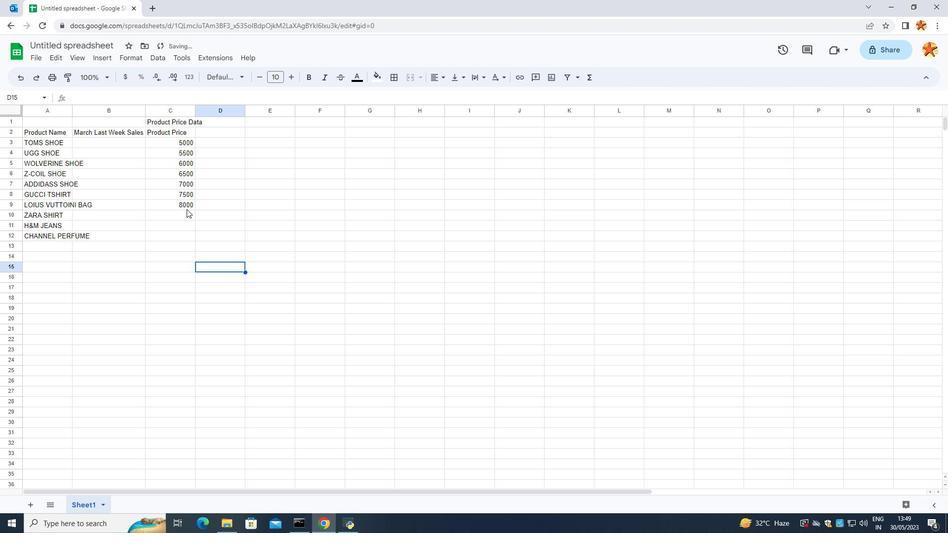 
Action: Mouse moved to (195, 208)
Screenshot: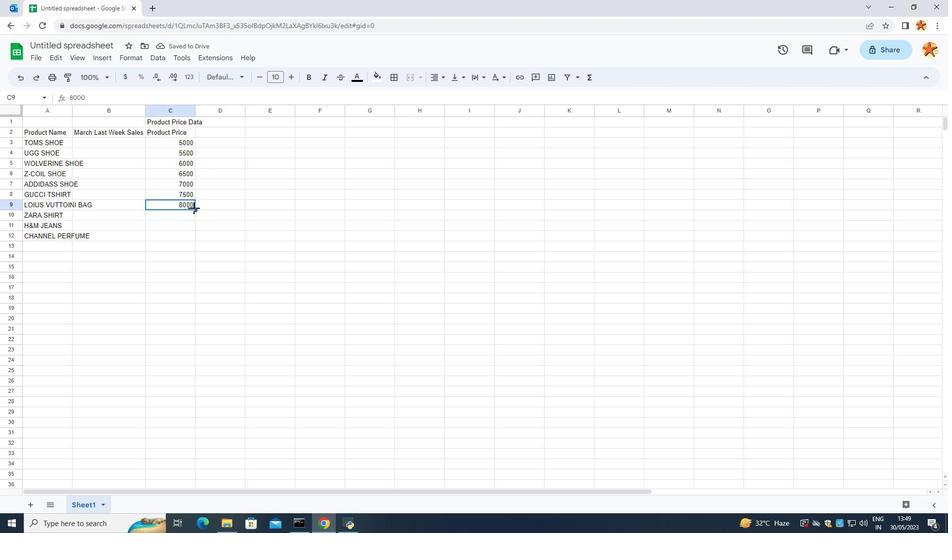 
Action: Mouse pressed left at (195, 208)
Screenshot: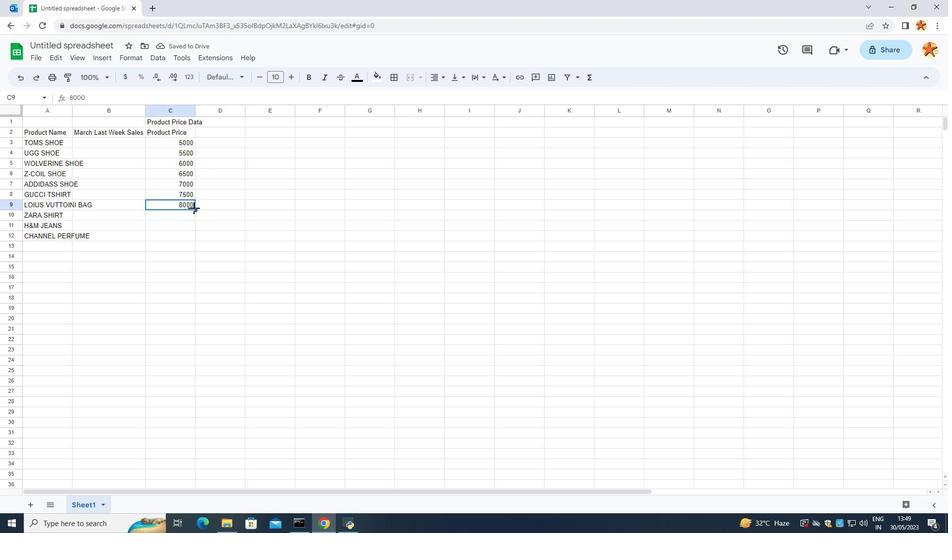 
Action: Mouse moved to (190, 213)
Screenshot: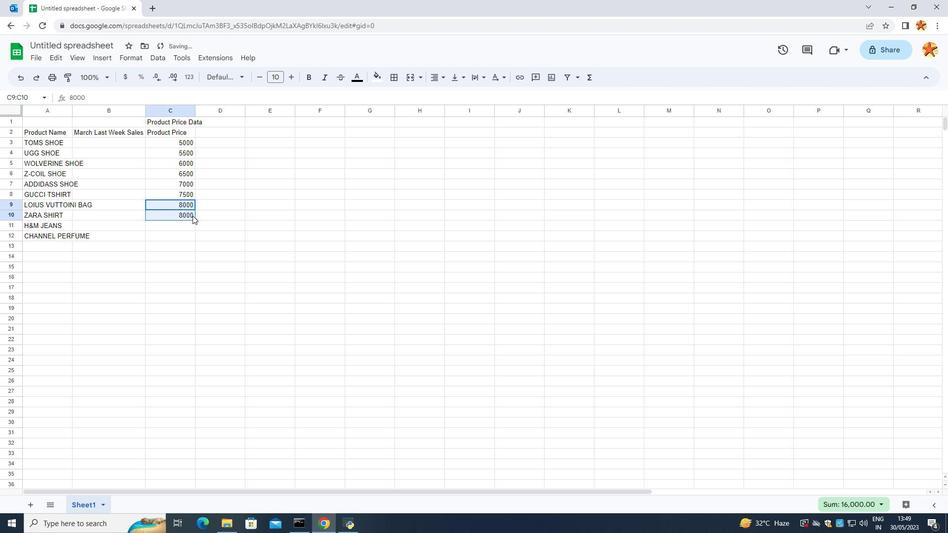 
Action: Mouse pressed left at (190, 213)
Screenshot: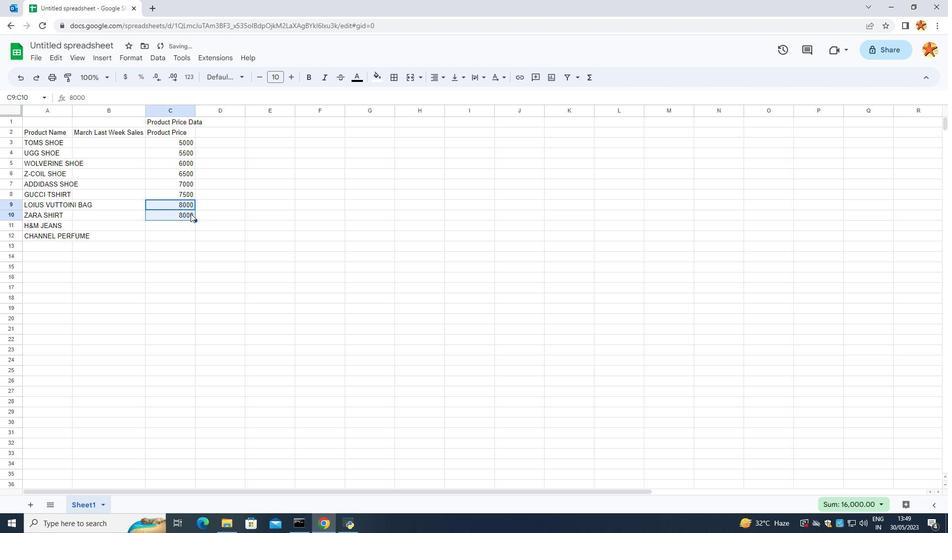 
Action: Key pressed <Key.backspace><Key.backspace><Key.backspace>
Screenshot: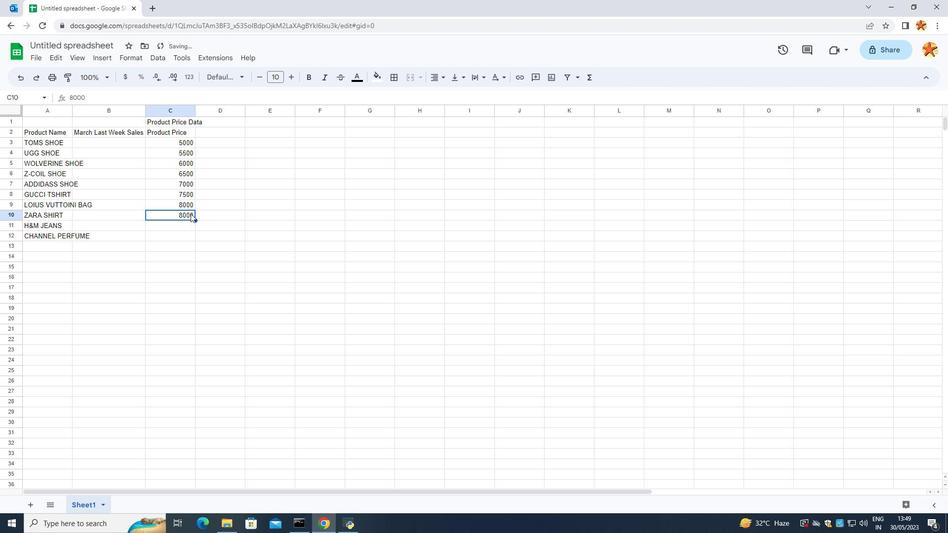 
Action: Mouse moved to (190, 213)
Screenshot: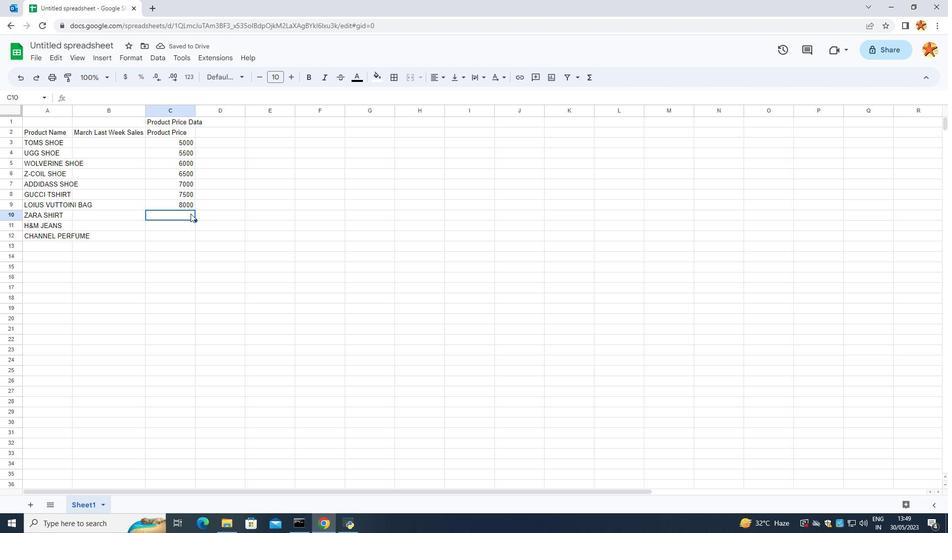 
Action: Key pressed 8
Screenshot: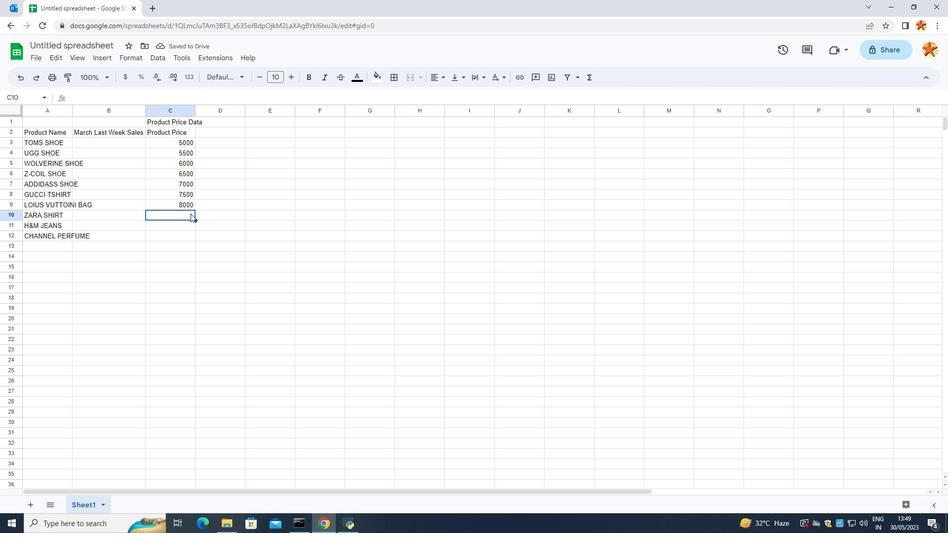 
Action: Mouse moved to (190, 213)
Screenshot: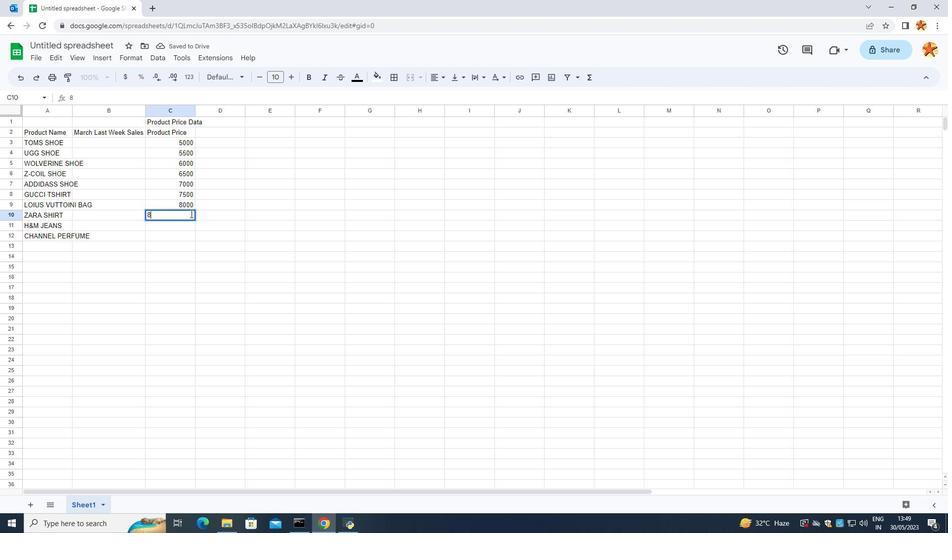 
Action: Key pressed 500
Screenshot: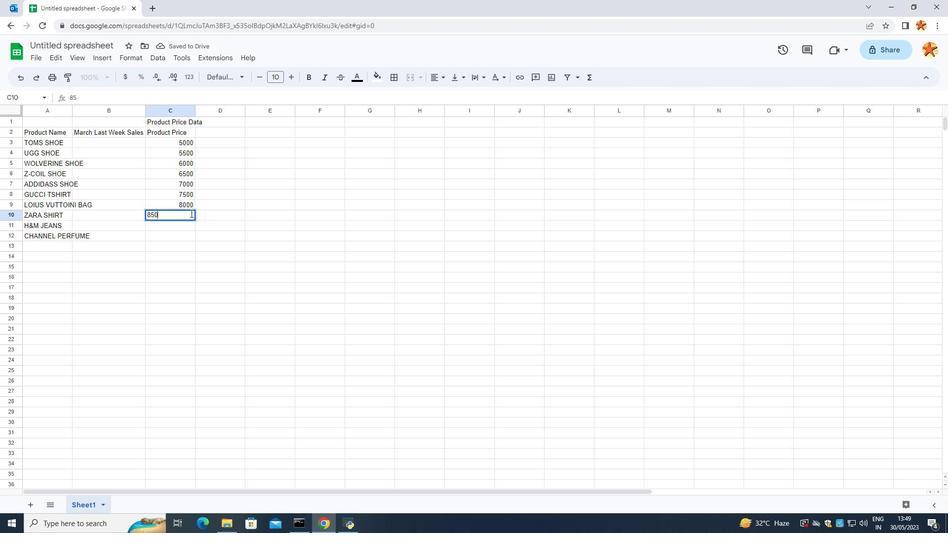 
Action: Mouse moved to (190, 212)
Screenshot: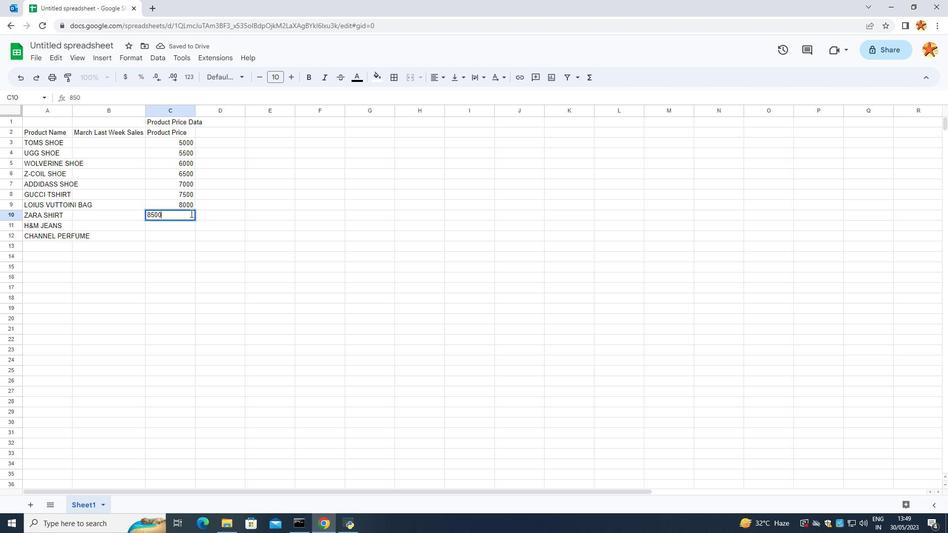 
Action: Key pressed <Key.enter>9000<Key.shift_r><Key.enter>9500<Key.enter>
Screenshot: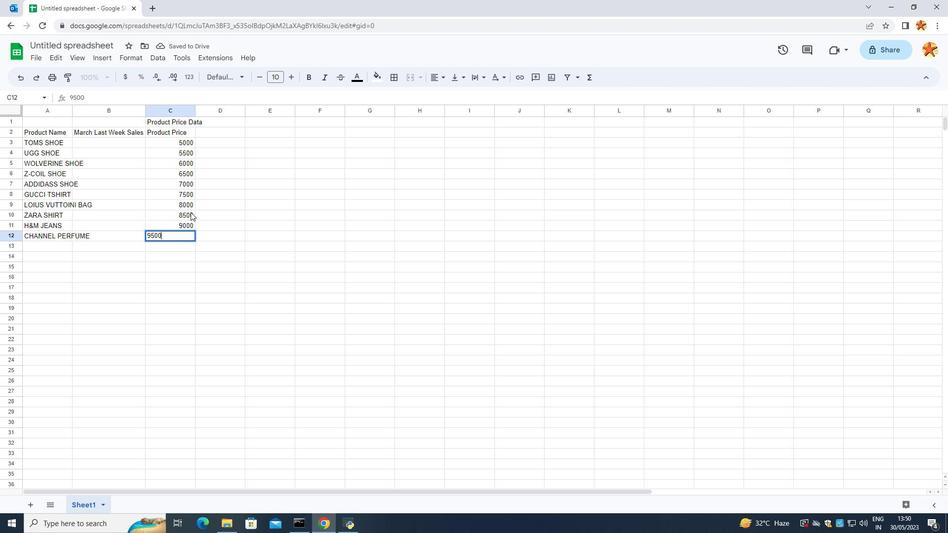 
Action: Mouse moved to (166, 275)
Screenshot: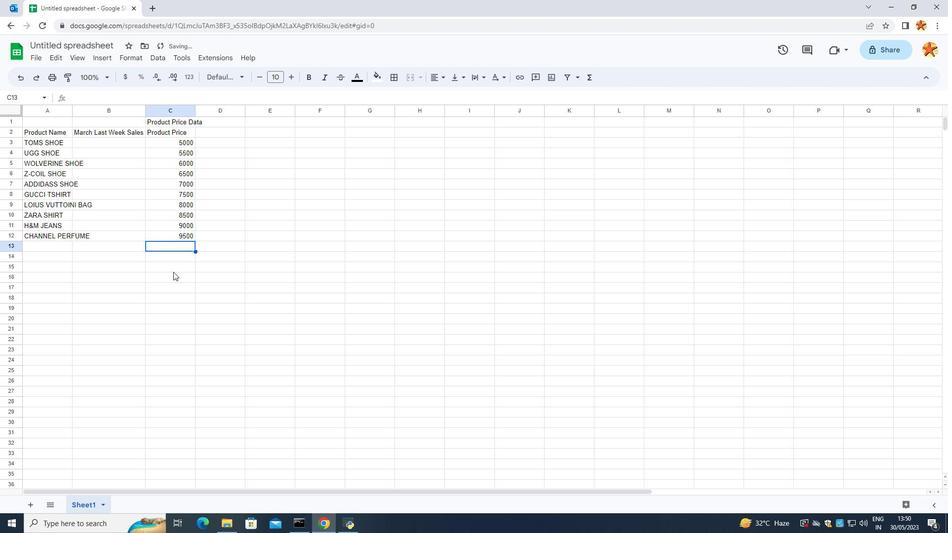 
Action: Mouse pressed left at (166, 275)
Screenshot: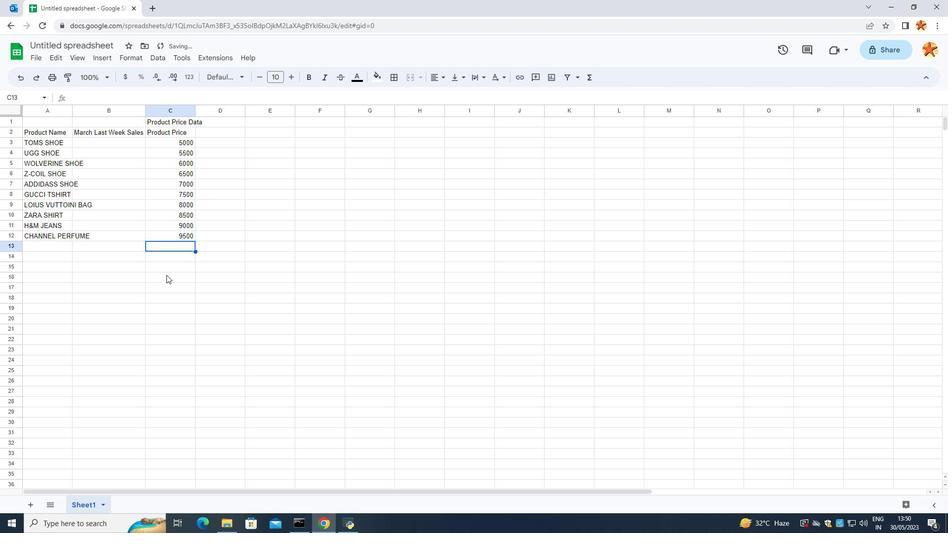 
Action: Mouse moved to (215, 125)
Screenshot: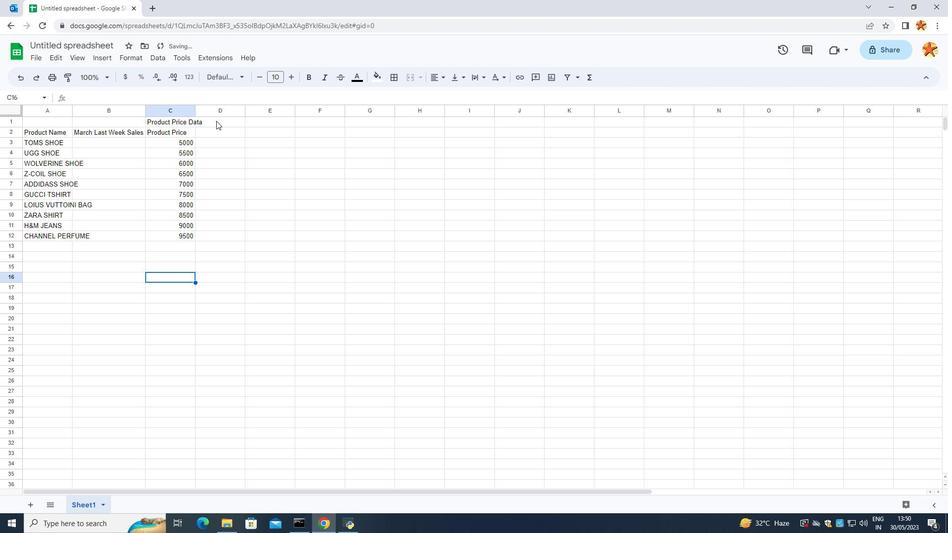 
Action: Mouse pressed left at (215, 125)
Screenshot: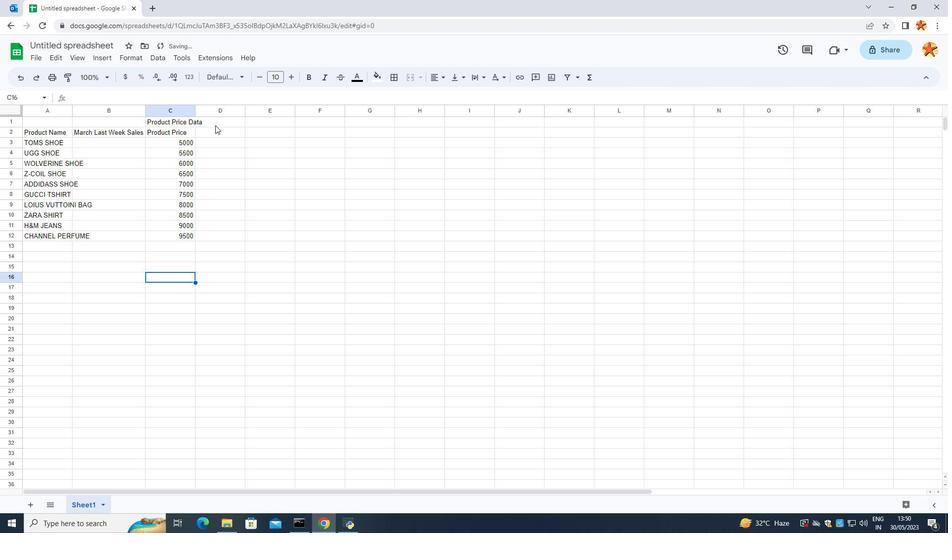 
Action: Mouse moved to (215, 127)
Screenshot: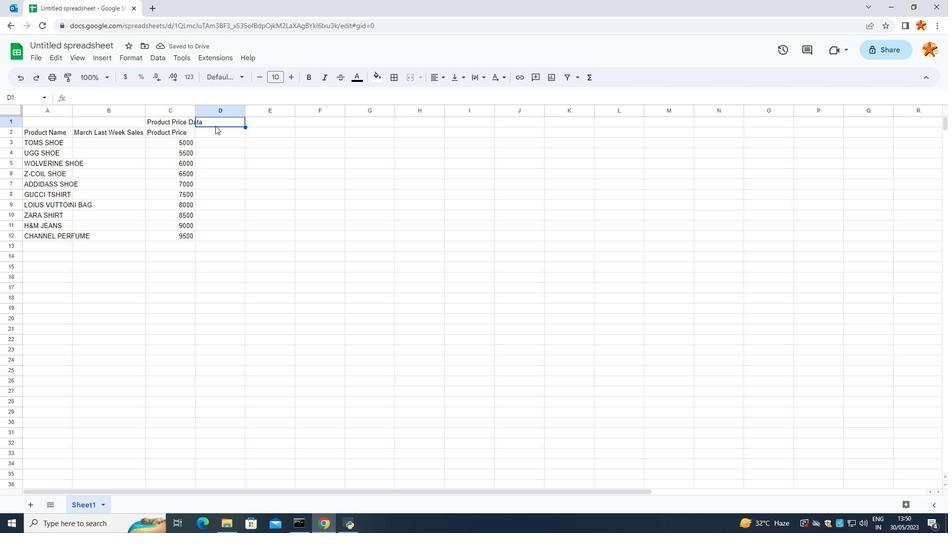
Action: Mouse pressed left at (215, 127)
Screenshot: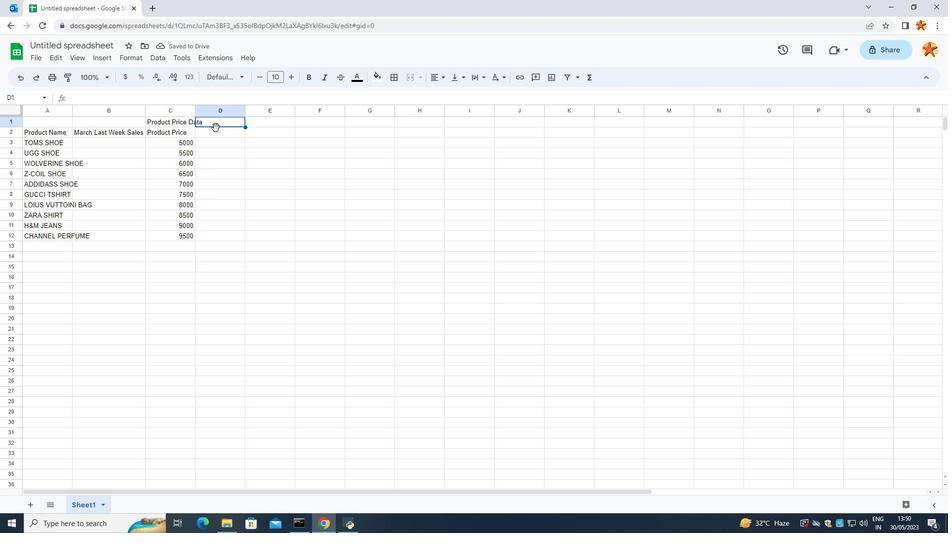 
Action: Mouse moved to (215, 131)
Screenshot: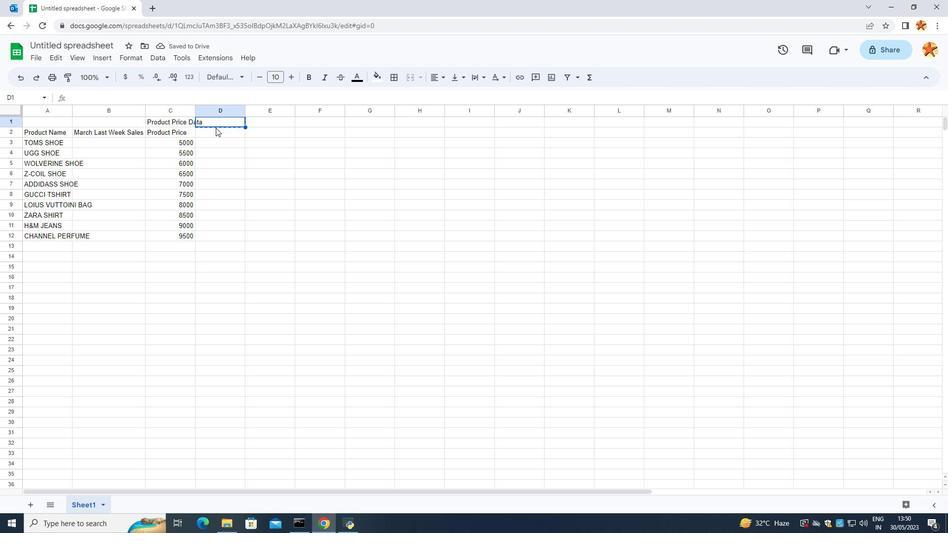
Action: Mouse pressed left at (215, 131)
Screenshot: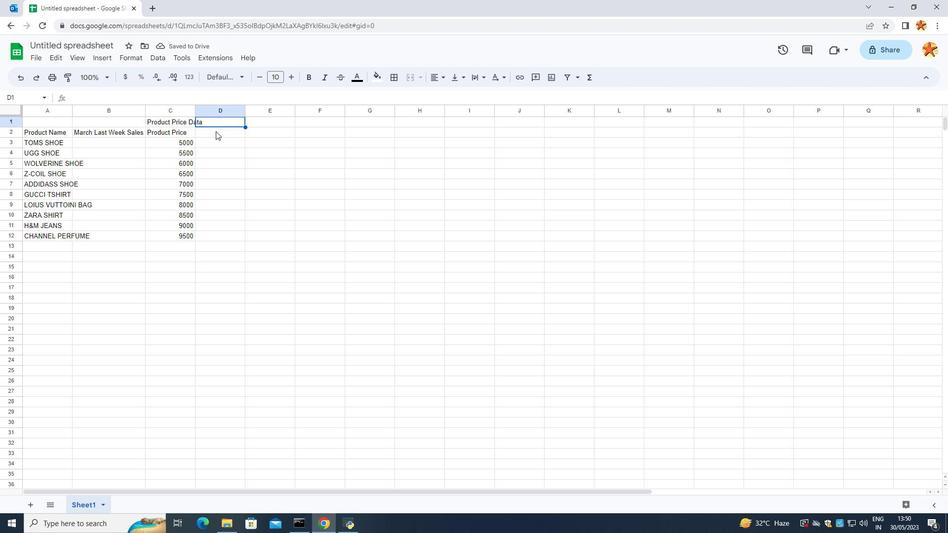 
Action: Mouse moved to (123, 139)
Screenshot: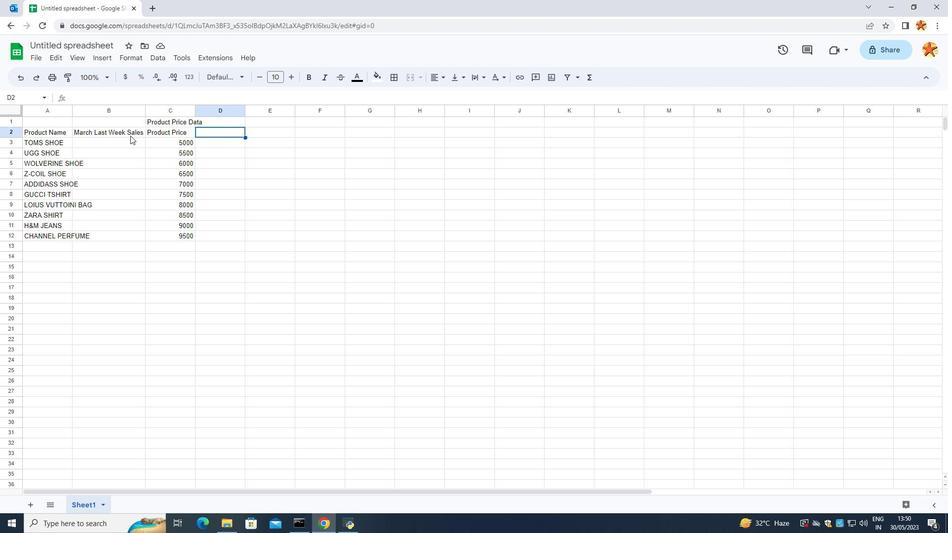 
Action: Mouse pressed left at (123, 139)
Screenshot: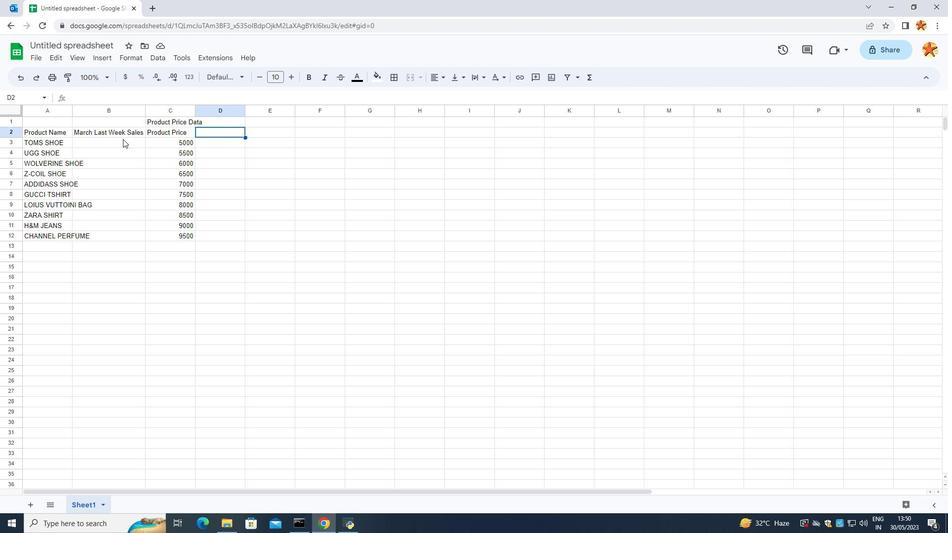 
Action: Key pressed 5000<Key.enter>2<Key.backspace>500\\<Key.backspace><Key.backspace><Key.backspace>10<Key.enter>5020<Key.enter>500<Key.enter>
Screenshot: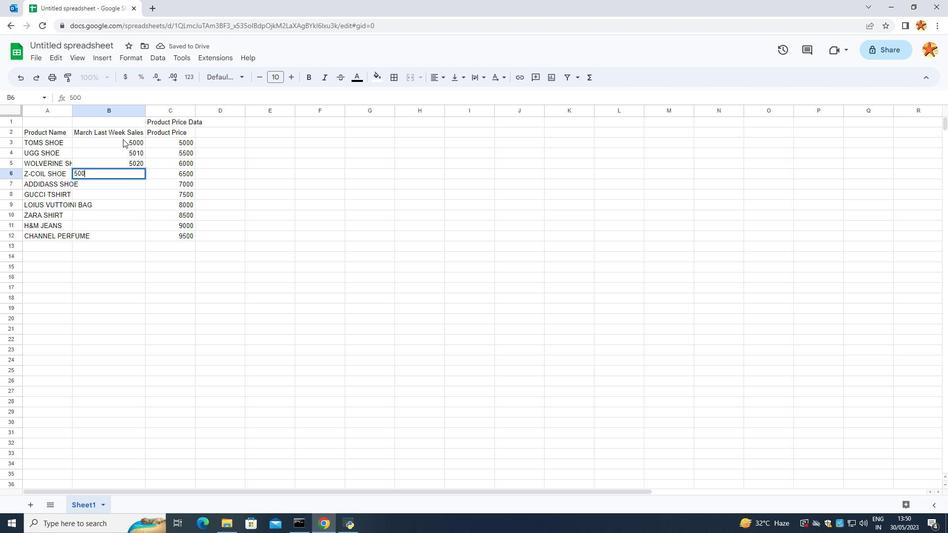 
Action: Mouse moved to (127, 173)
Screenshot: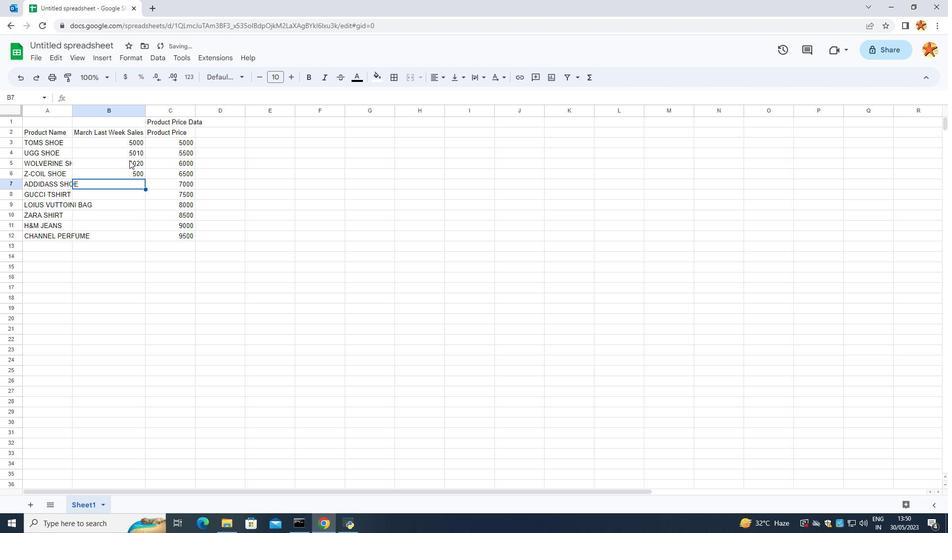 
Action: Mouse pressed left at (127, 173)
Screenshot: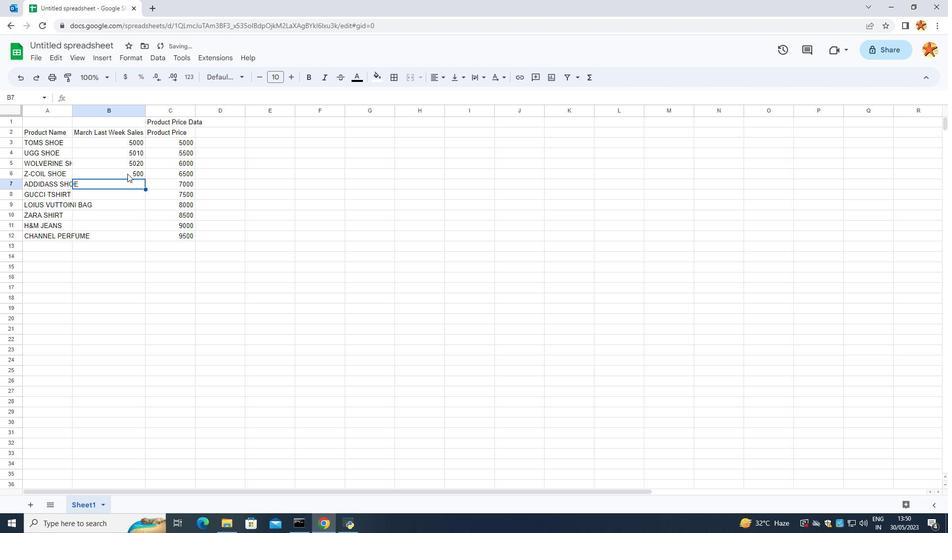 
Action: Mouse moved to (127, 174)
Screenshot: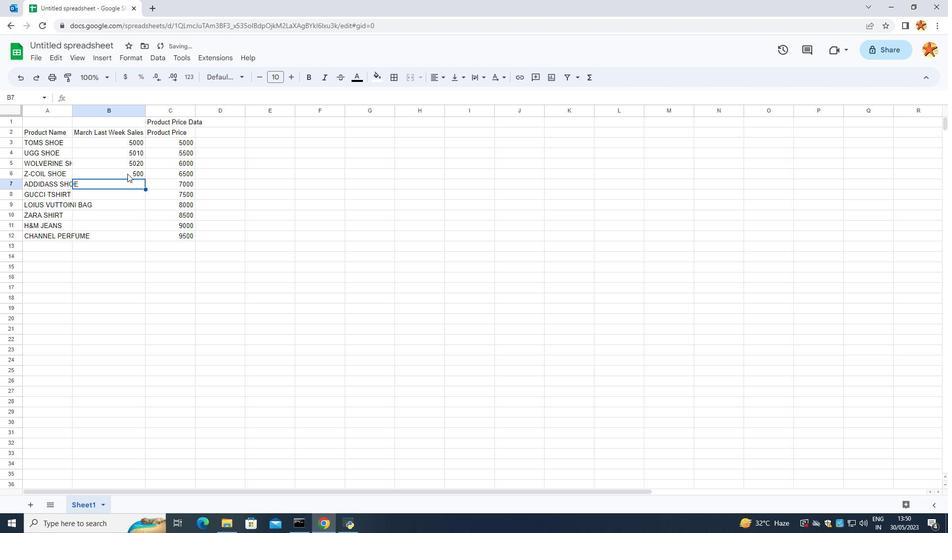 
Action: Mouse pressed left at (127, 174)
Screenshot: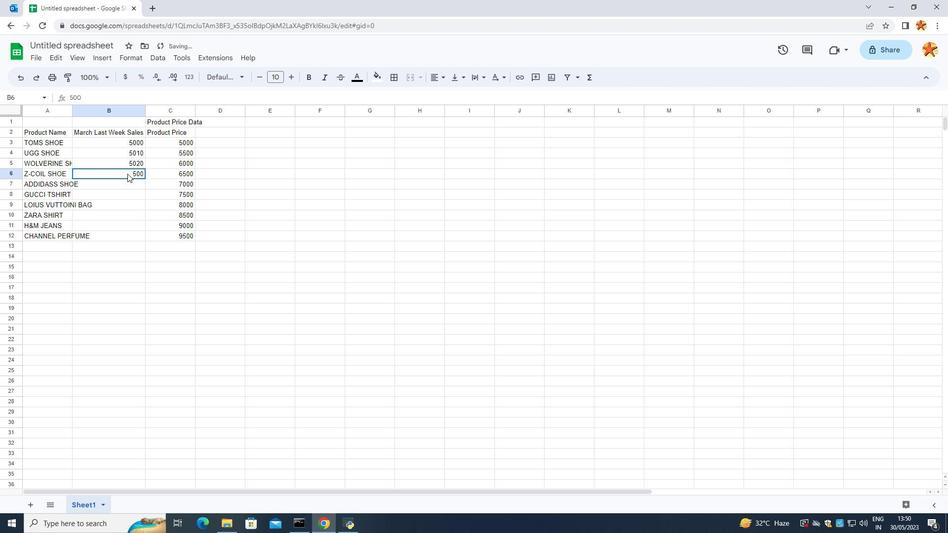 
Action: Mouse moved to (139, 173)
Screenshot: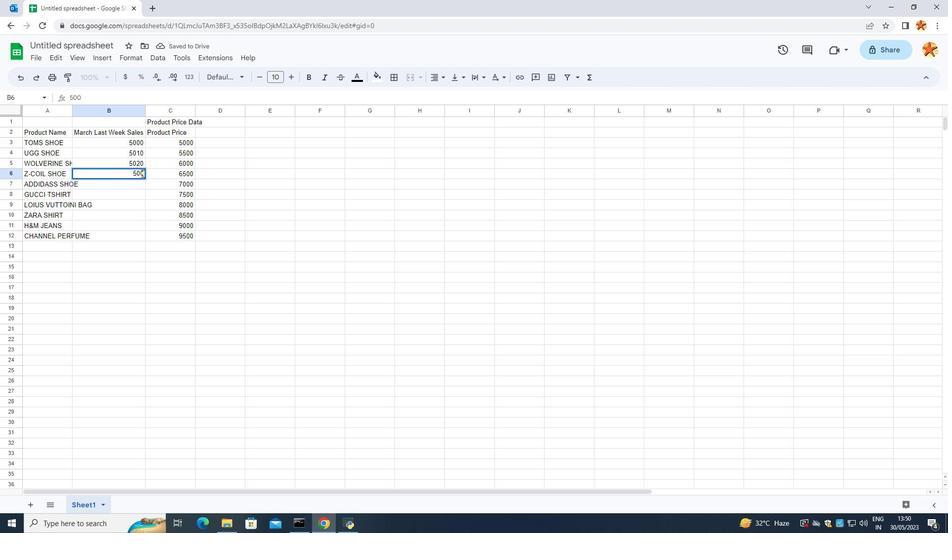 
Action: Mouse pressed left at (139, 173)
Screenshot: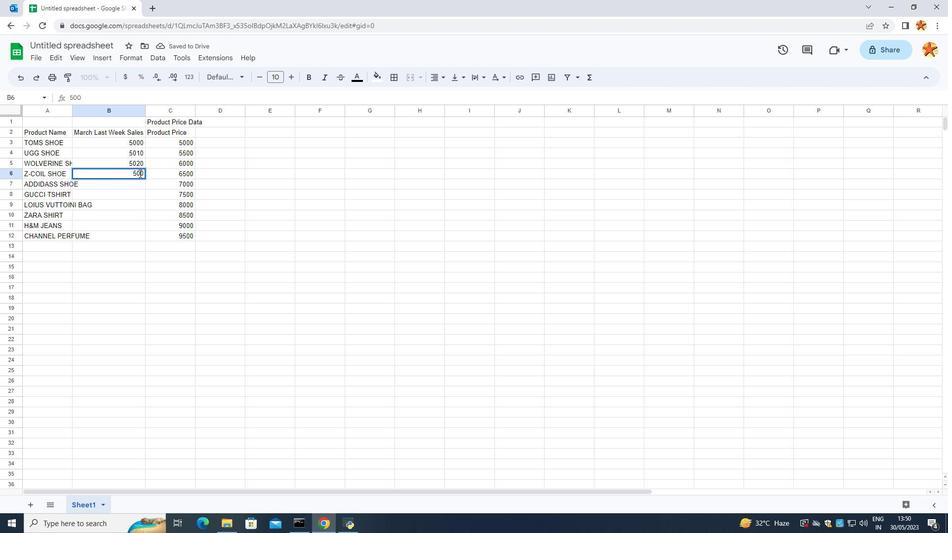 
Action: Key pressed 3
Screenshot: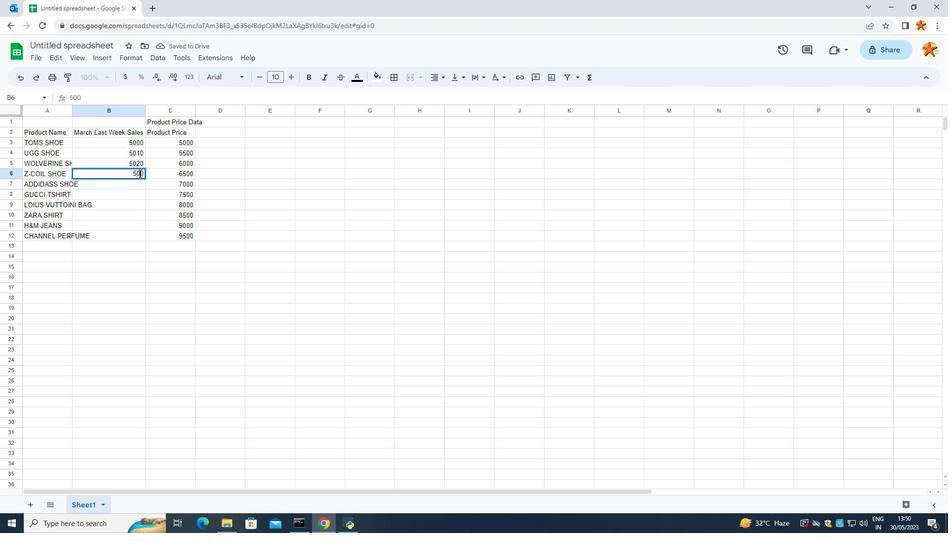 
Action: Mouse moved to (131, 191)
Screenshot: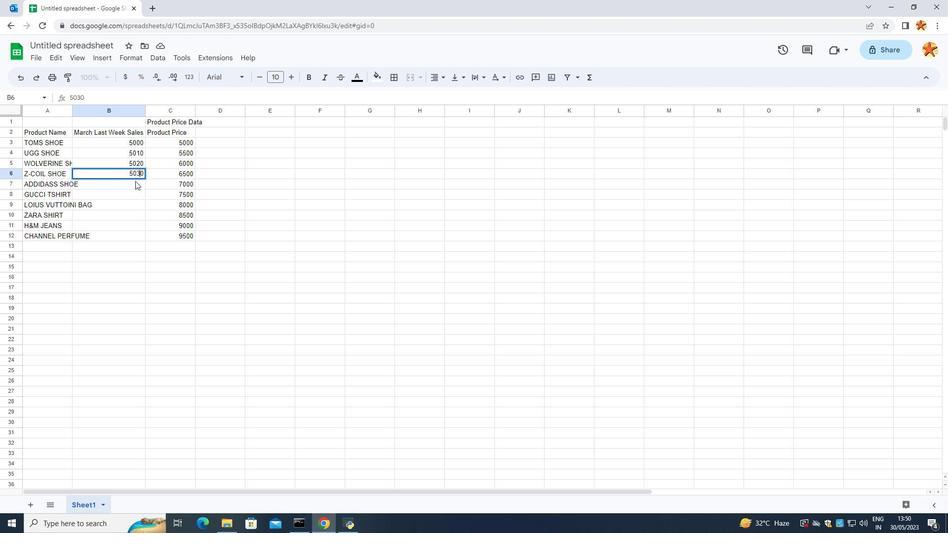 
Action: Mouse pressed left at (131, 191)
Screenshot: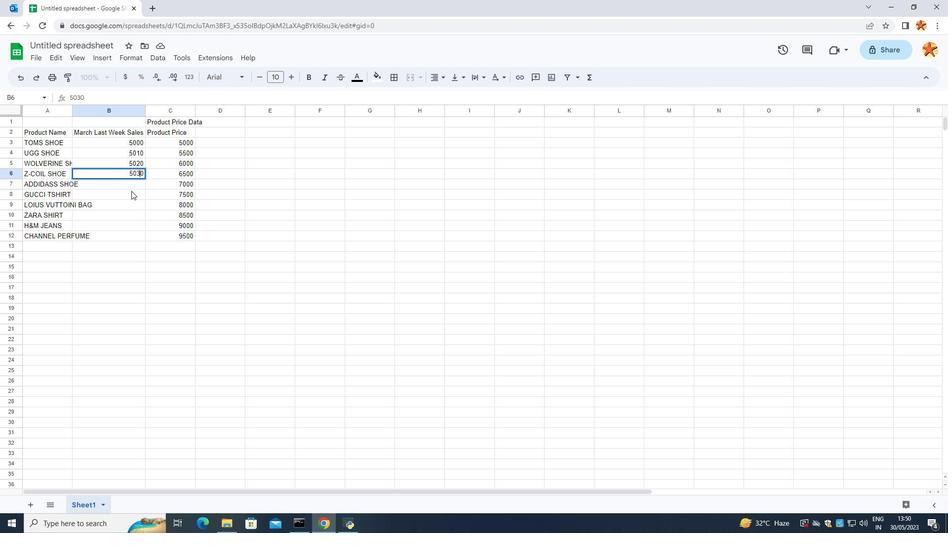 
Action: Mouse moved to (133, 183)
Screenshot: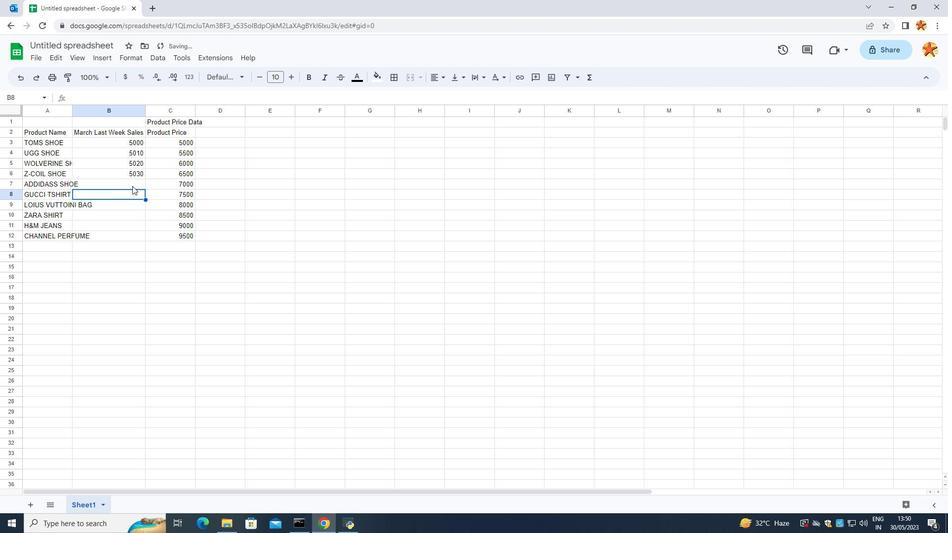 
Action: Mouse pressed left at (133, 183)
Screenshot: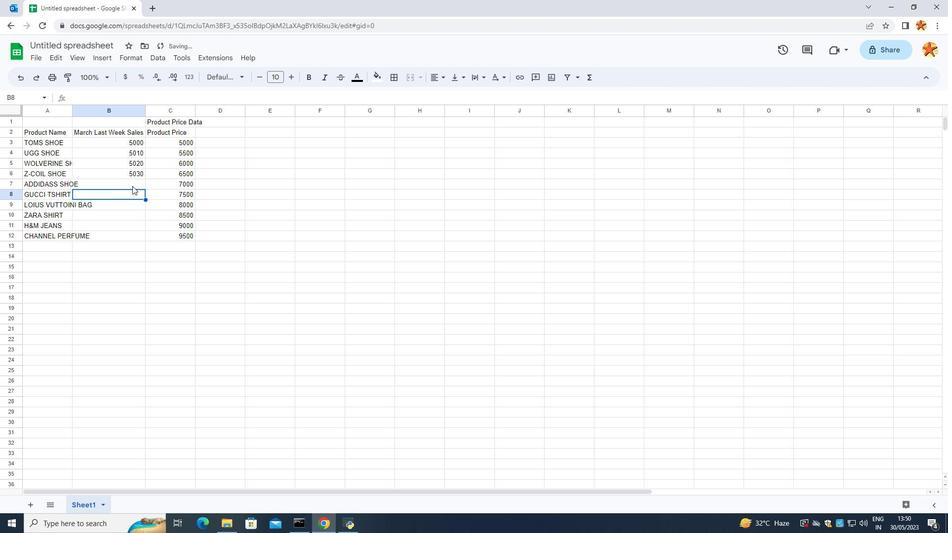 
Action: Key pressed 50
Screenshot: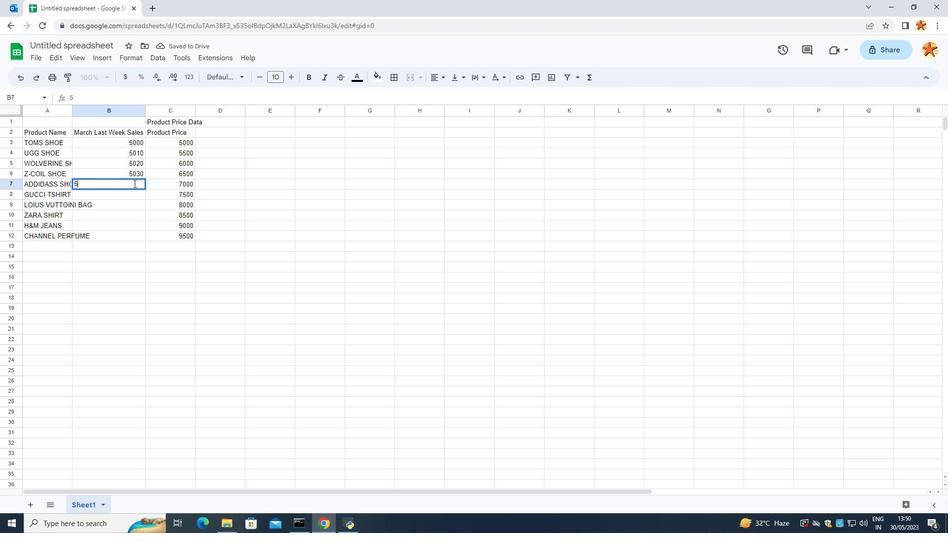 
Action: Mouse moved to (133, 182)
Screenshot: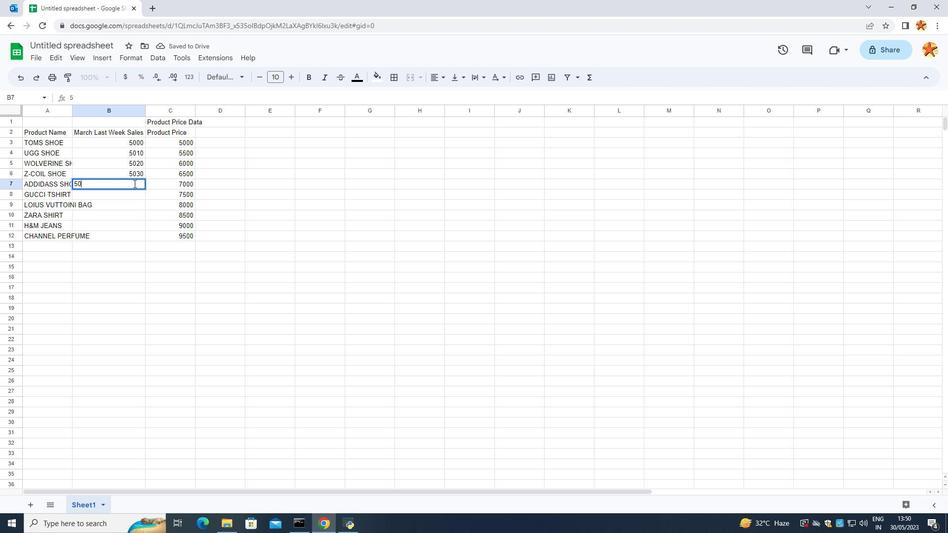 
Action: Key pressed 4
Screenshot: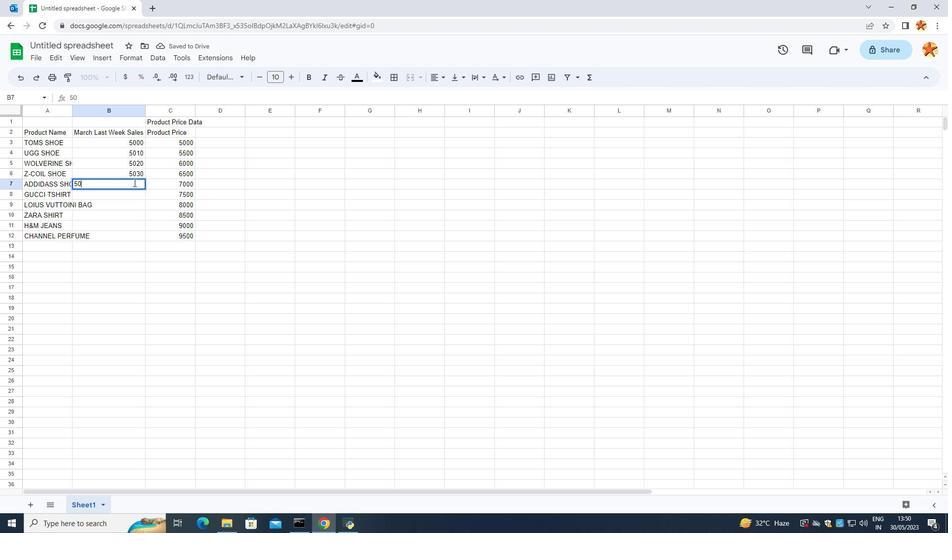 
Action: Mouse moved to (133, 181)
Screenshot: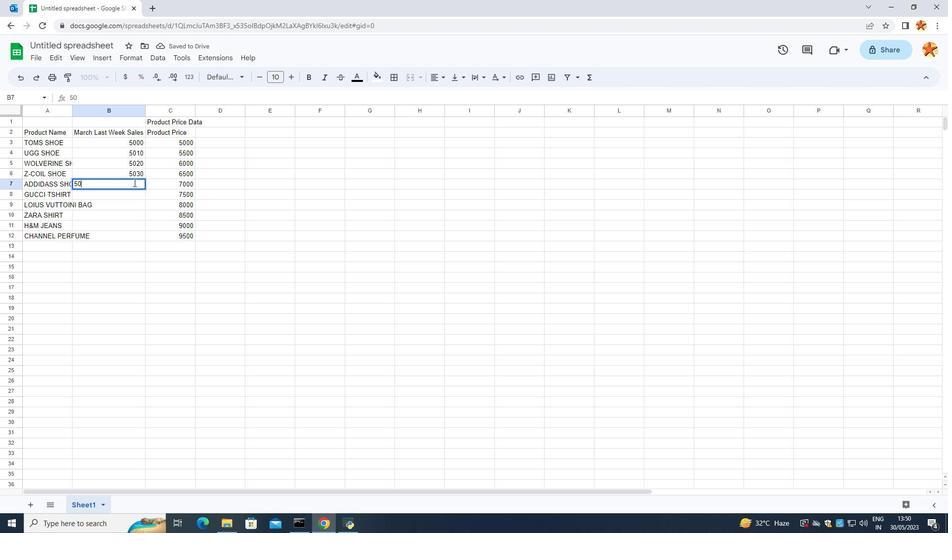 
Action: Key pressed 0<Key.enter>5050<Key.enter>
Screenshot: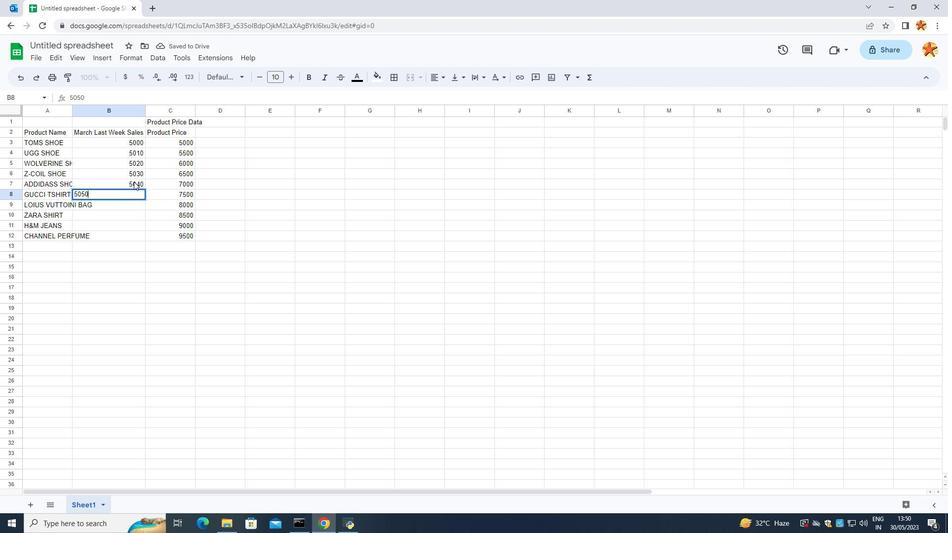 
Action: Mouse moved to (133, 181)
Screenshot: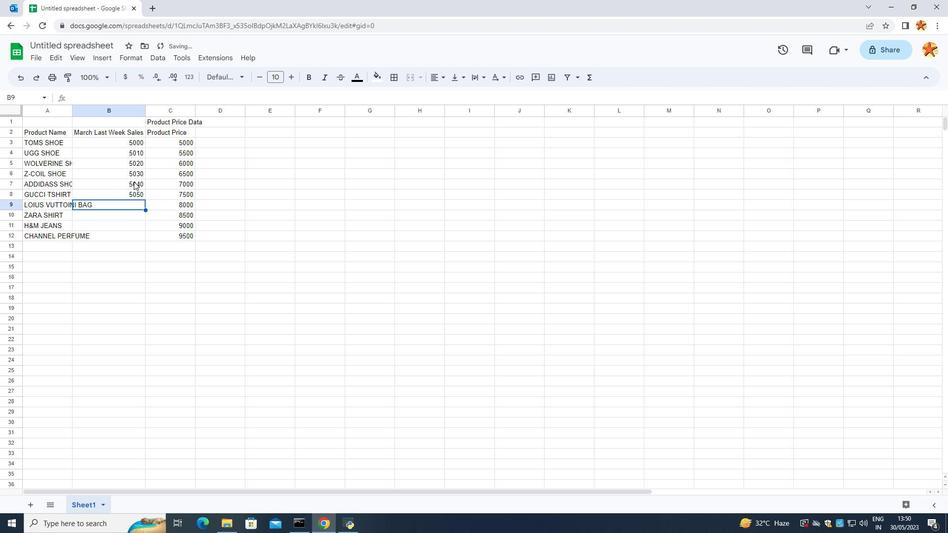 
Action: Key pressed 5060
Screenshot: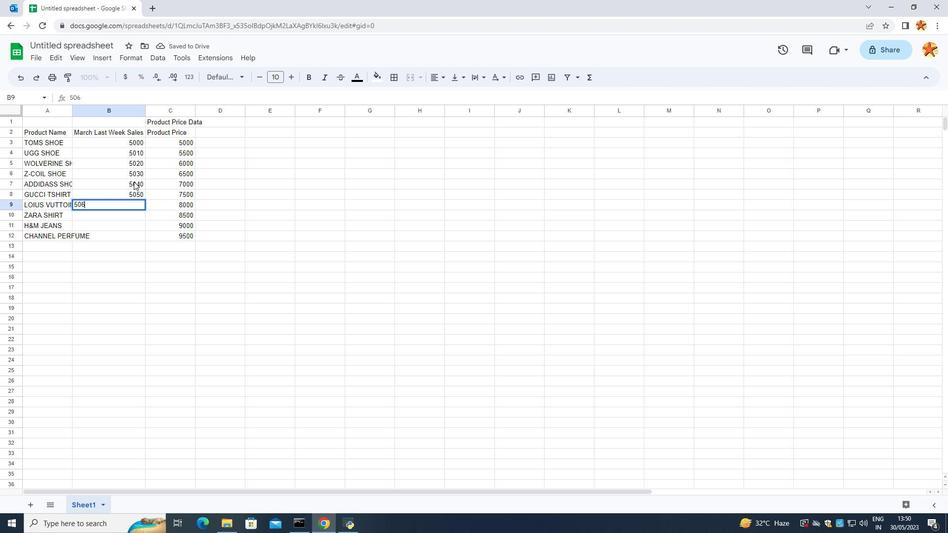 
Action: Mouse moved to (132, 180)
Screenshot: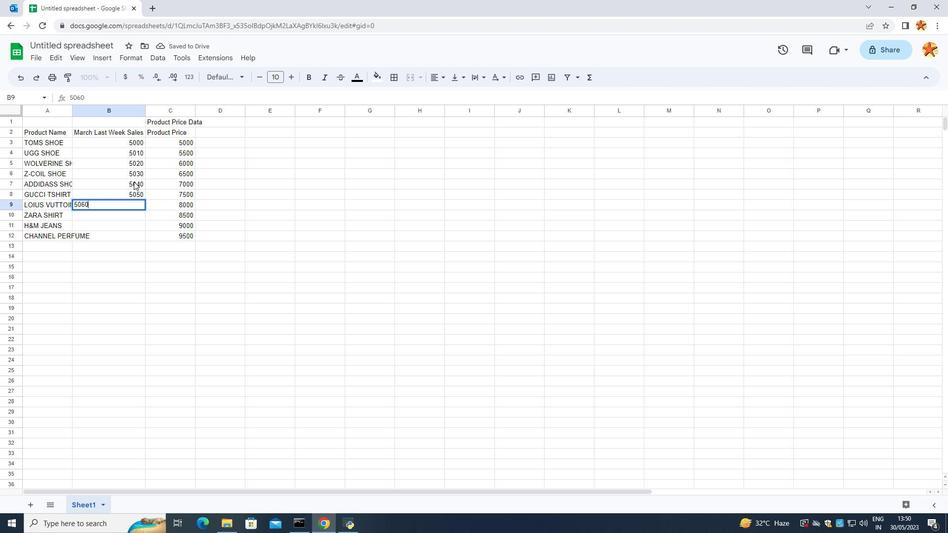 
Action: Key pressed <Key.enter>6<Key.backspace>5070<Key.enter>6
Screenshot: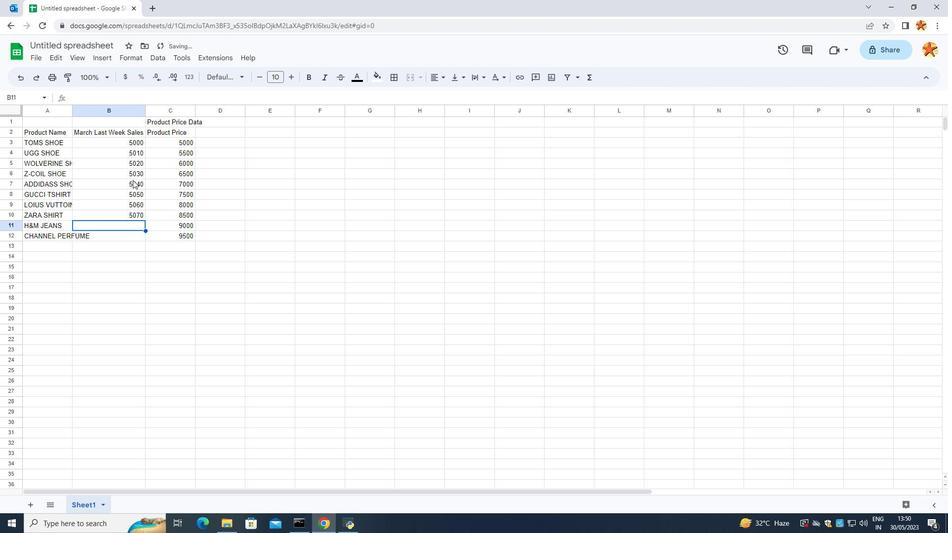 
Action: Mouse moved to (134, 154)
Screenshot: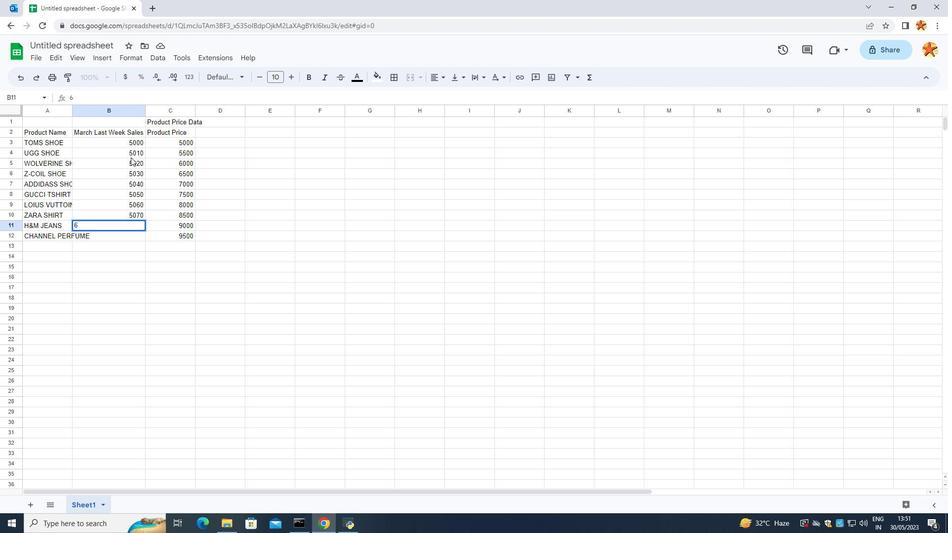 
Action: Mouse pressed left at (134, 154)
Screenshot: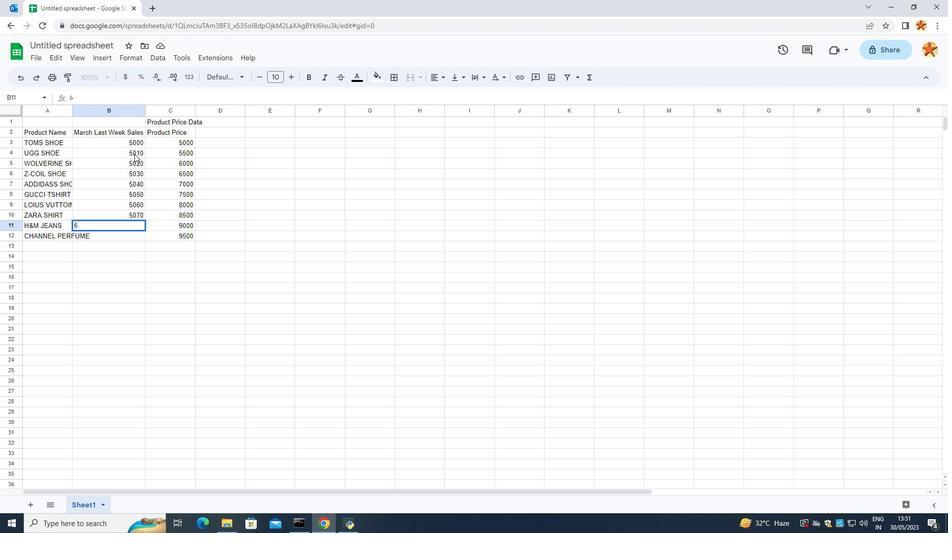 
Action: Key pressed <Key.backspace>
Screenshot: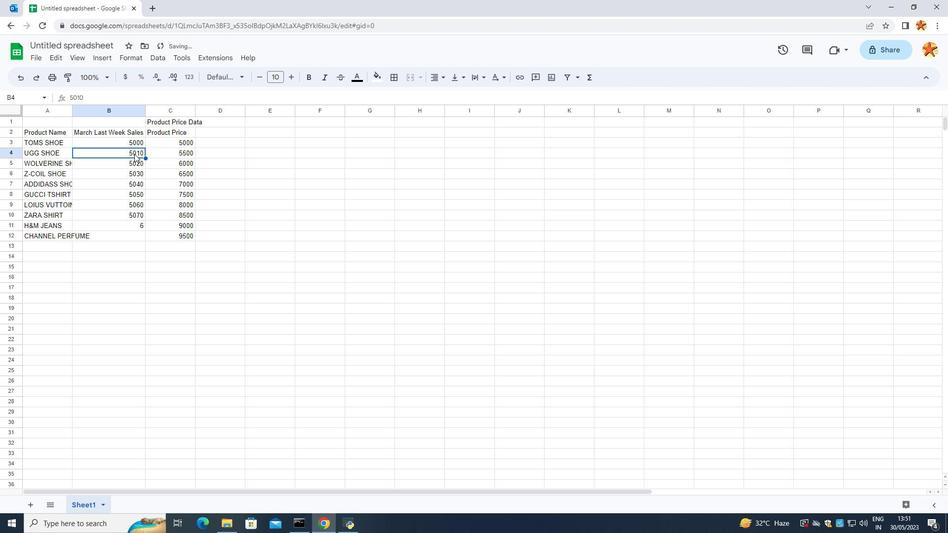
Action: Mouse moved to (133, 154)
Screenshot: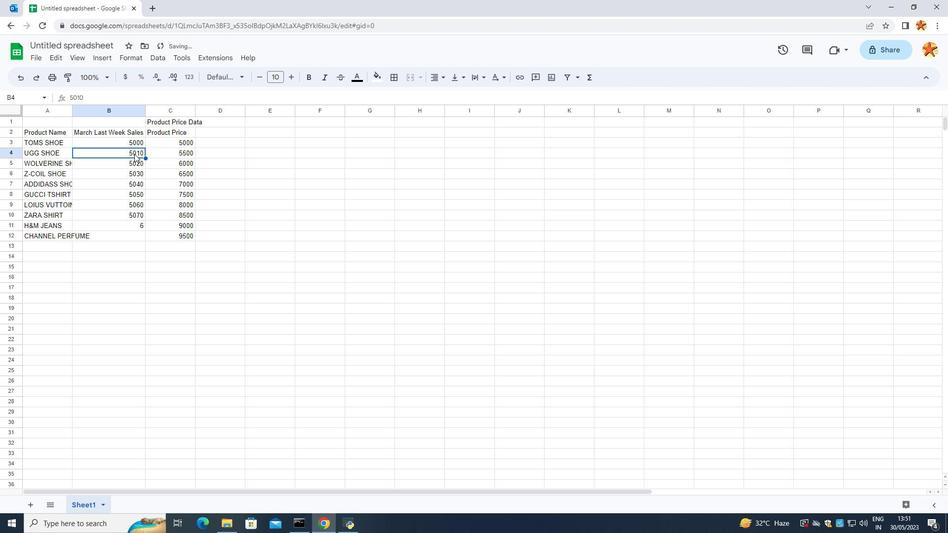 
Action: Key pressed <Key.backspace>60
Screenshot: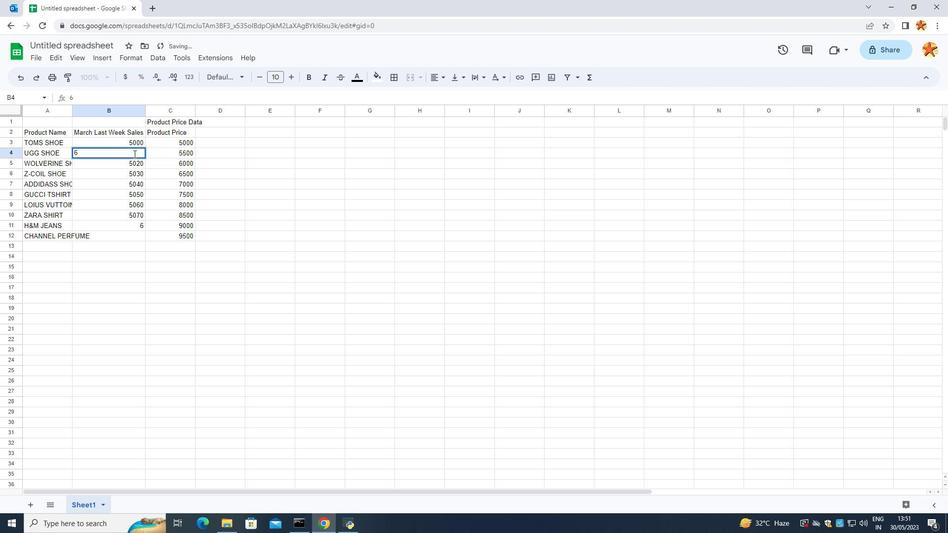 
Action: Mouse moved to (133, 157)
Screenshot: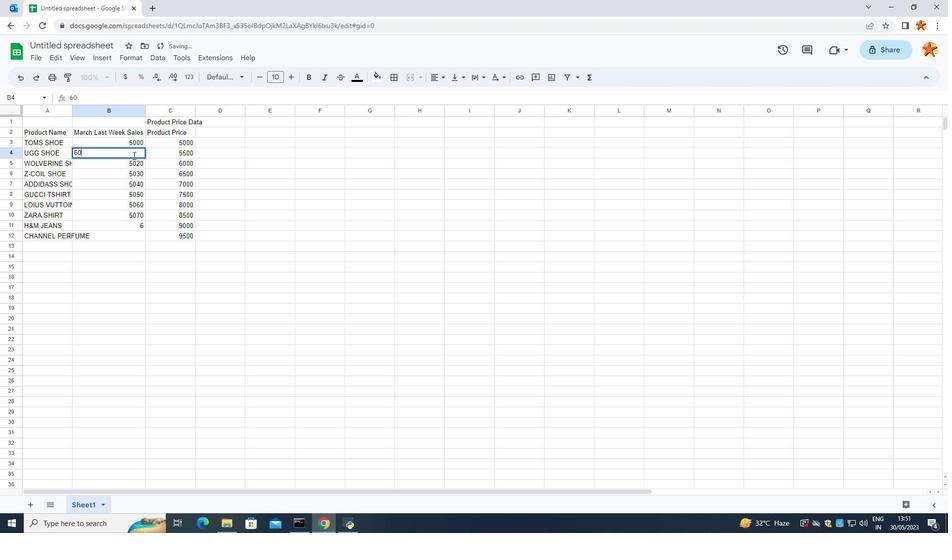 
Action: Key pressed 0
Screenshot: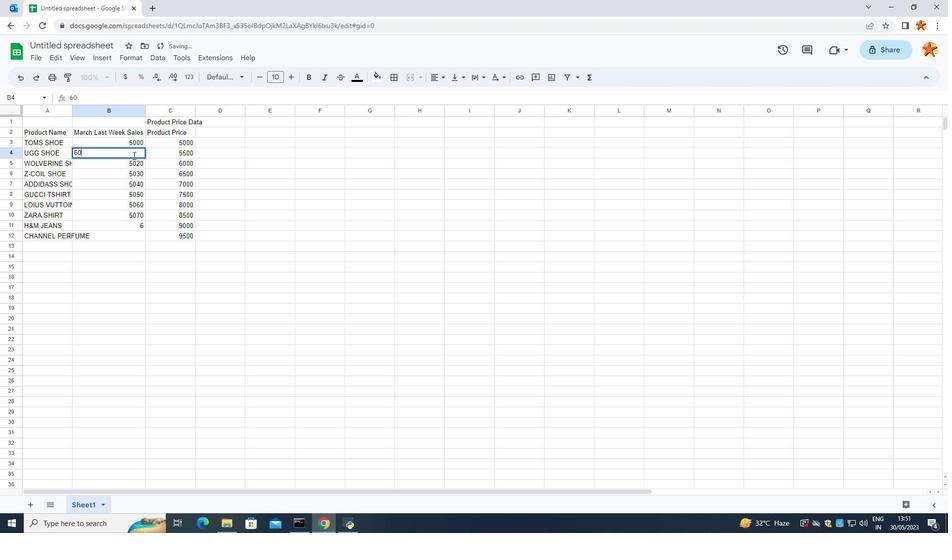 
Action: Mouse moved to (124, 191)
Screenshot: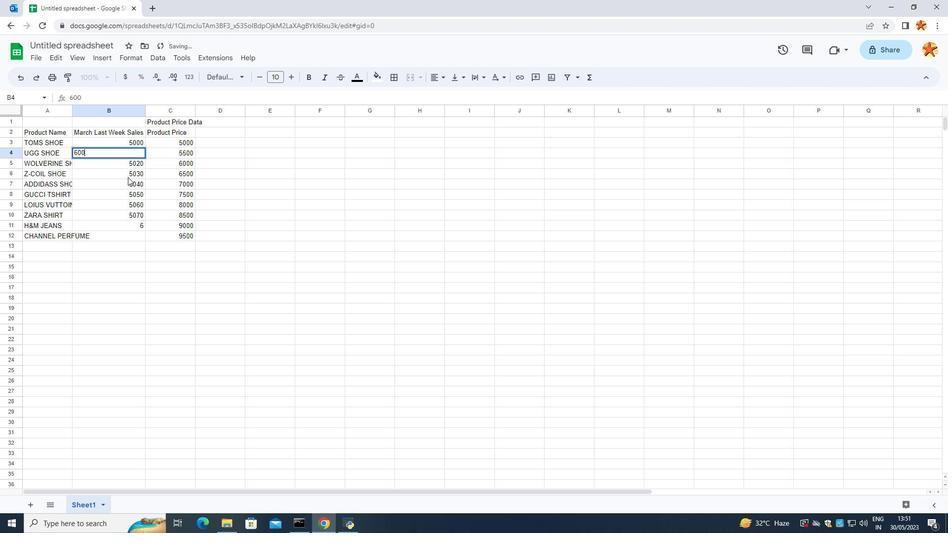 
Action: Key pressed 0
Screenshot: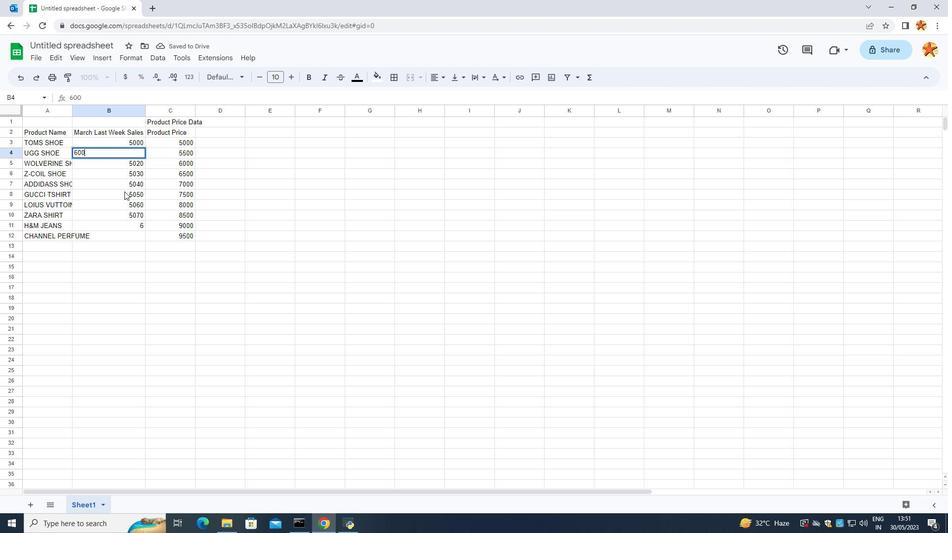 
Action: Mouse moved to (122, 197)
Screenshot: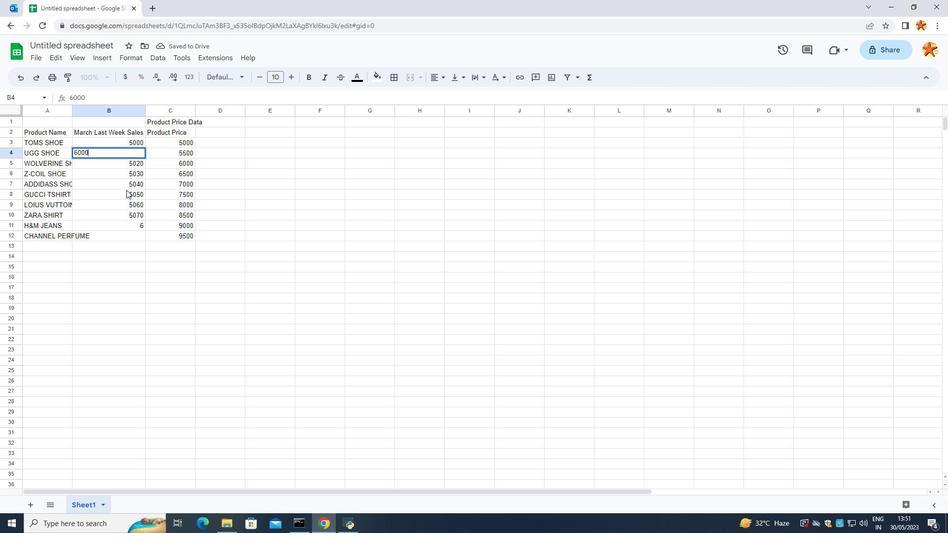 
Action: Mouse pressed left at (122, 197)
Screenshot: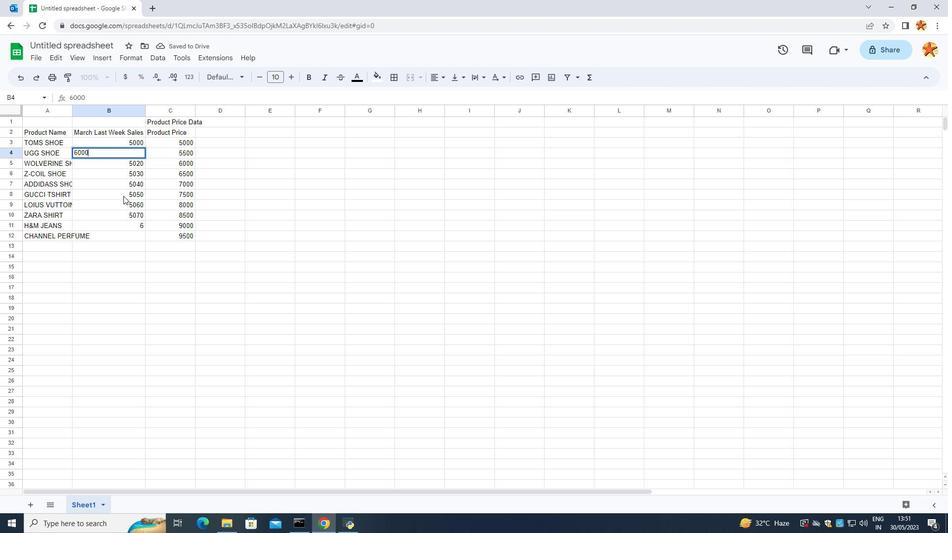 
Action: Mouse moved to (136, 166)
Screenshot: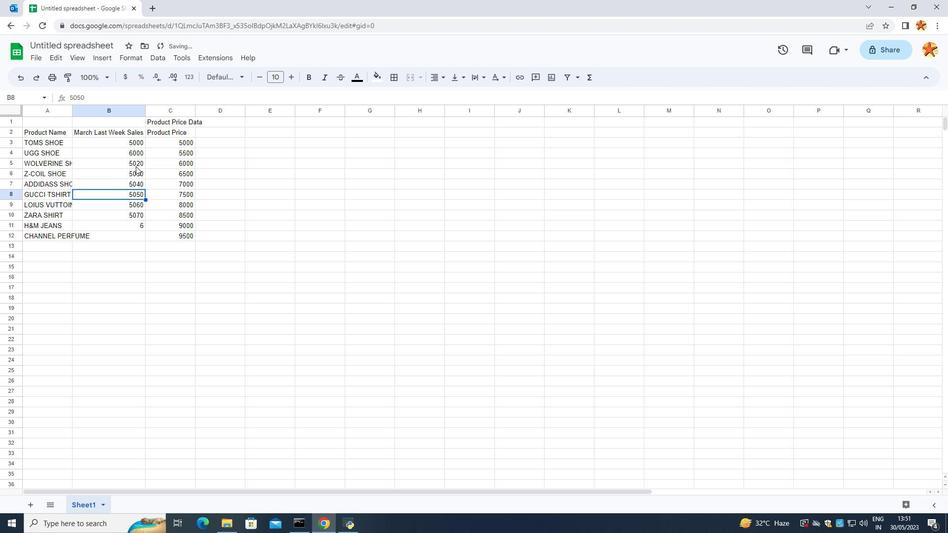 
Action: Mouse pressed left at (136, 166)
Screenshot: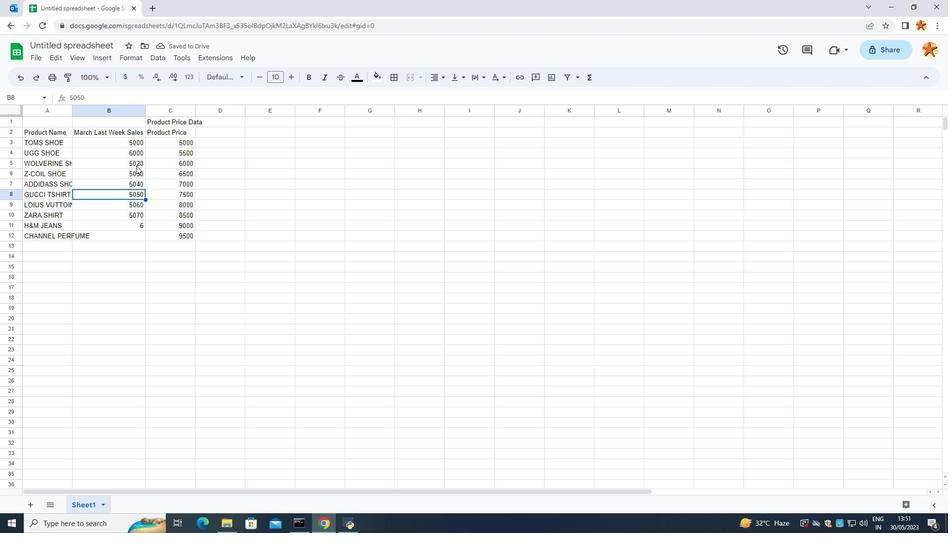 
Action: Key pressed <Key.backspace>7000
Screenshot: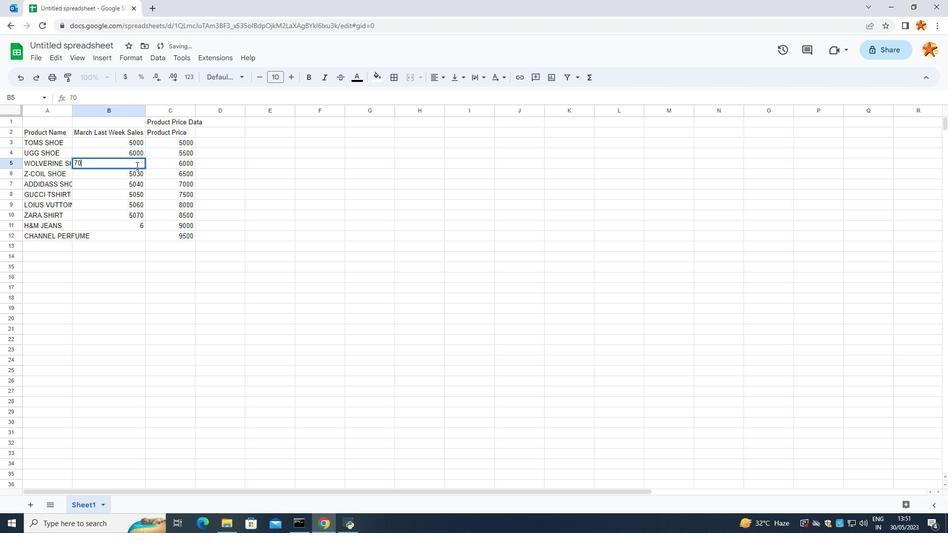
Action: Mouse moved to (120, 202)
Screenshot: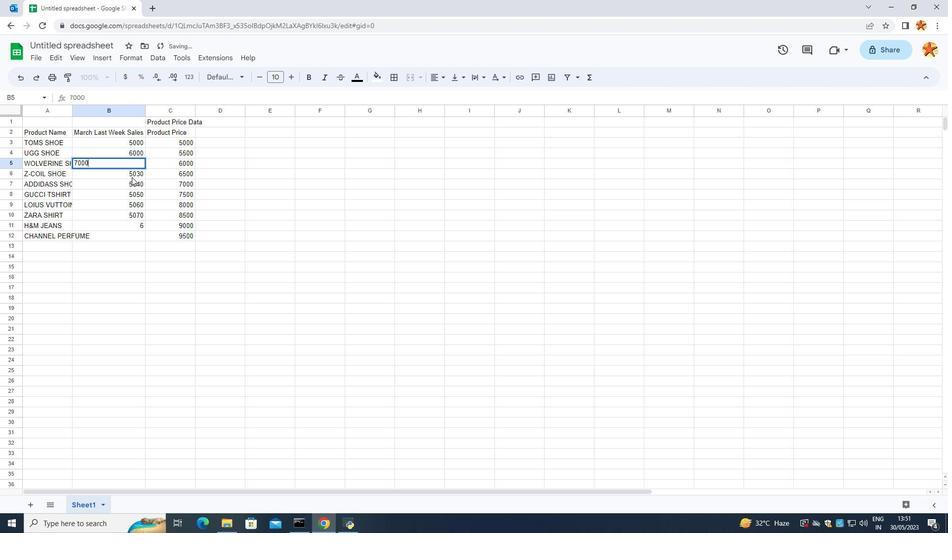 
Action: Mouse pressed left at (120, 202)
Screenshot: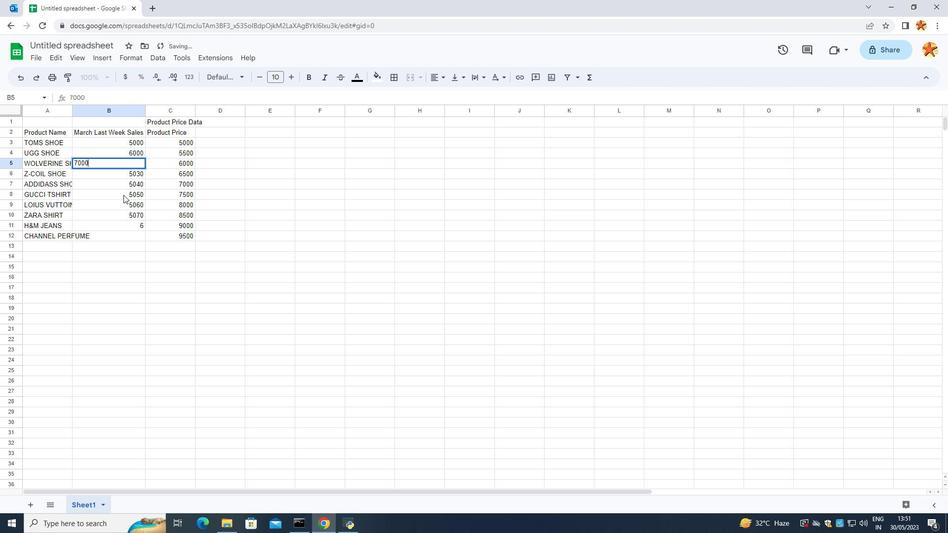
Action: Mouse moved to (133, 181)
Screenshot: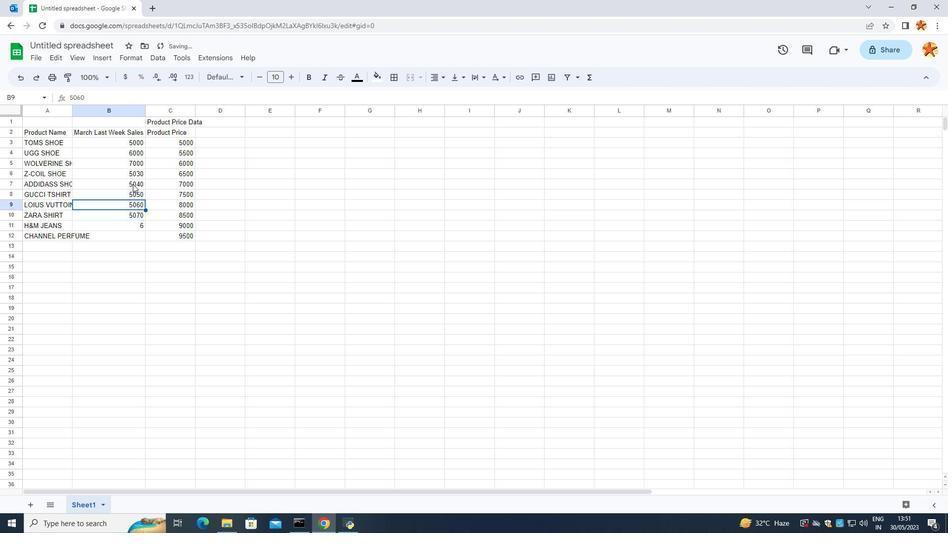 
Action: Mouse pressed left at (133, 181)
Screenshot: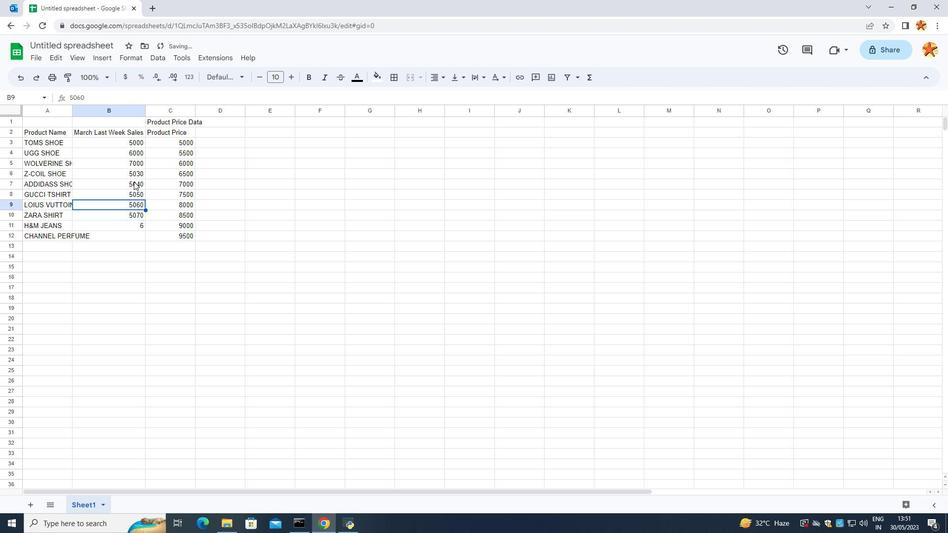 
Action: Mouse moved to (135, 176)
Screenshot: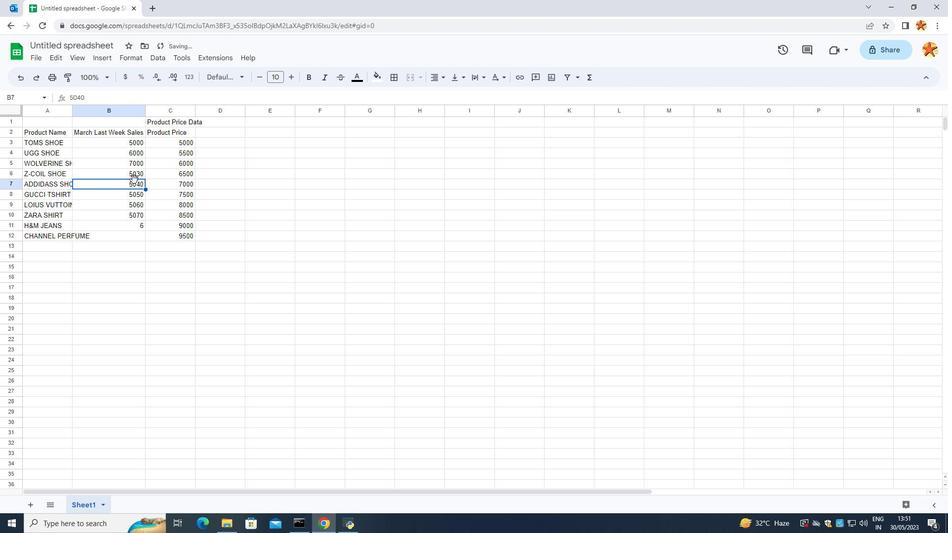 
Action: Mouse pressed left at (135, 176)
Screenshot: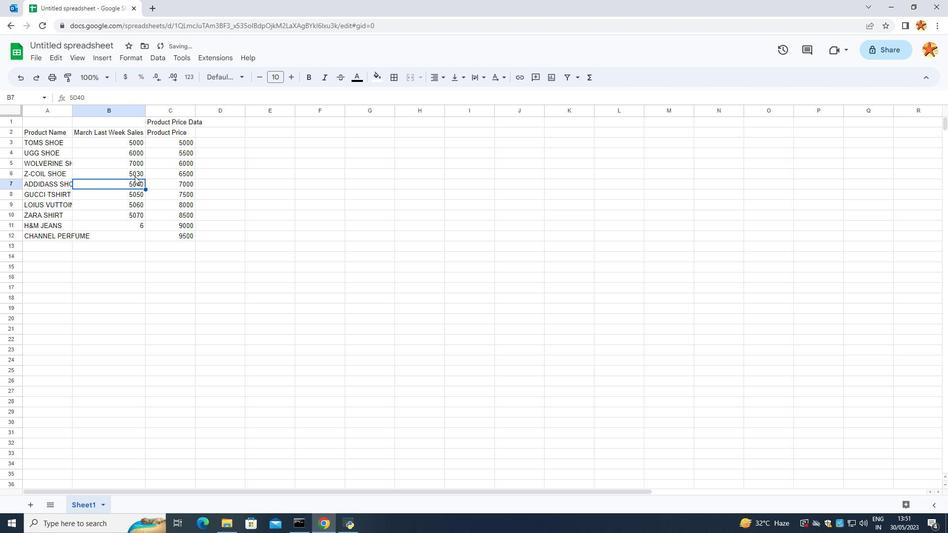 
Action: Key pressed <Key.backspace>8000
Screenshot: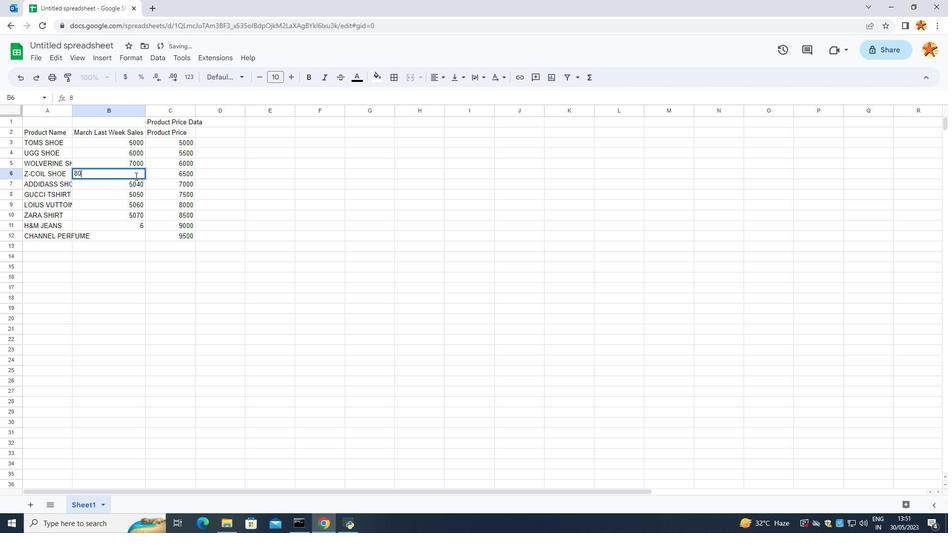 
Action: Mouse moved to (122, 204)
Screenshot: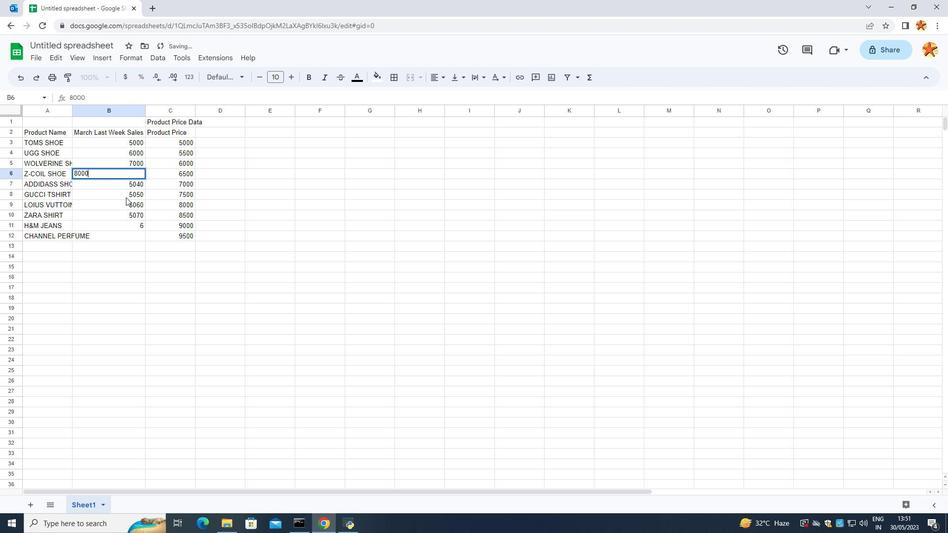 
Action: Mouse pressed left at (122, 204)
Screenshot: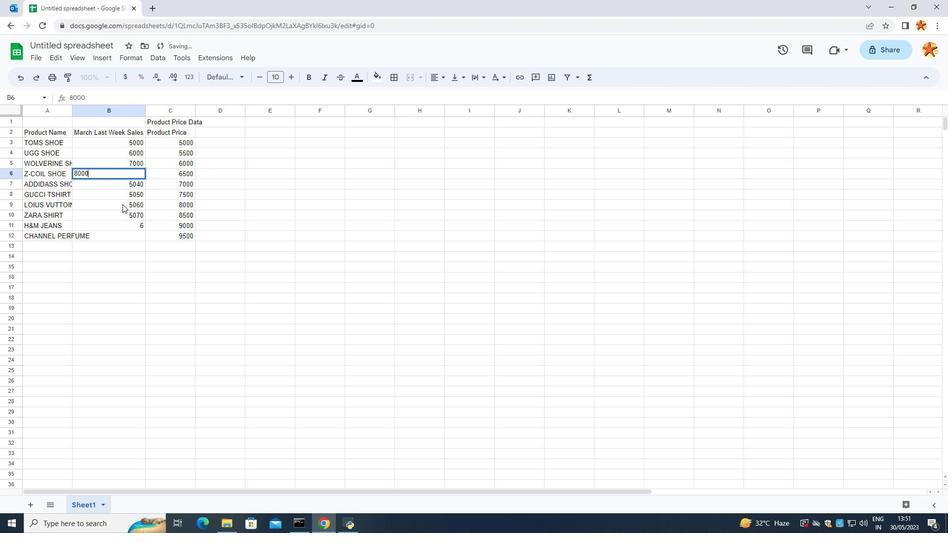 
Action: Mouse moved to (126, 183)
Screenshot: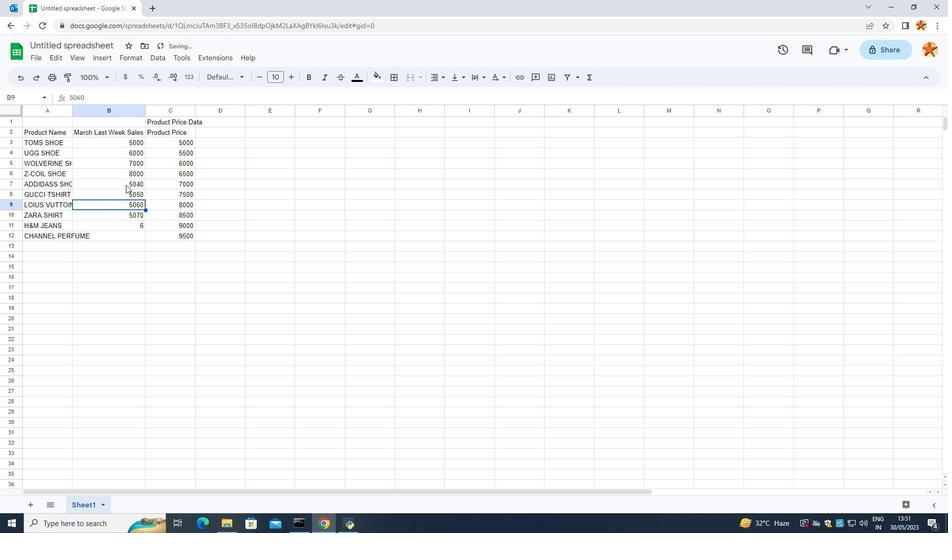 
Action: Mouse pressed left at (126, 183)
Screenshot: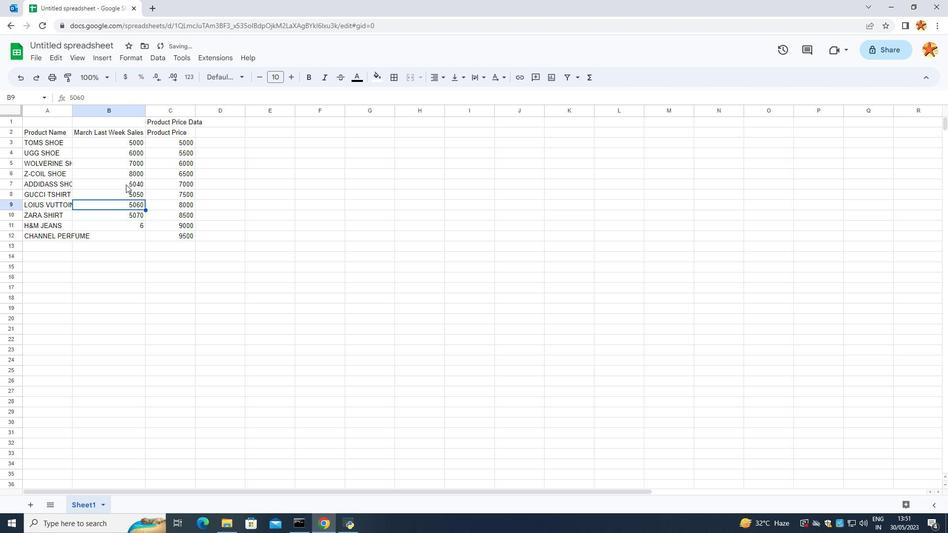 
Action: Key pressed 900
Screenshot: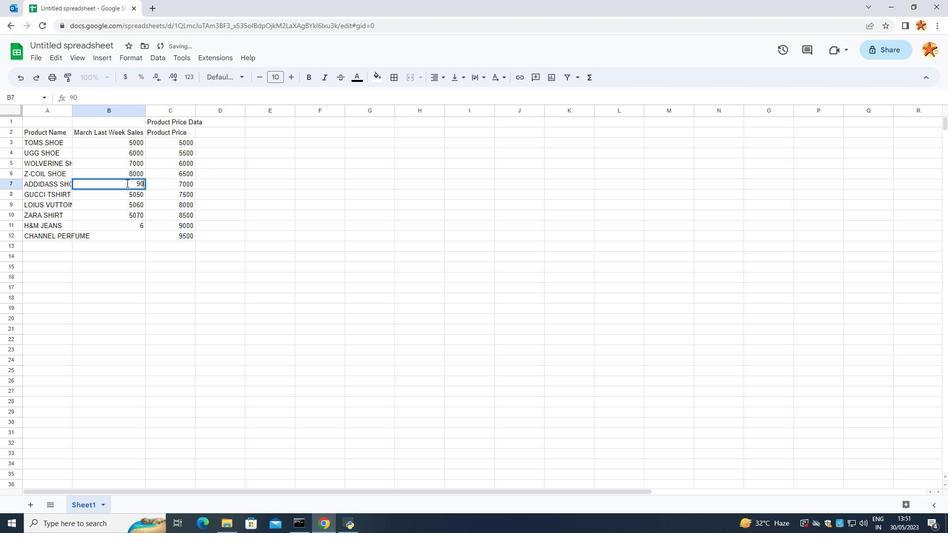 
Action: Mouse moved to (125, 191)
Screenshot: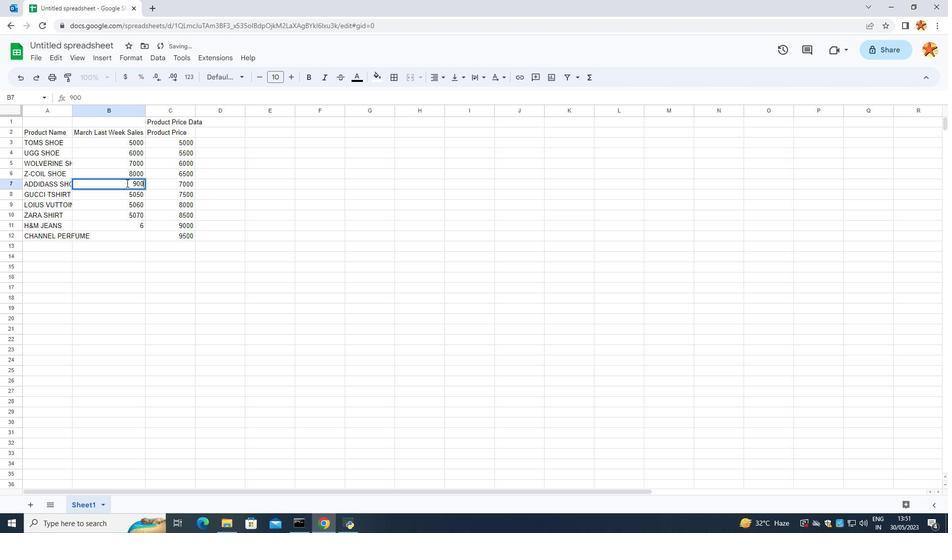 
Action: Key pressed 0
Screenshot: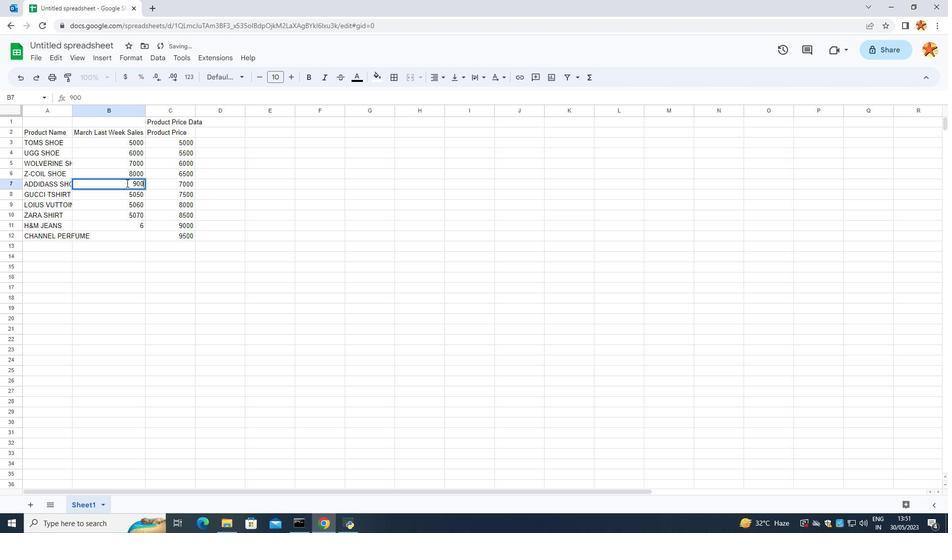 
Action: Mouse moved to (118, 202)
Screenshot: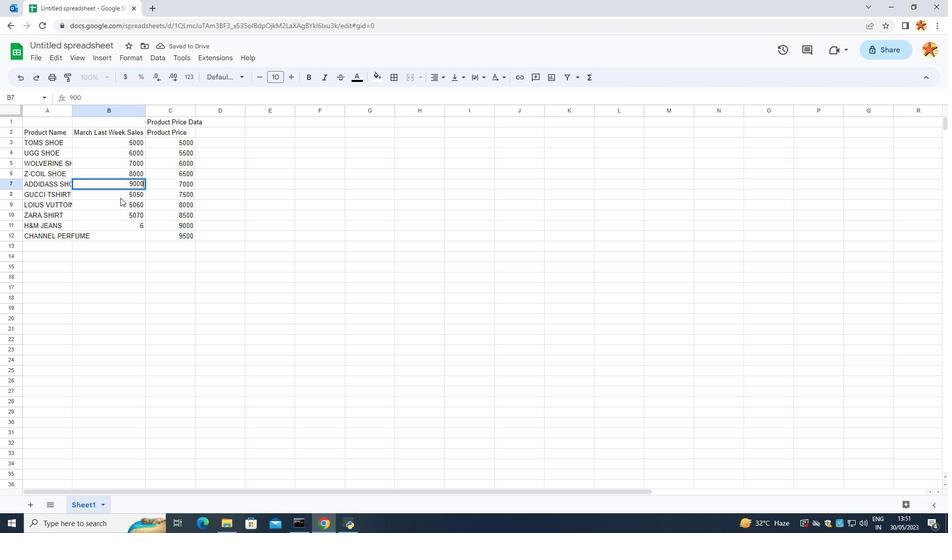 
Action: Mouse pressed left at (118, 202)
Screenshot: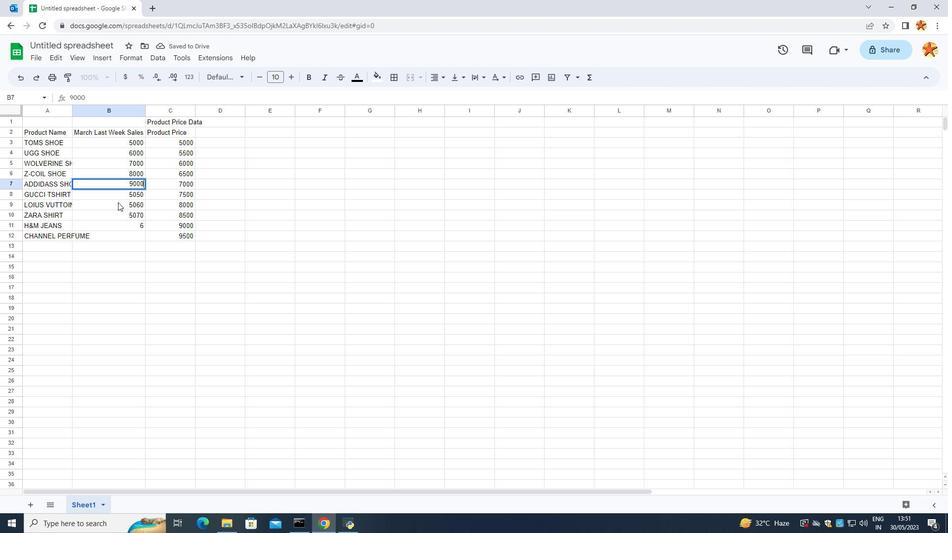 
Action: Mouse moved to (127, 187)
Screenshot: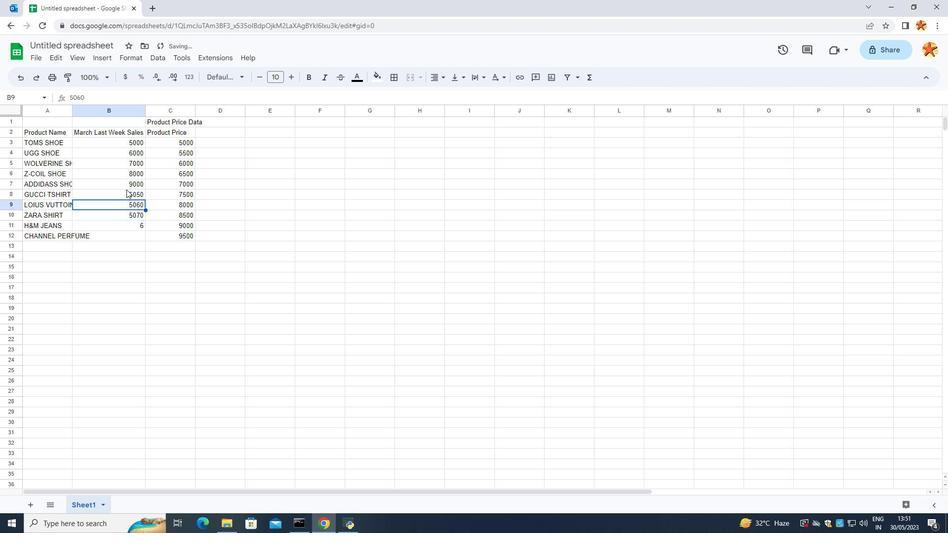 
Action: Mouse pressed left at (127, 187)
Screenshot: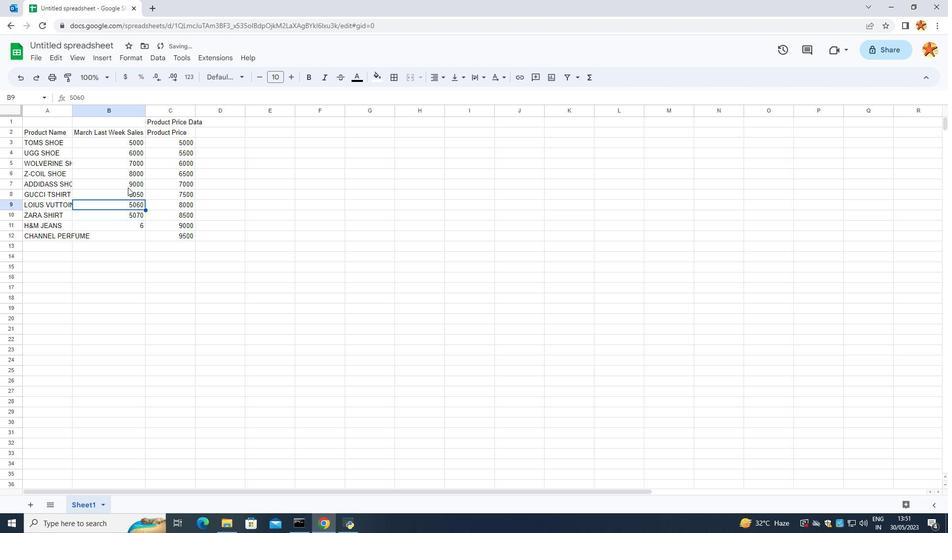 
Action: Mouse moved to (124, 194)
Screenshot: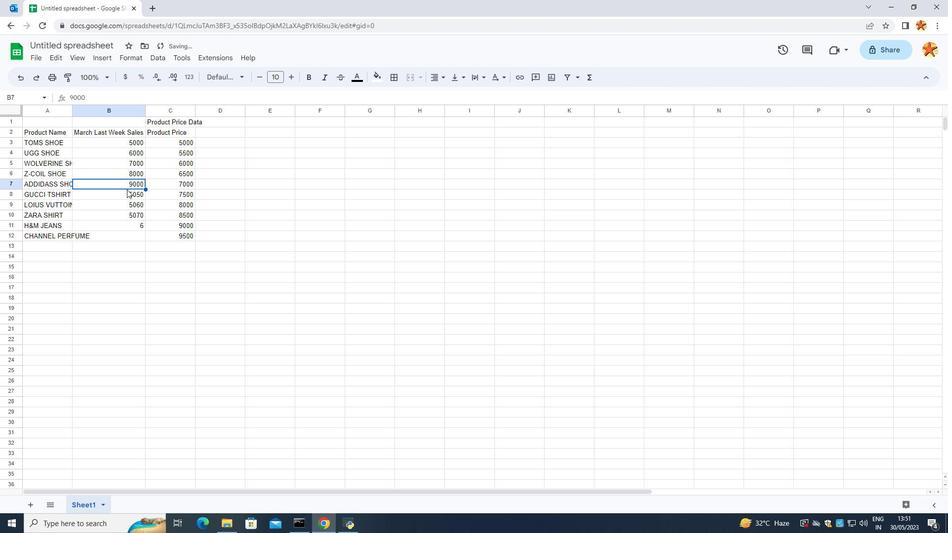 
Action: Mouse pressed left at (124, 194)
Screenshot: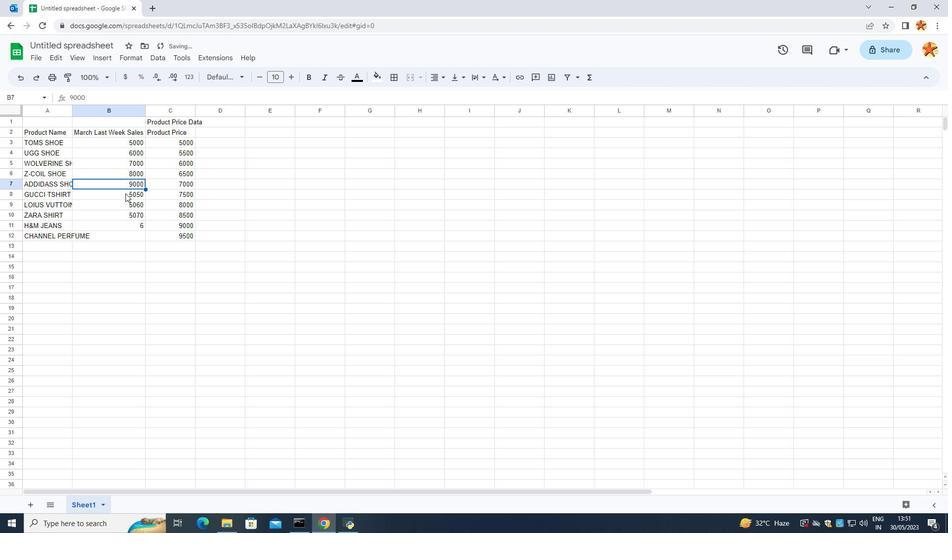 
Action: Key pressed 1000
Screenshot: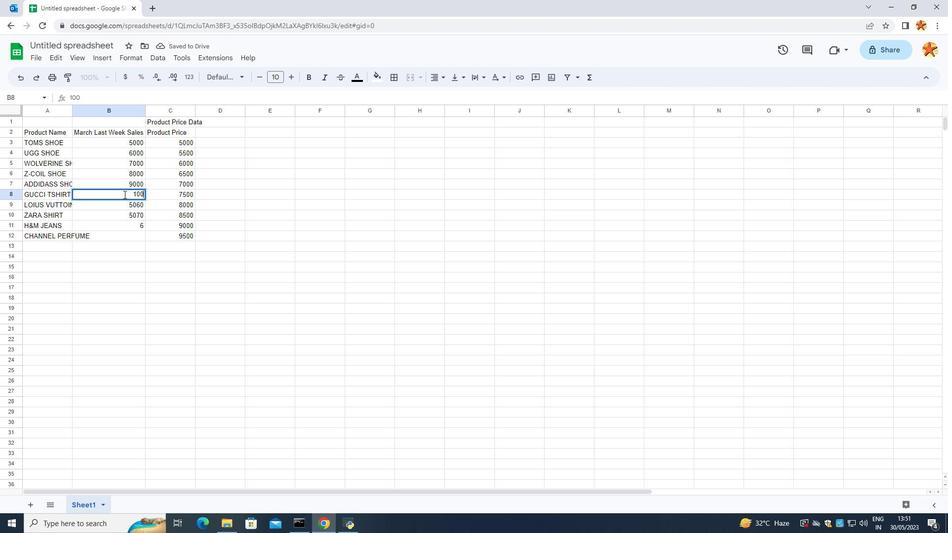 
Action: Mouse moved to (120, 208)
Screenshot: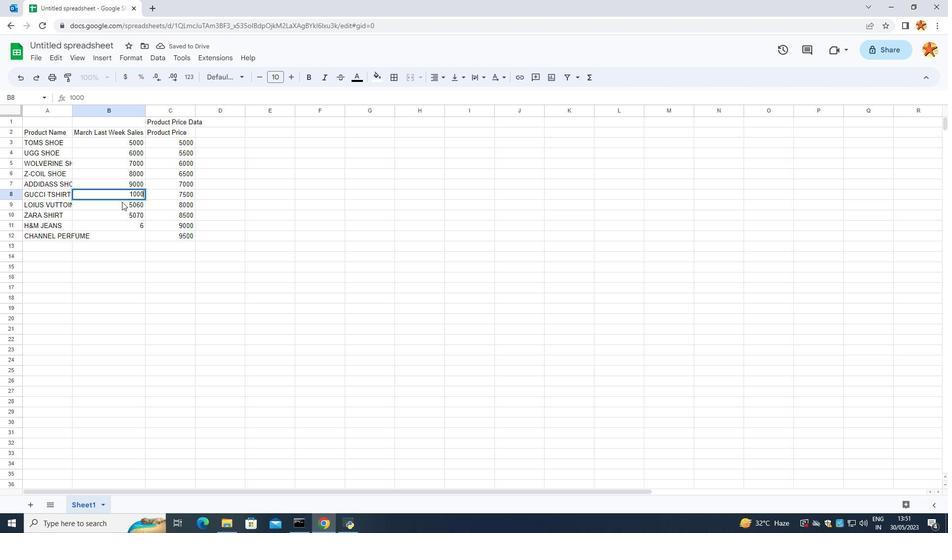 
Action: Key pressed 0
Screenshot: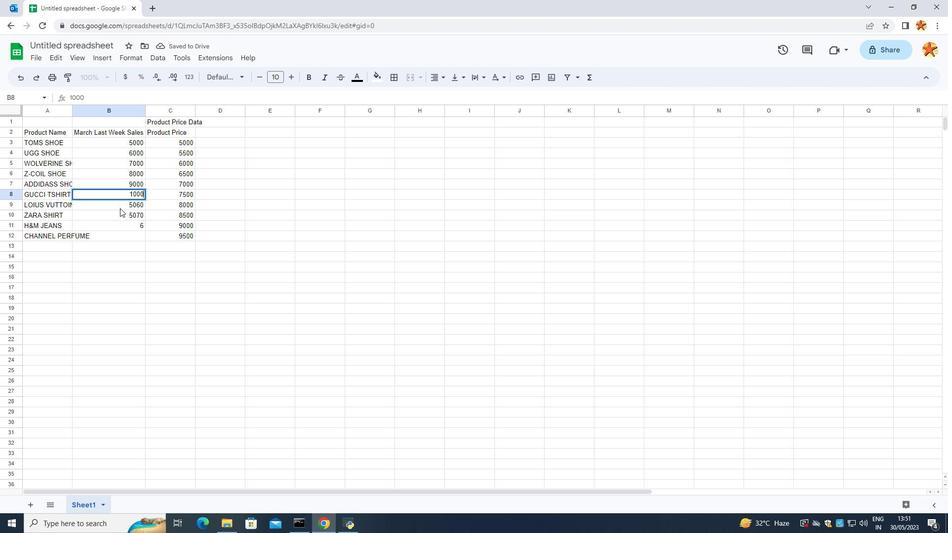 
Action: Mouse moved to (120, 214)
Screenshot: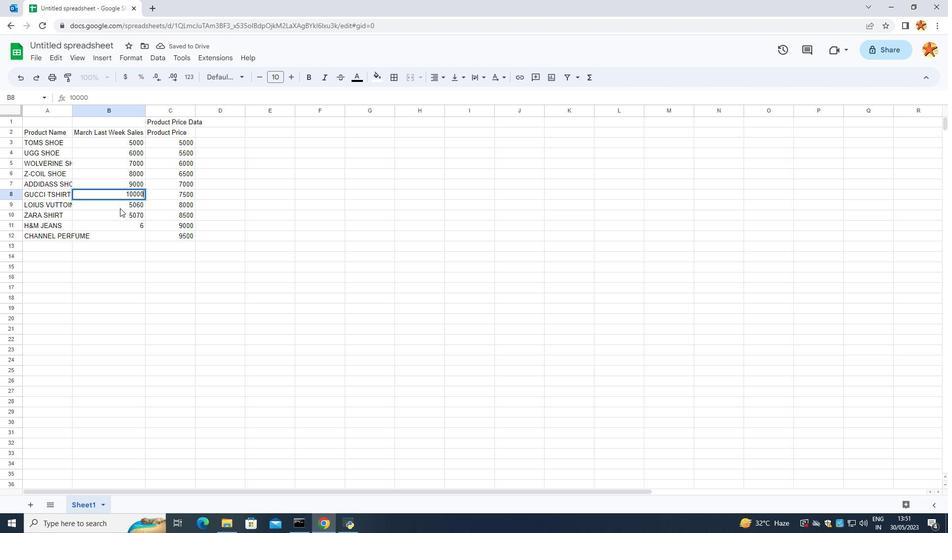 
Action: Mouse pressed left at (120, 214)
Screenshot: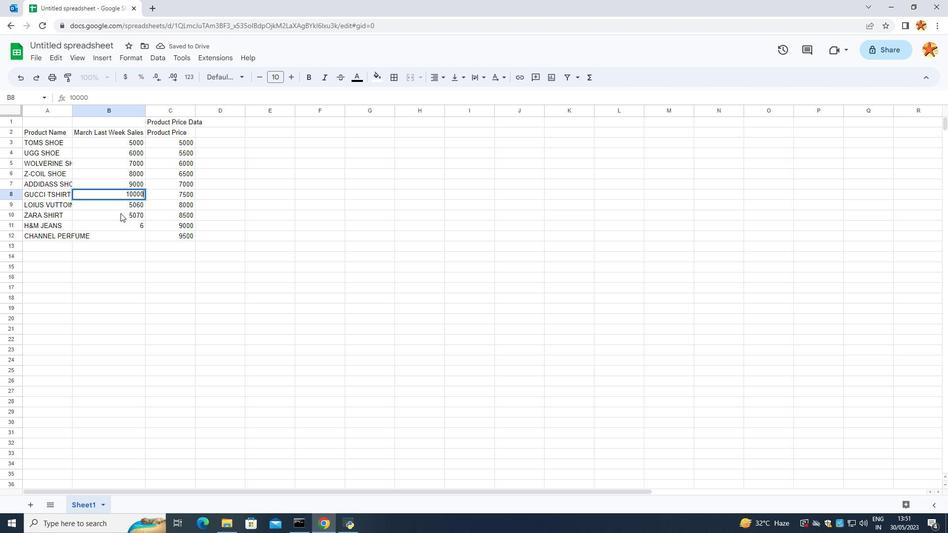 
Action: Mouse moved to (126, 206)
Screenshot: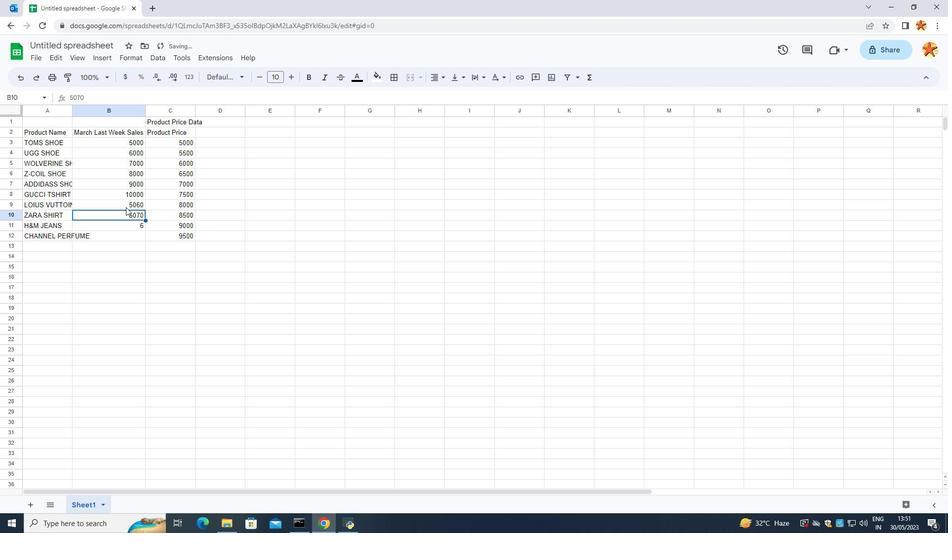 
Action: Mouse pressed left at (126, 206)
Screenshot: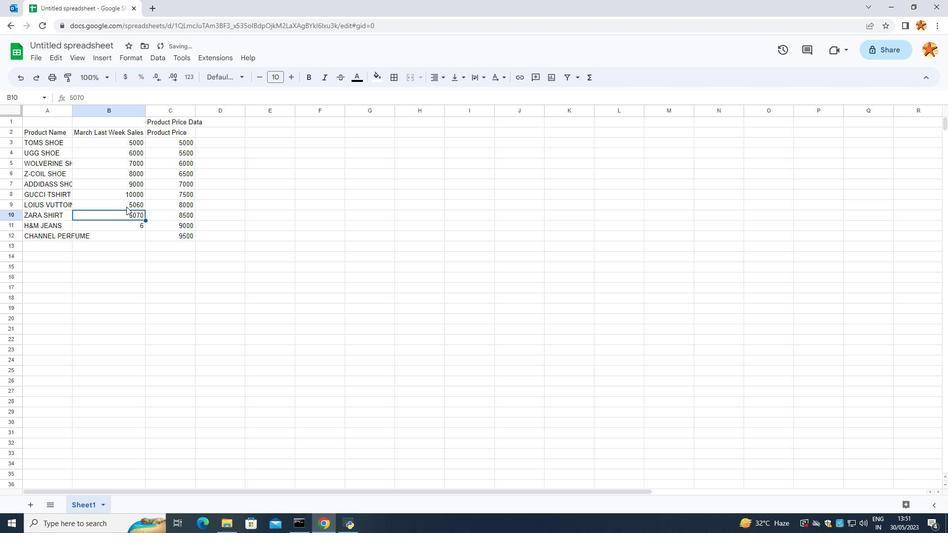 
Action: Key pressed 1<Key.backspace><Key.backspace><Key.backspace>20000
Screenshot: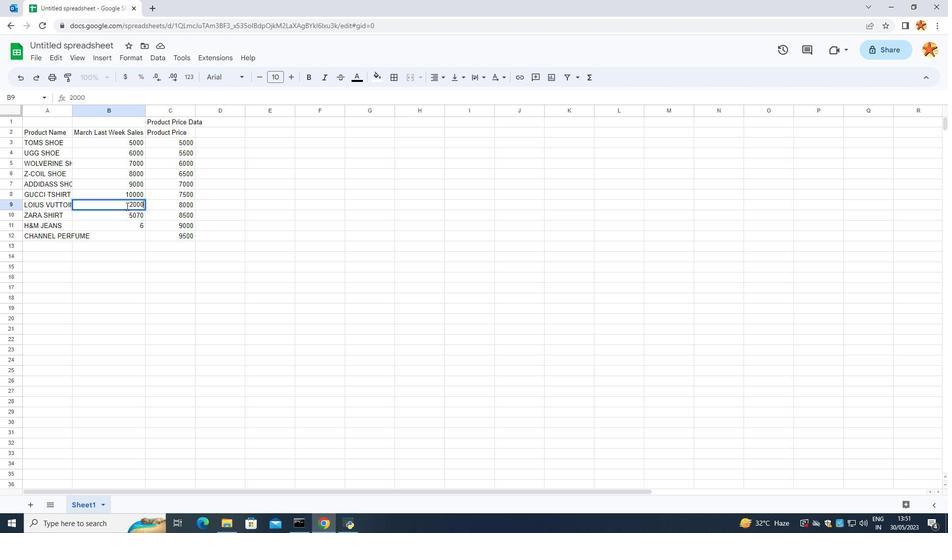 
Action: Mouse moved to (123, 219)
Screenshot: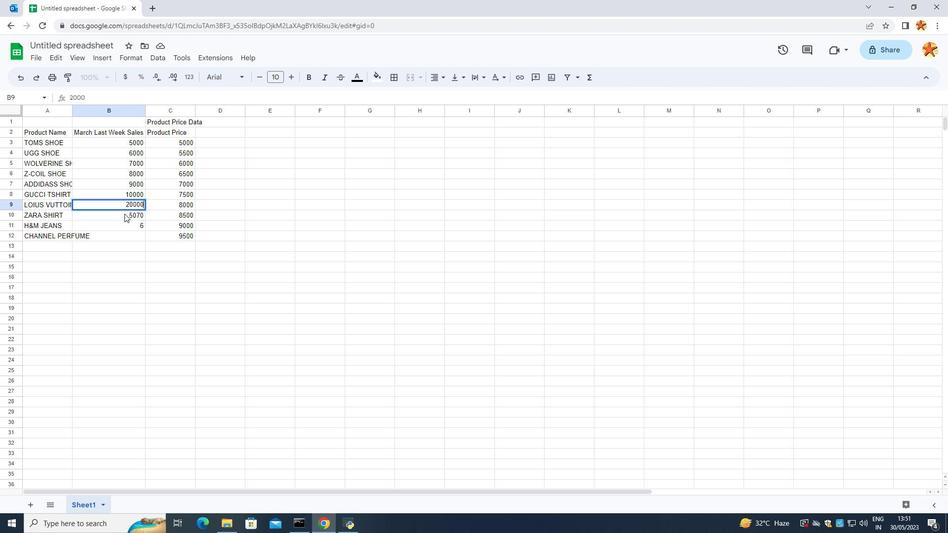 
Action: Mouse pressed left at (123, 219)
Screenshot: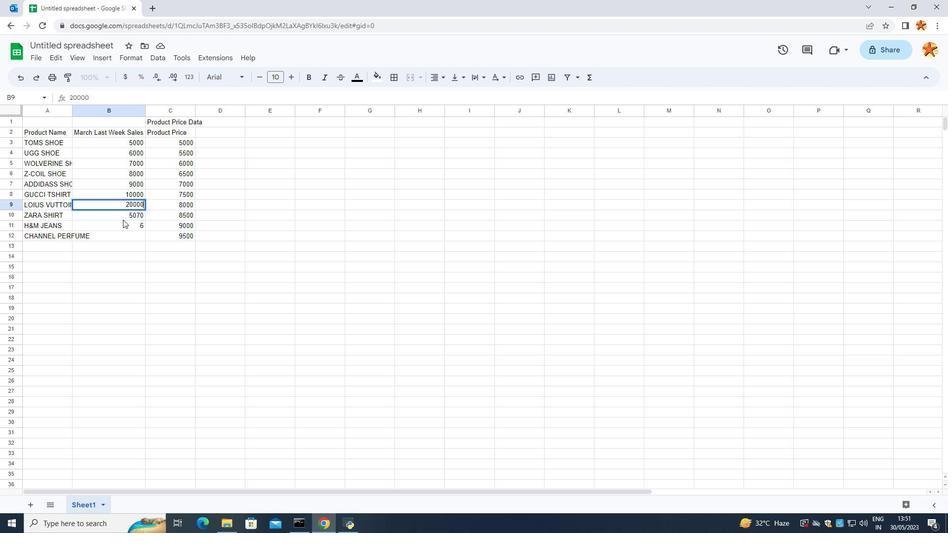 
Action: Mouse moved to (127, 214)
Screenshot: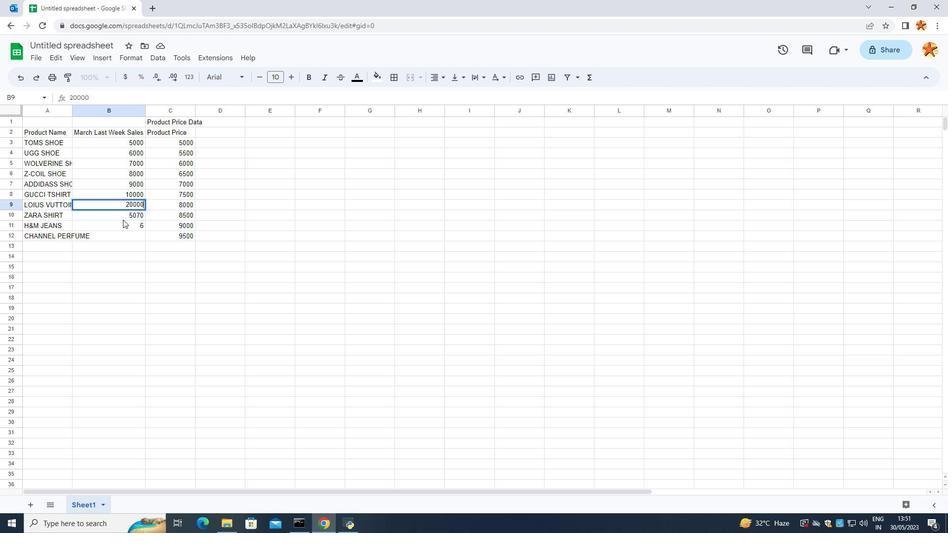 
Action: Mouse pressed left at (127, 214)
Screenshot: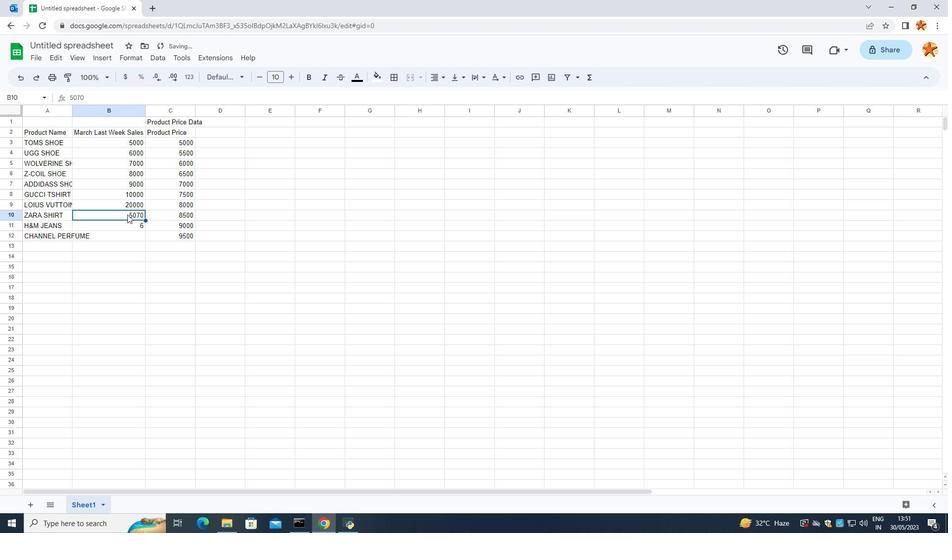 
Action: Mouse moved to (135, 143)
Screenshot: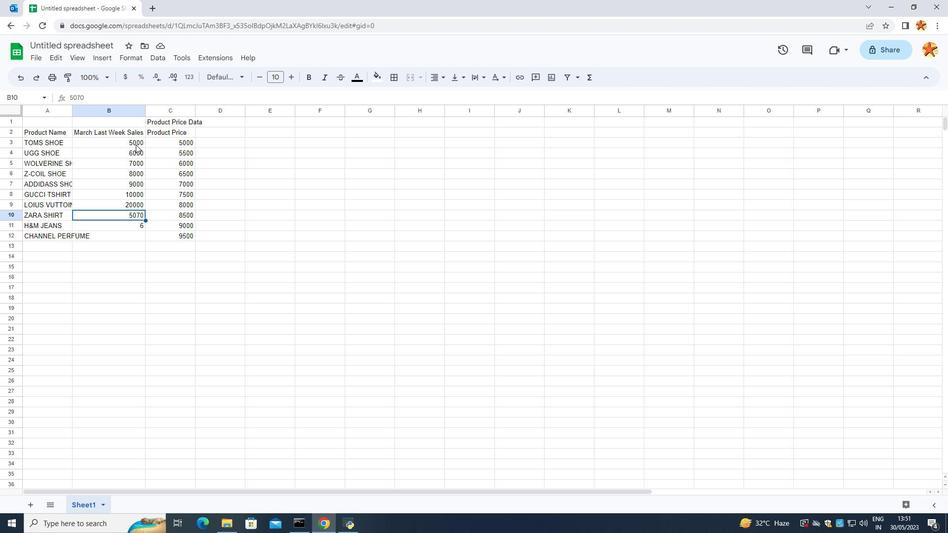 
Action: Mouse pressed left at (135, 143)
Screenshot: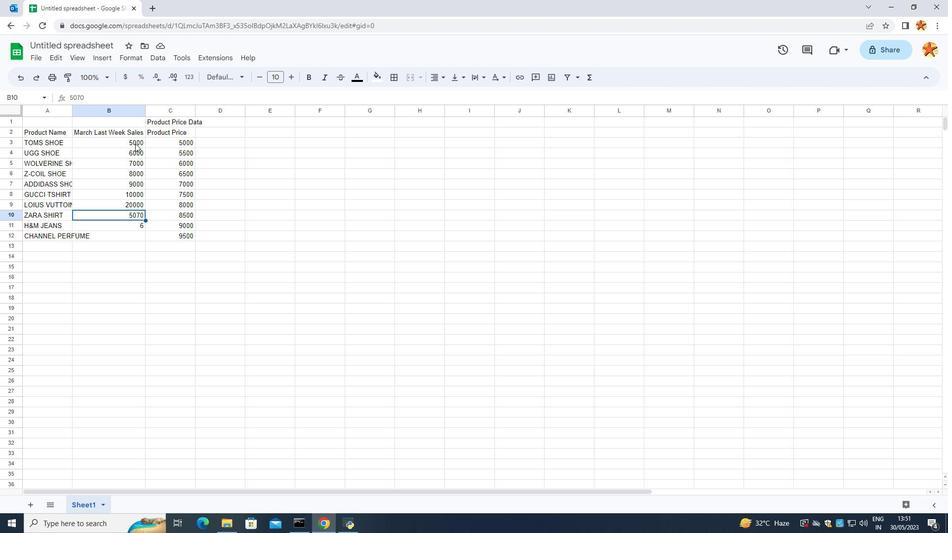 
Action: Mouse moved to (130, 193)
Screenshot: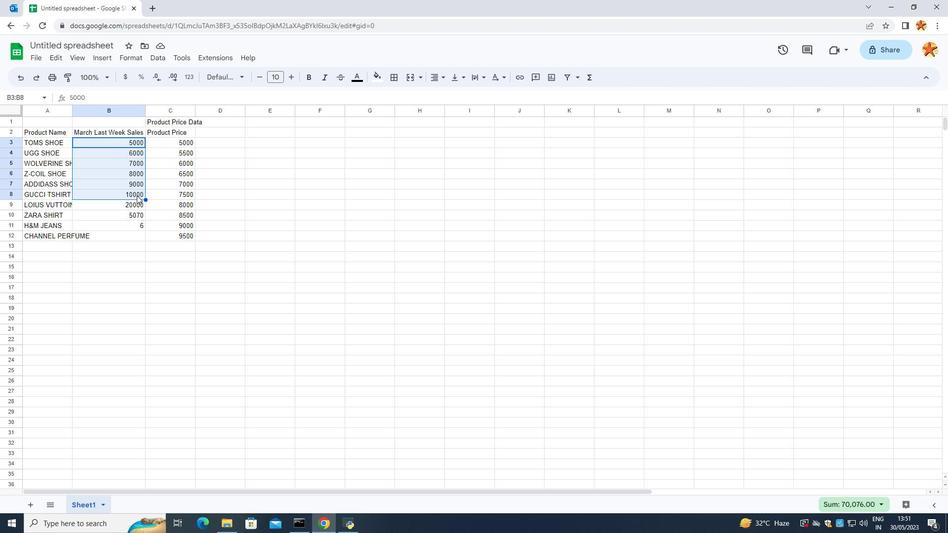 
Action: Mouse pressed left at (130, 193)
Screenshot: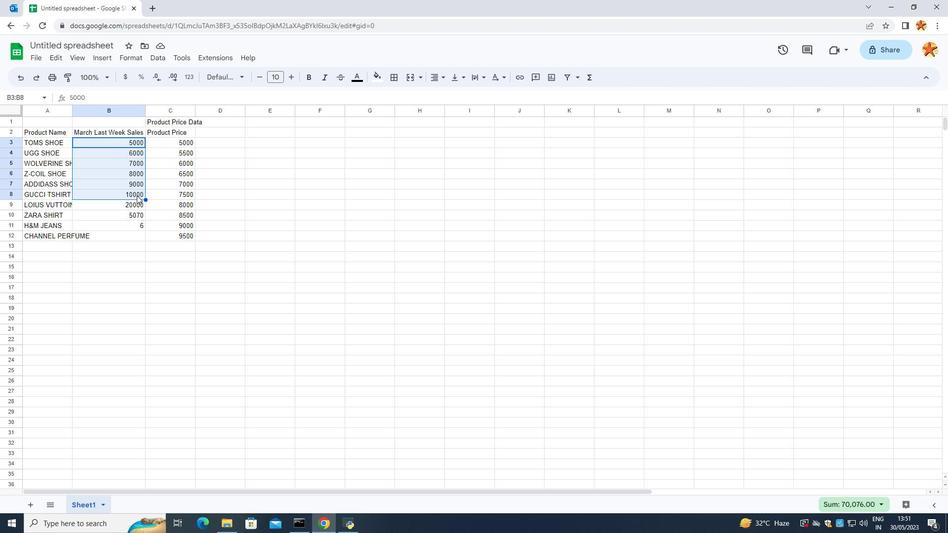 
Action: Mouse moved to (136, 154)
Screenshot: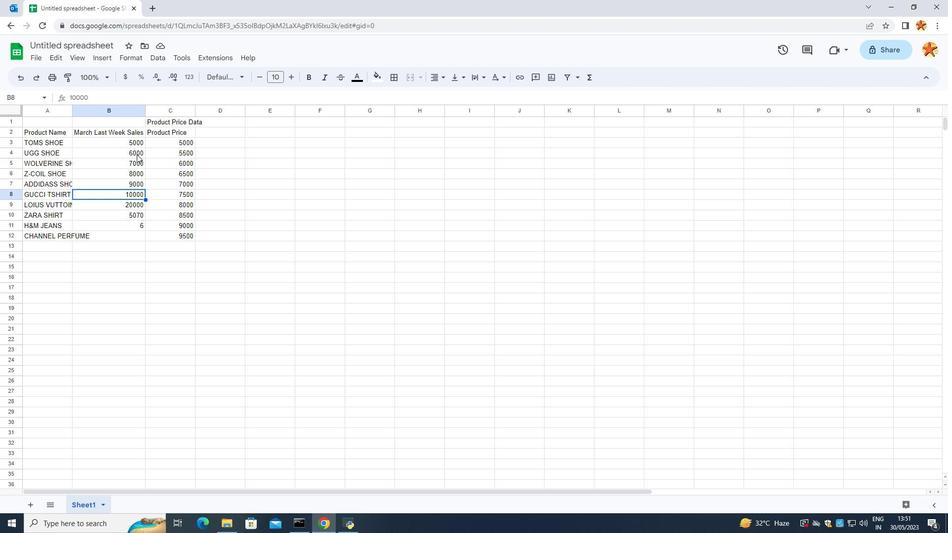 
Action: Mouse pressed left at (136, 154)
Screenshot: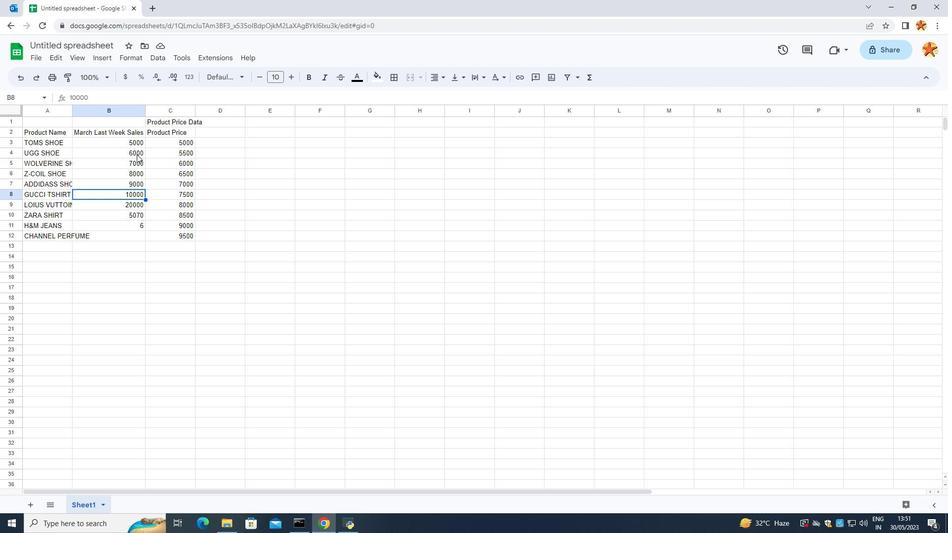 
Action: Mouse moved to (145, 164)
Screenshot: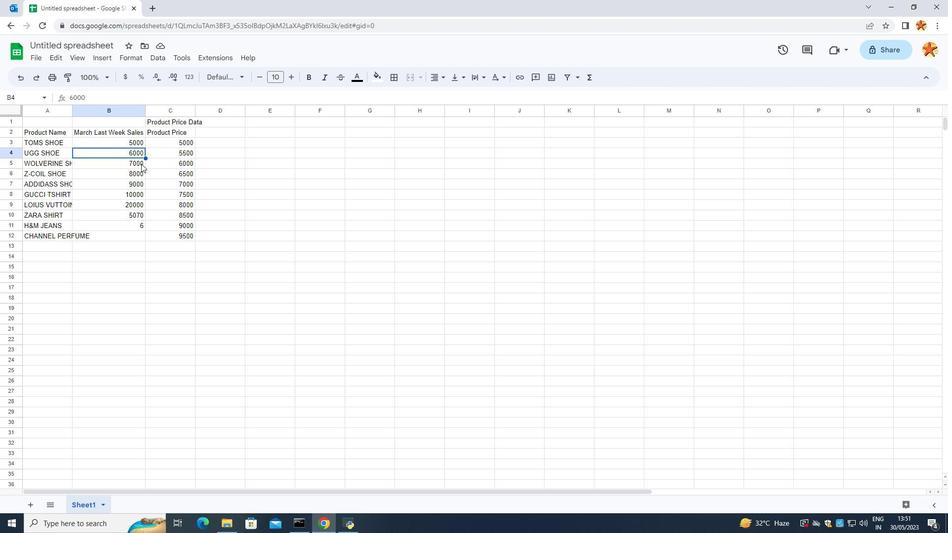 
Action: Key pressed <Key.backspace>5010<Key.enter>5
Screenshot: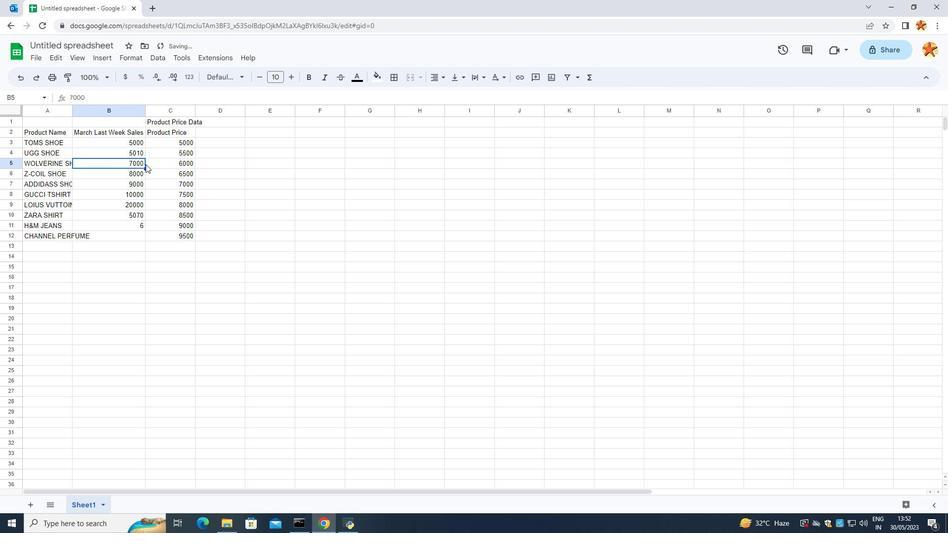 
Action: Mouse moved to (145, 165)
Screenshot: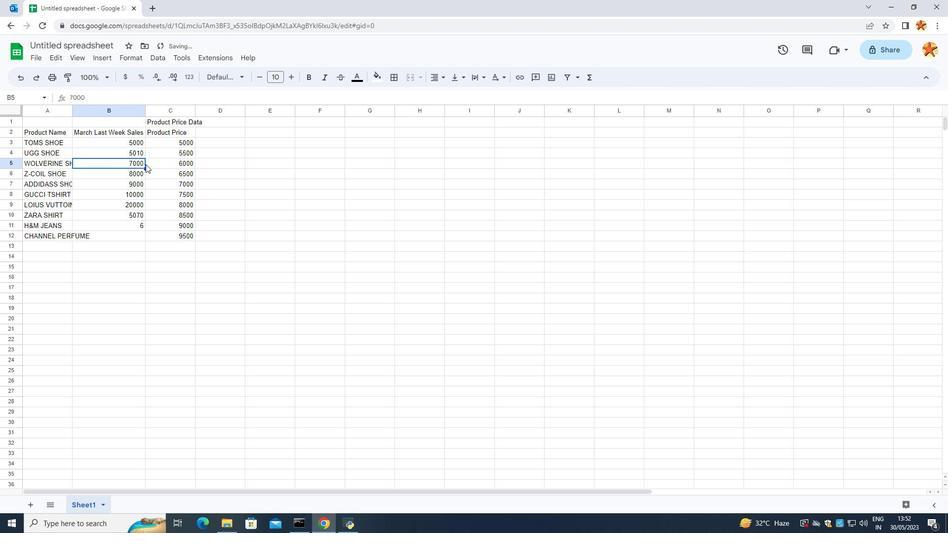 
Action: Key pressed 020<Key.enter><Key.backspace><Key.backspace>
Screenshot: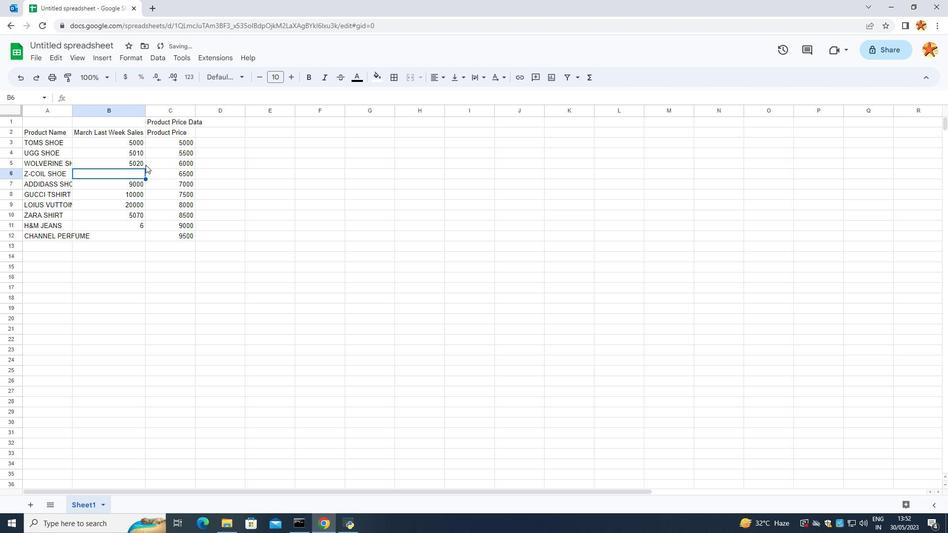 
Action: Mouse moved to (138, 169)
Screenshot: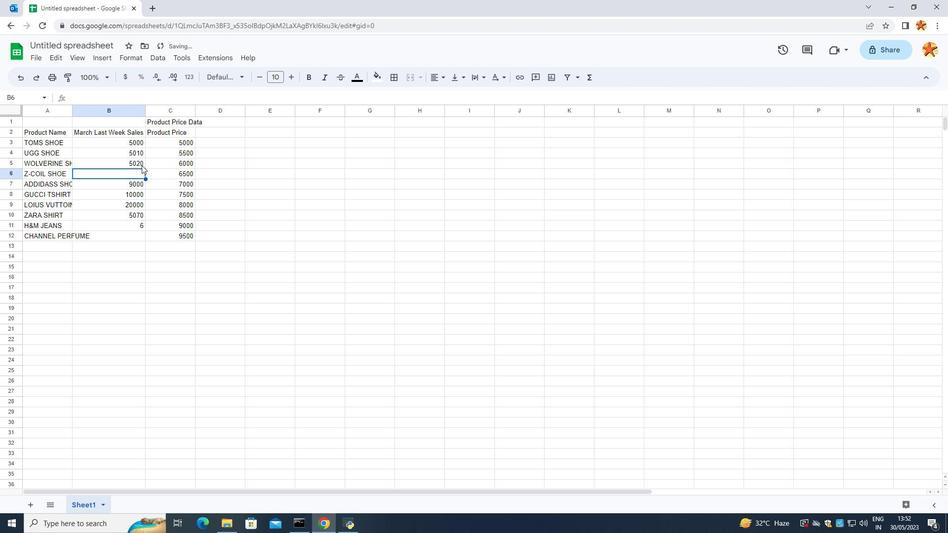 
Action: Mouse pressed left at (138, 169)
Screenshot: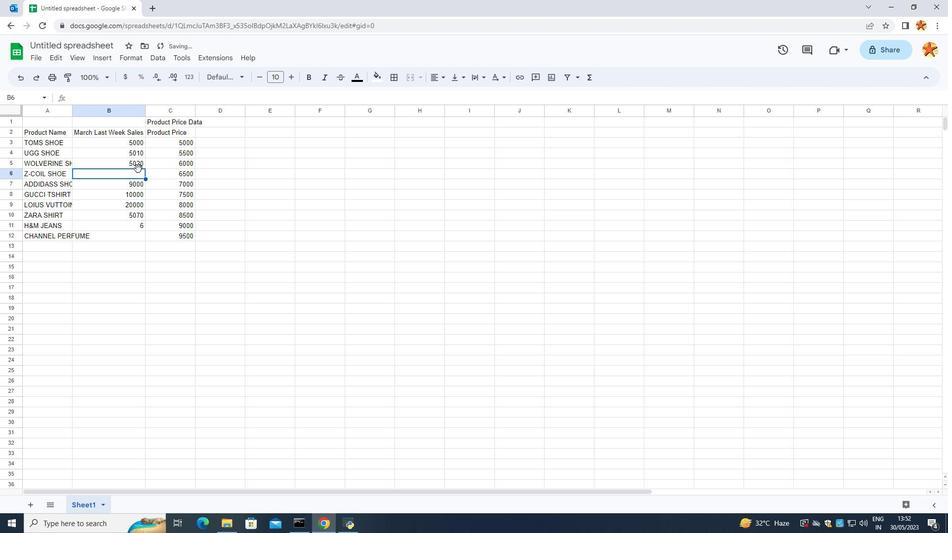 
Action: Mouse pressed left at (138, 169)
Screenshot: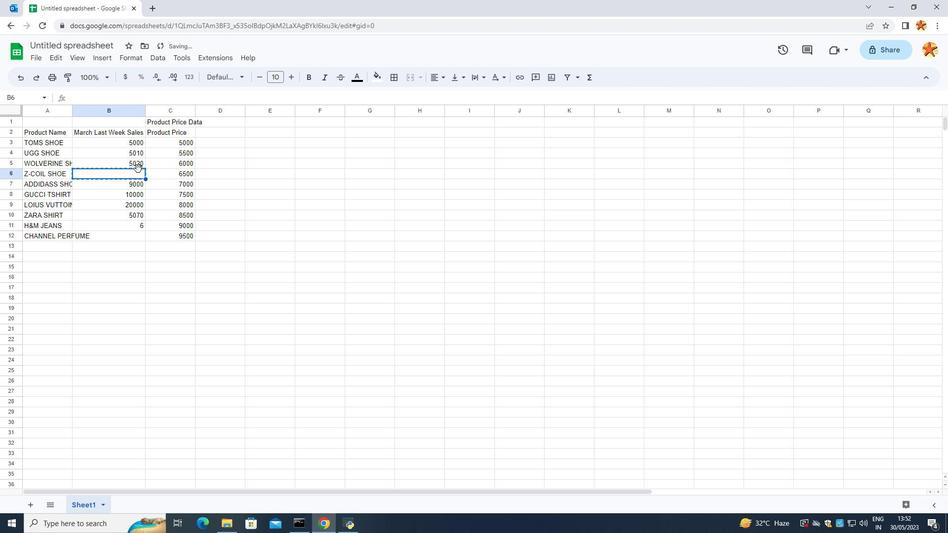 
Action: Mouse moved to (140, 168)
Screenshot: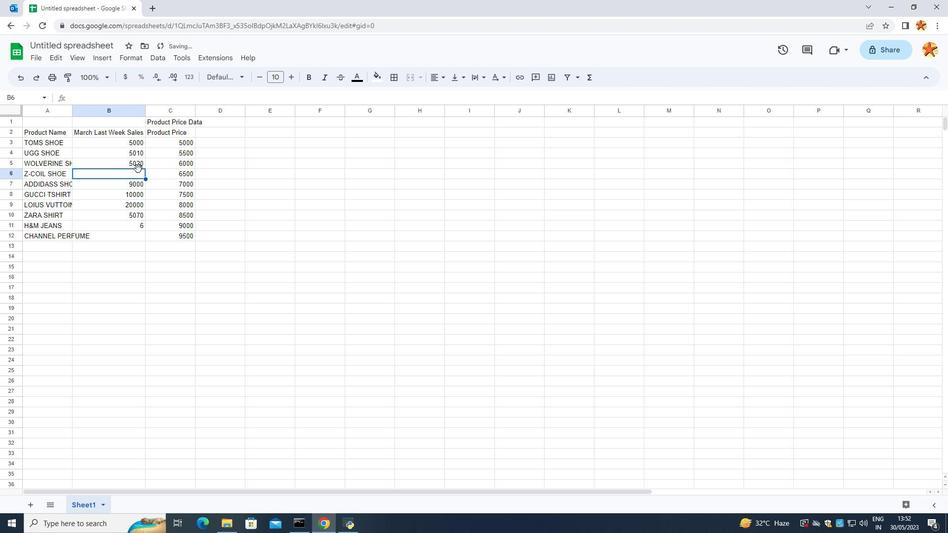 
Action: Mouse pressed left at (140, 168)
Screenshot: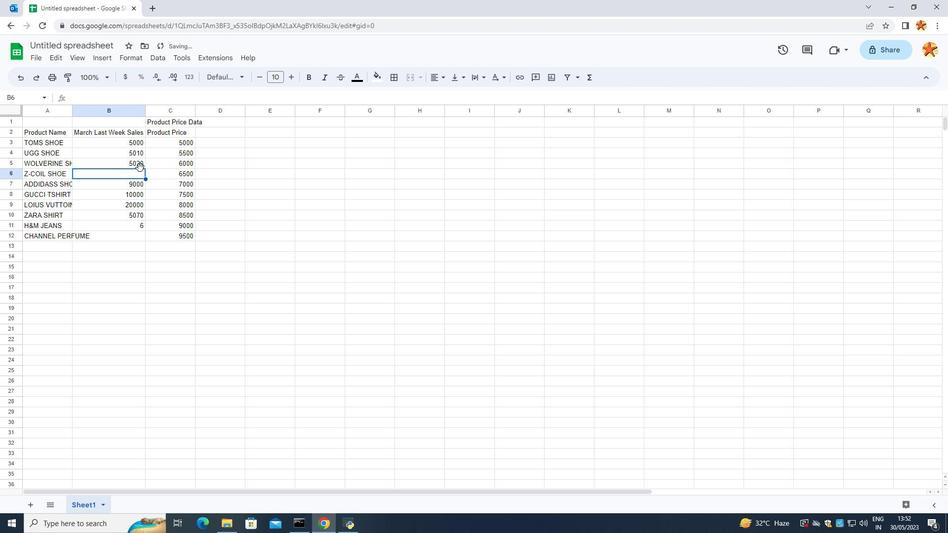 
Action: Mouse pressed left at (140, 168)
Screenshot: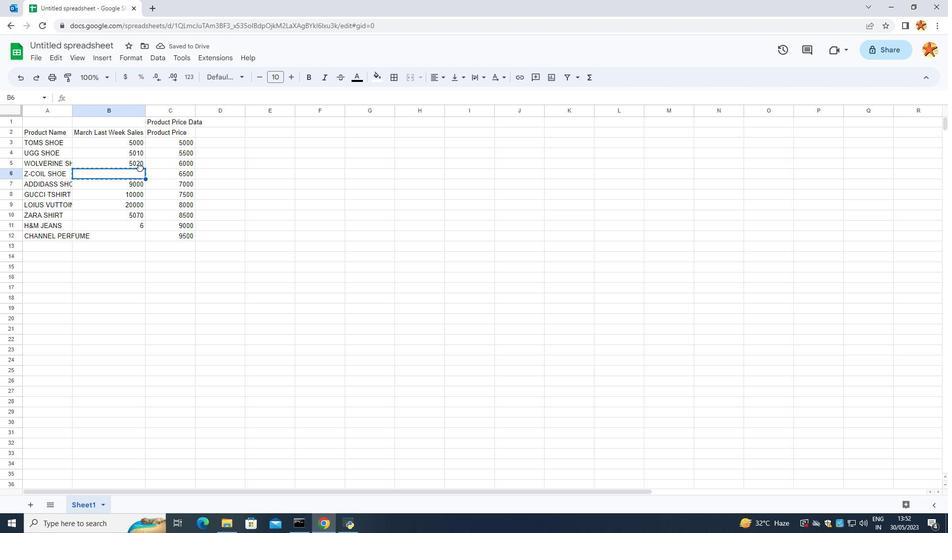 
Action: Mouse moved to (143, 165)
Screenshot: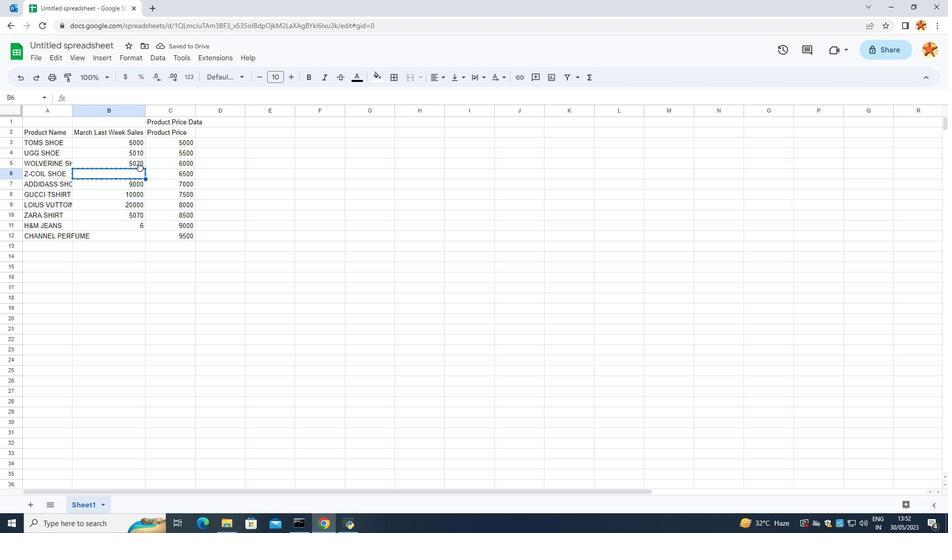 
Action: Mouse pressed left at (143, 165)
Screenshot: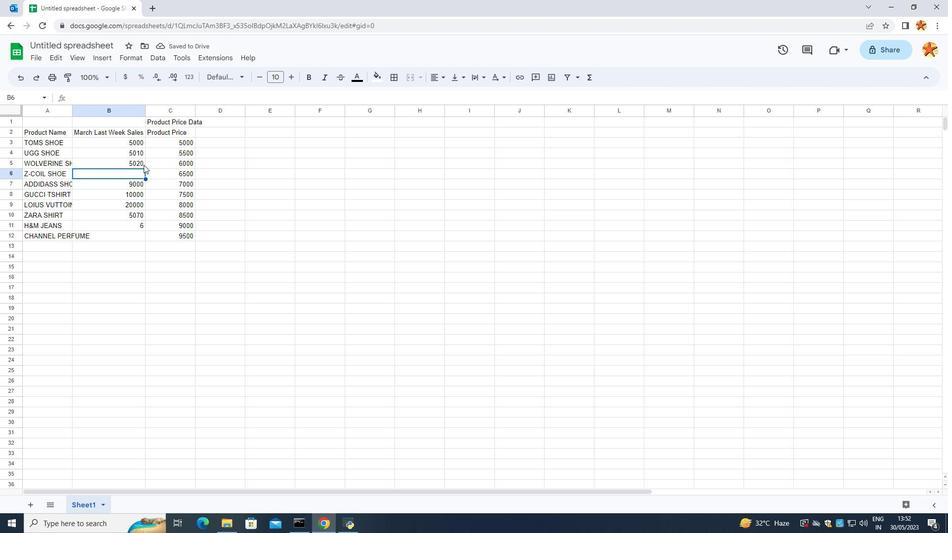 
Action: Mouse moved to (143, 164)
Screenshot: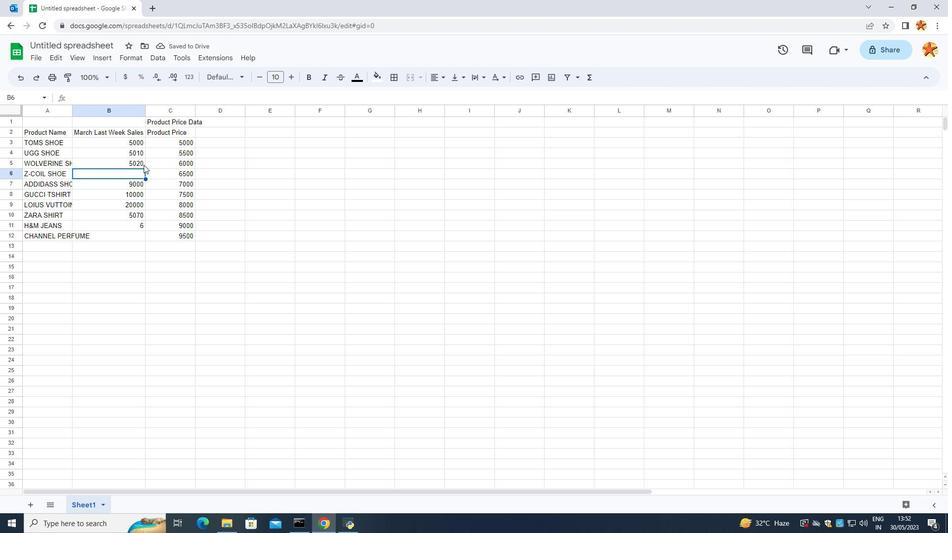 
Action: Mouse pressed left at (143, 164)
Screenshot: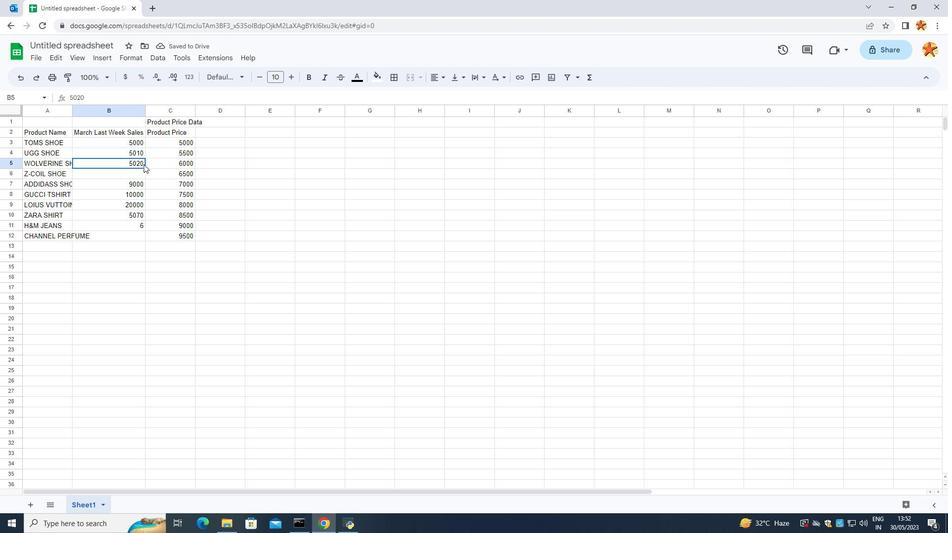 
Action: Mouse moved to (142, 164)
Screenshot: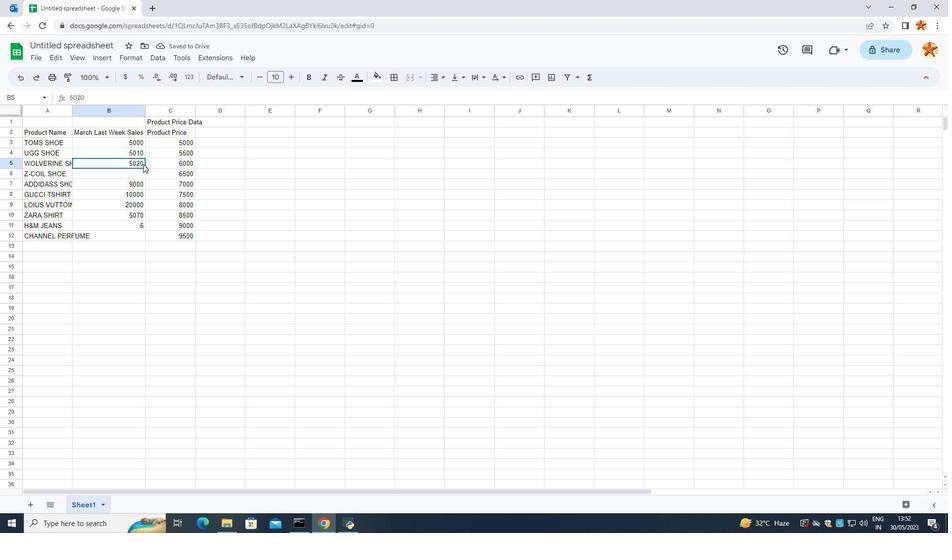 
Action: Mouse pressed left at (142, 164)
Screenshot: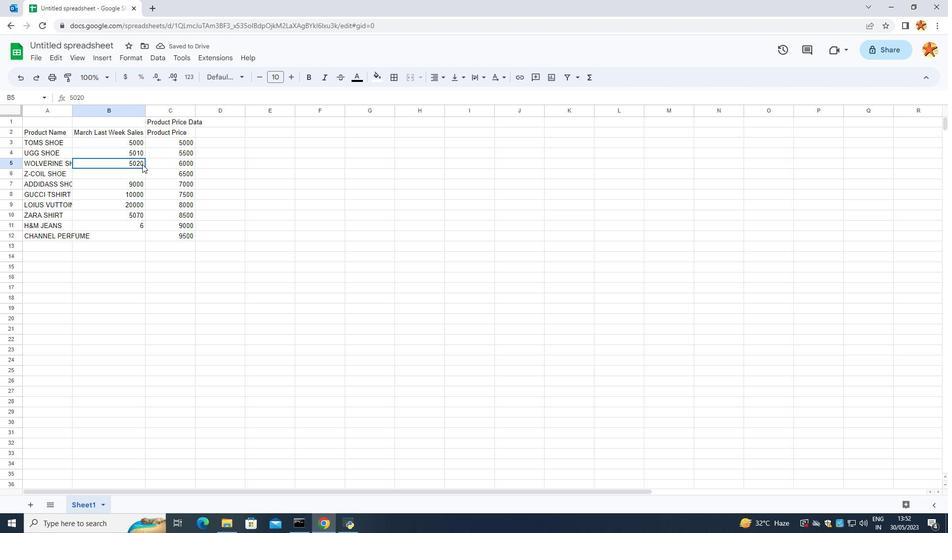 
Action: Mouse moved to (142, 164)
Screenshot: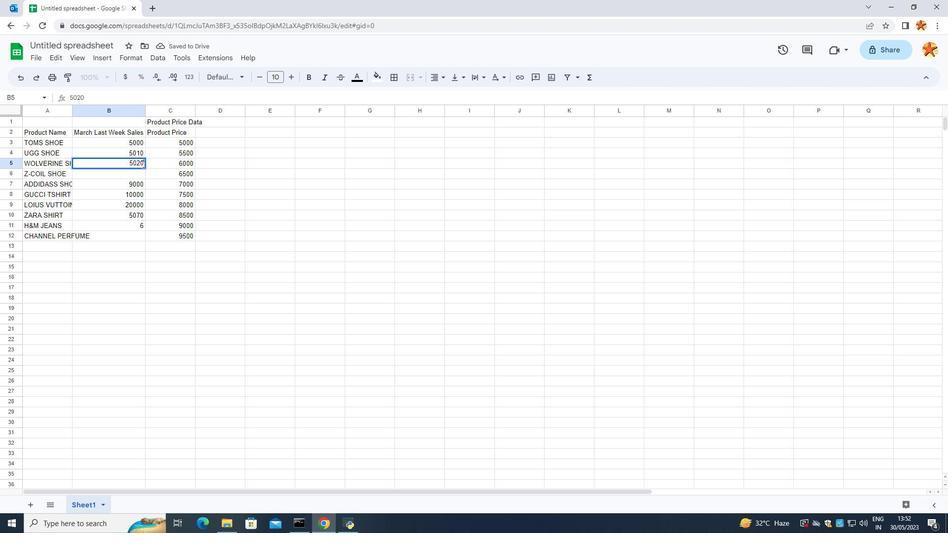 
Action: Mouse pressed left at (142, 164)
Screenshot: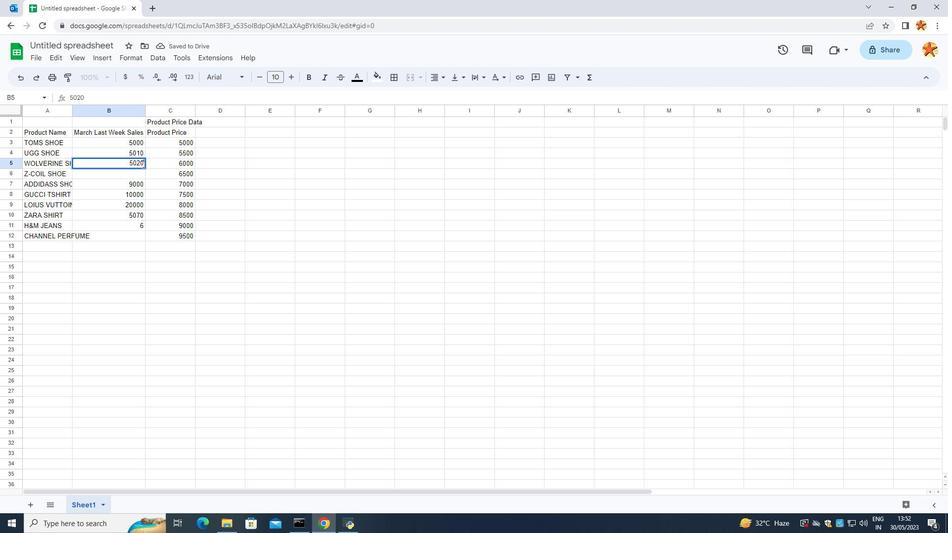 
Action: Mouse moved to (137, 171)
Screenshot: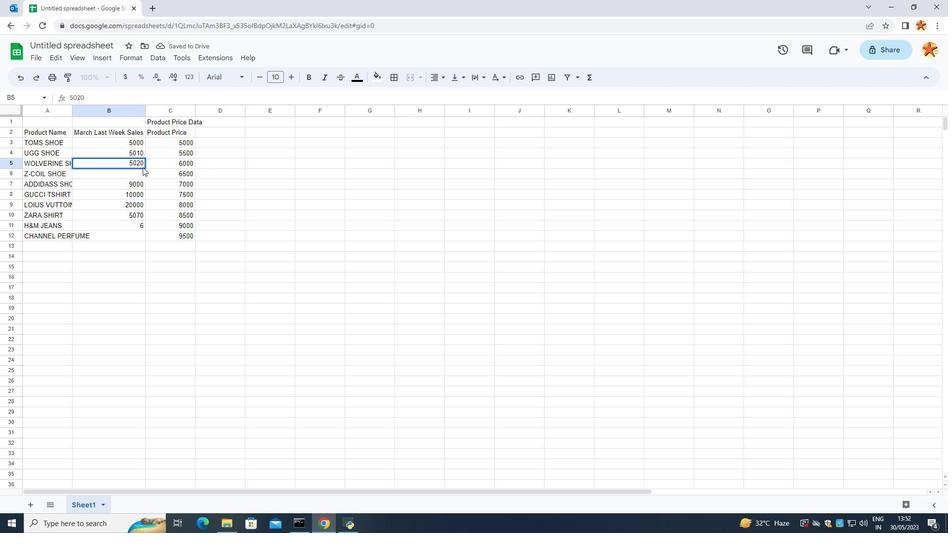 
Action: Key pressed <Key.backspace><Key.backspace>14<Key.backspace>5<Key.enter>5-<Key.backspace>0209<Key.backspace><Key.enter>3<Key.backspace>503<Key.backspace>25<Key.enter>5030<Key.enter>5035<Key.enter>5040<Key.enter>5045<Key.enter>506<Key.backspace>5-<Key.backspace>0<Key.enter>
Screenshot: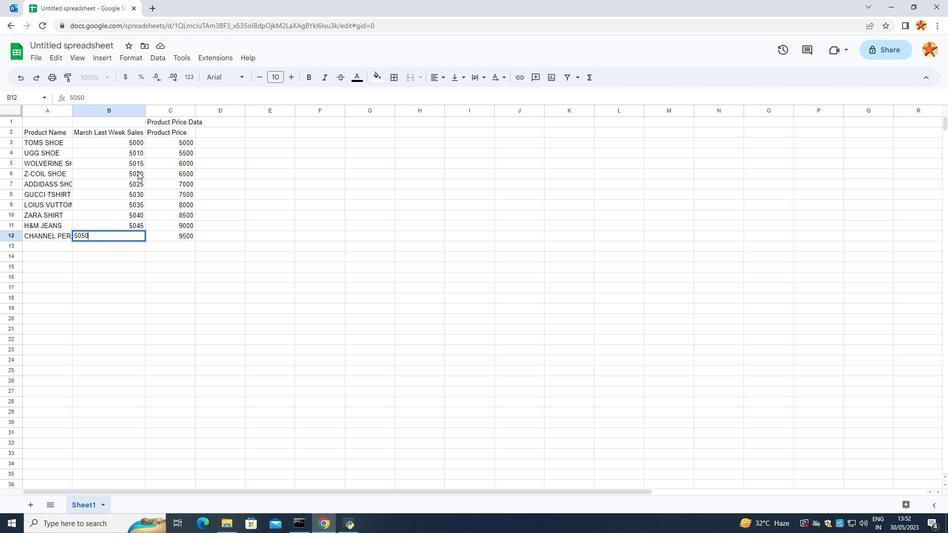 
Action: Mouse moved to (172, 463)
Screenshot: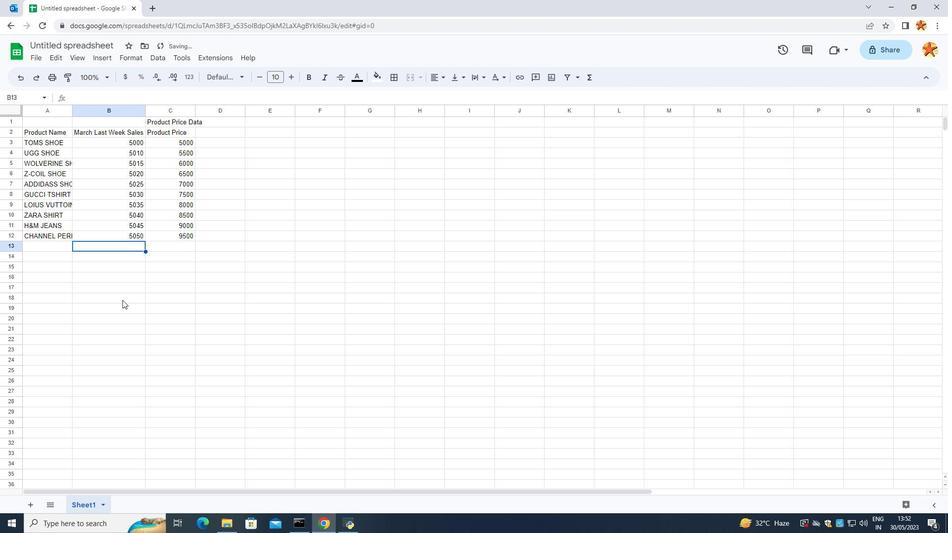 
Action: Mouse pressed left at (172, 463)
Screenshot: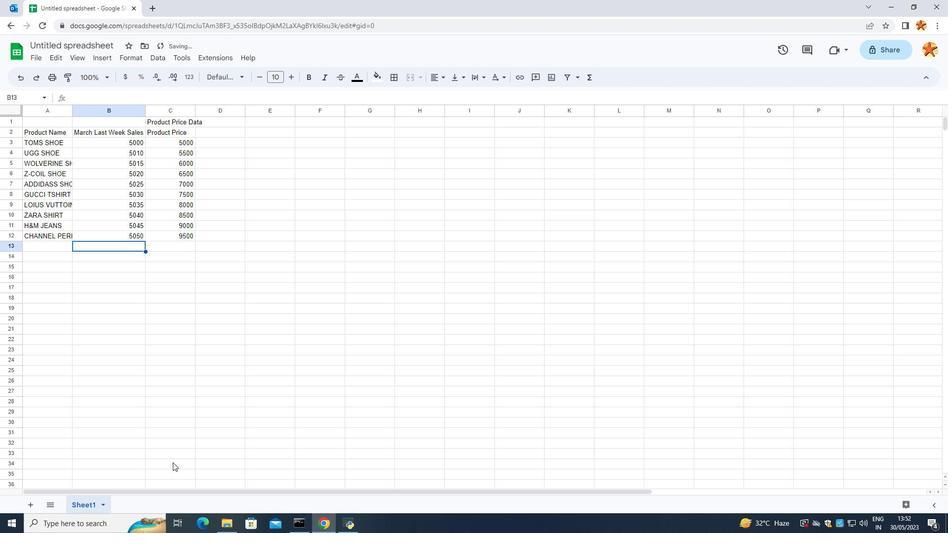 
Action: Mouse moved to (51, 46)
Screenshot: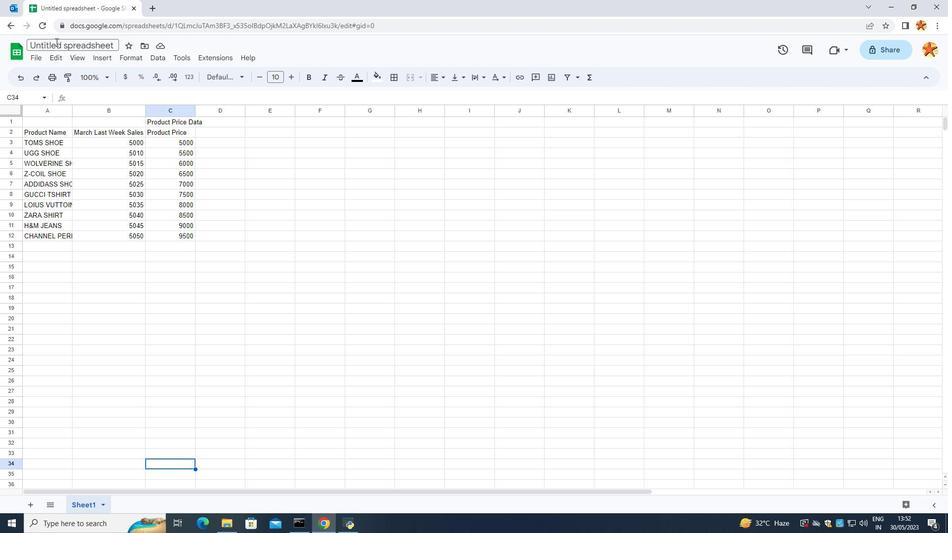 
Action: Mouse pressed left at (51, 46)
